 Task: Explore Airbnb accommodation in Bromma, Sweden from 12th December, 2023 to 15th December, 2023 for 2 adults. Place can be entire room with 1  bedroom having 1 bed and 1 bathroom. Property type can be hotel.
Action: Mouse moved to (423, 91)
Screenshot: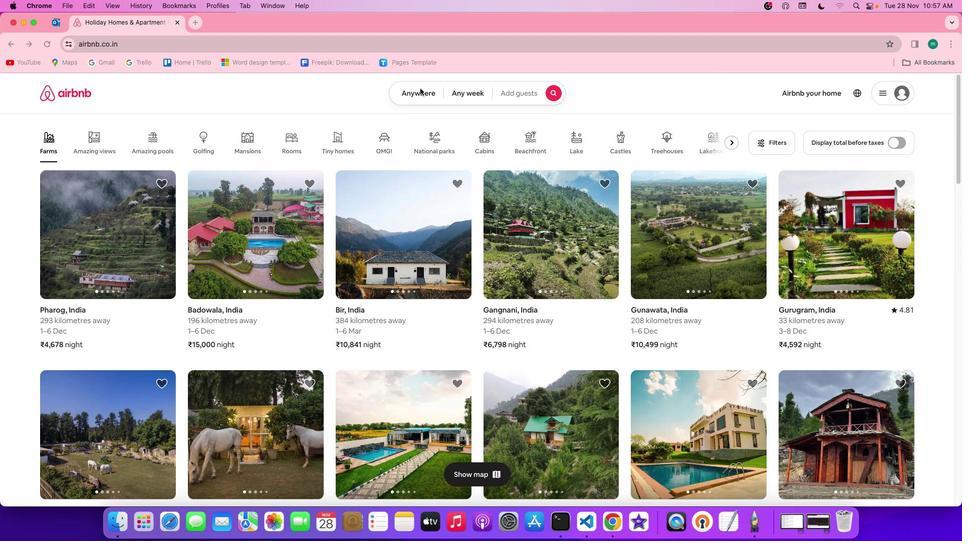 
Action: Mouse pressed left at (423, 91)
Screenshot: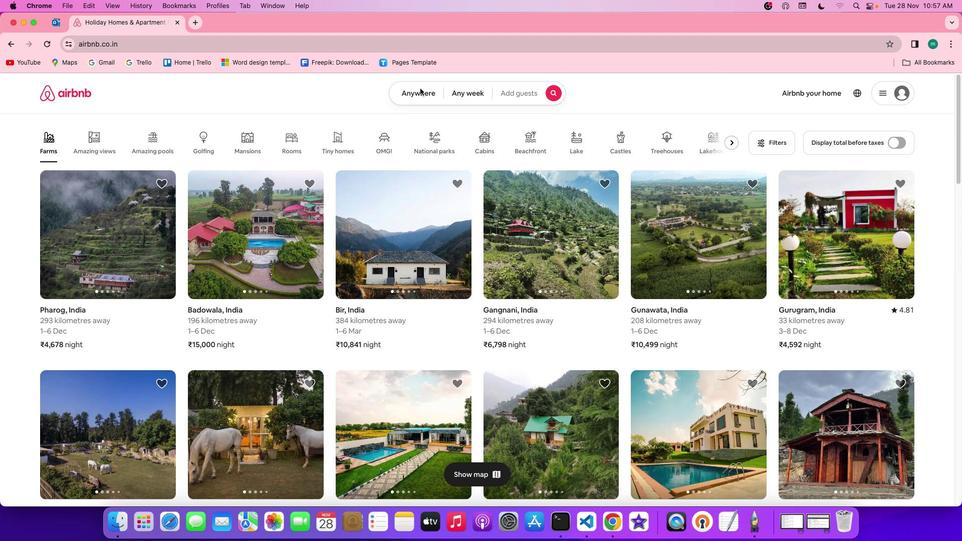 
Action: Mouse pressed left at (423, 91)
Screenshot: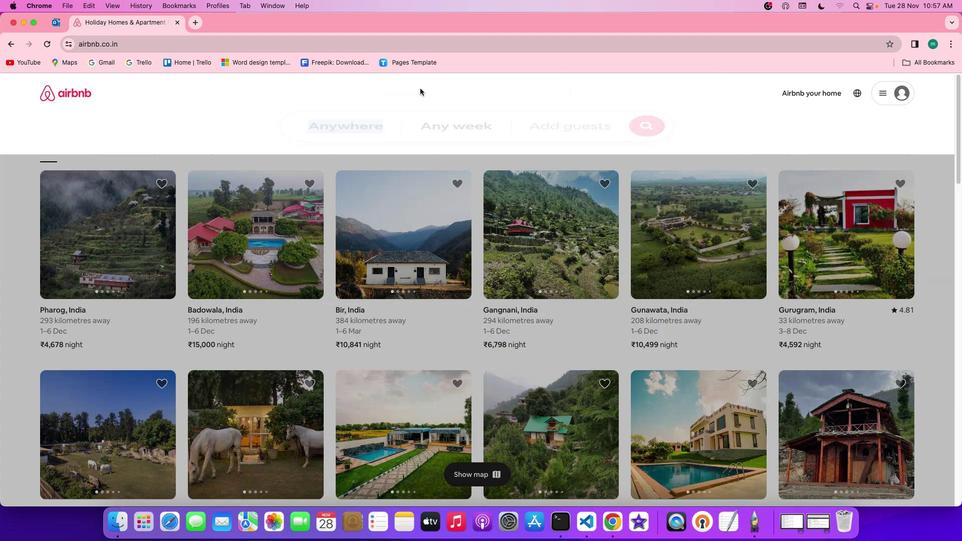 
Action: Mouse moved to (372, 139)
Screenshot: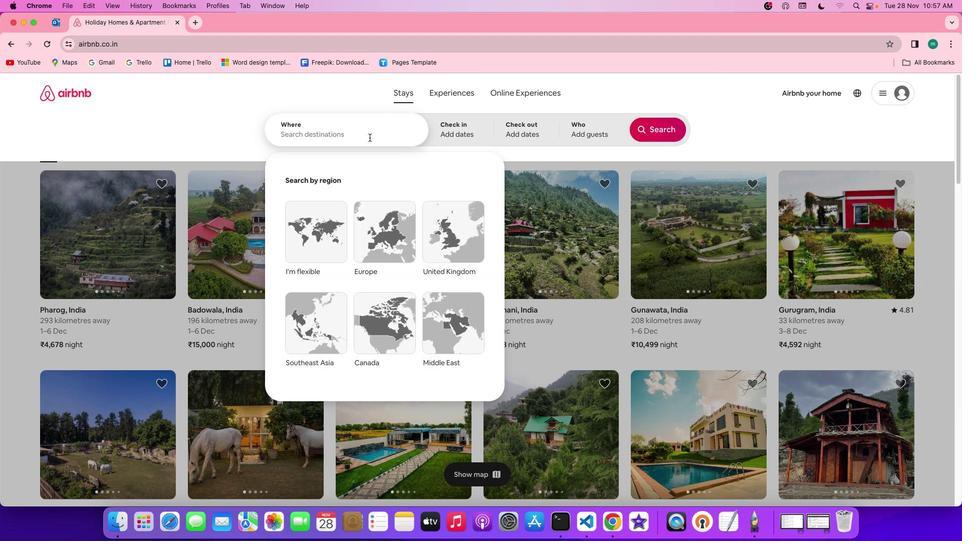 
Action: Mouse pressed left at (372, 139)
Screenshot: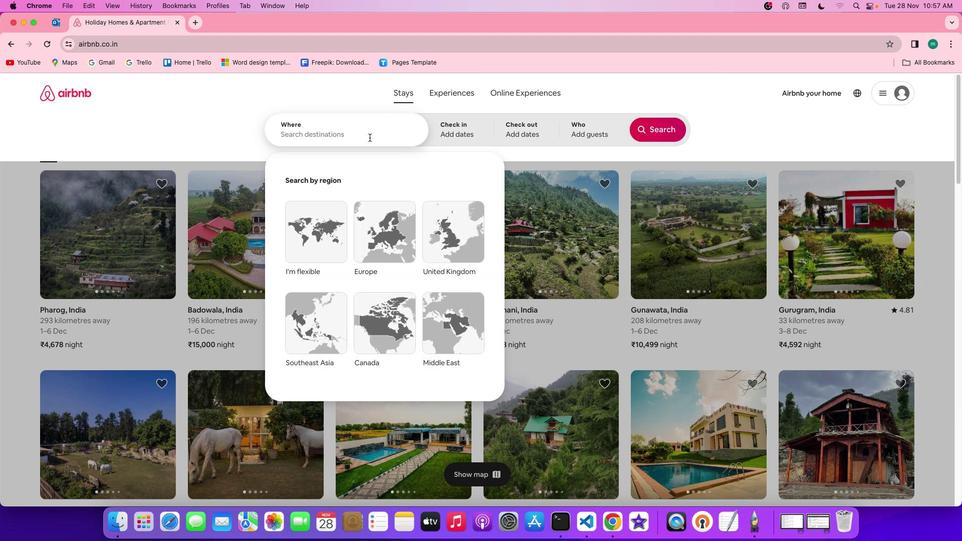 
Action: Mouse moved to (382, 142)
Screenshot: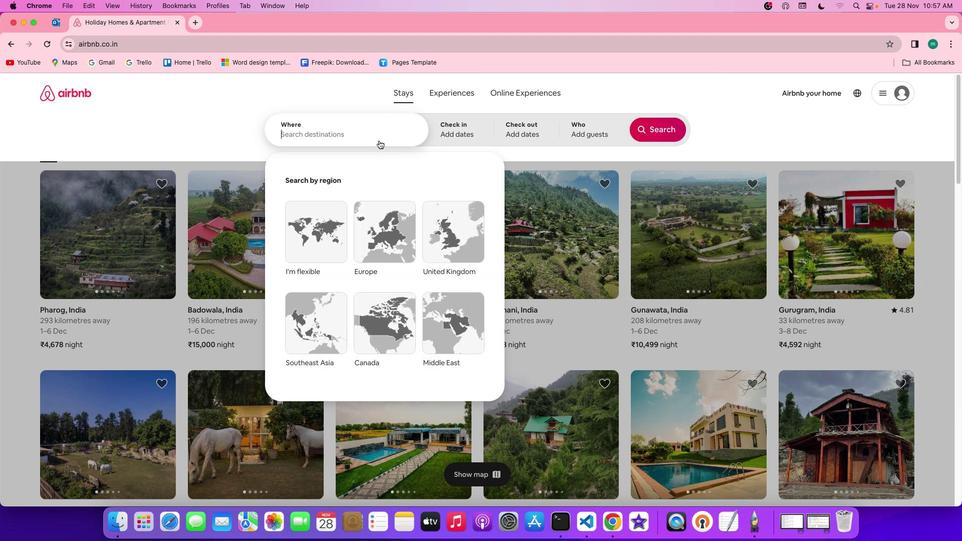 
Action: Key pressed Key.shift'B''r''o''m''m''a'','Key.spaceKey.shift's''w''e''d''e''n'
Screenshot: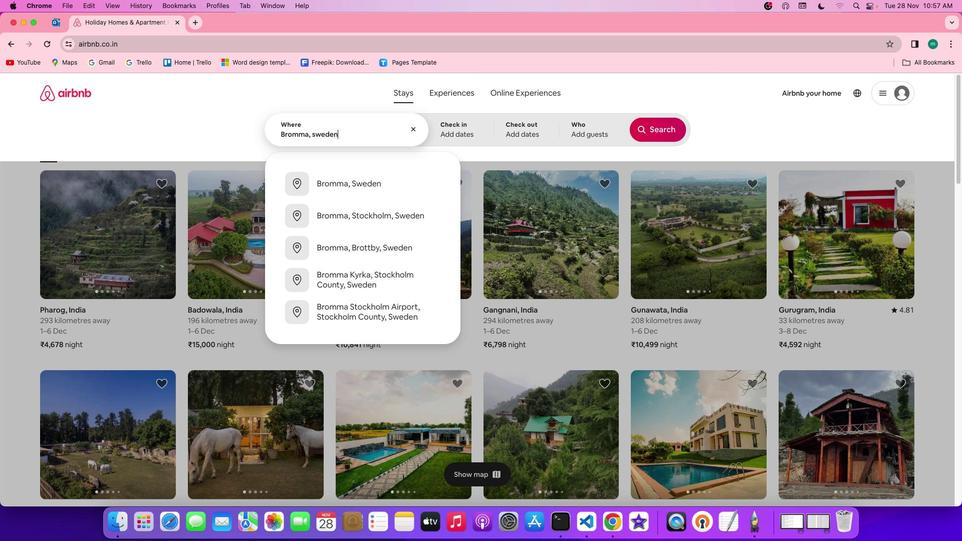 
Action: Mouse moved to (438, 128)
Screenshot: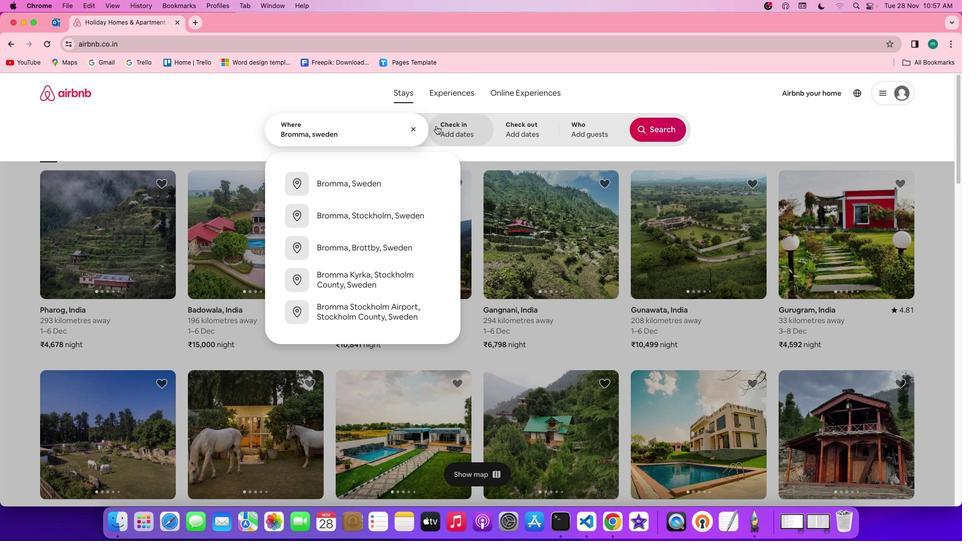 
Action: Mouse pressed left at (438, 128)
Screenshot: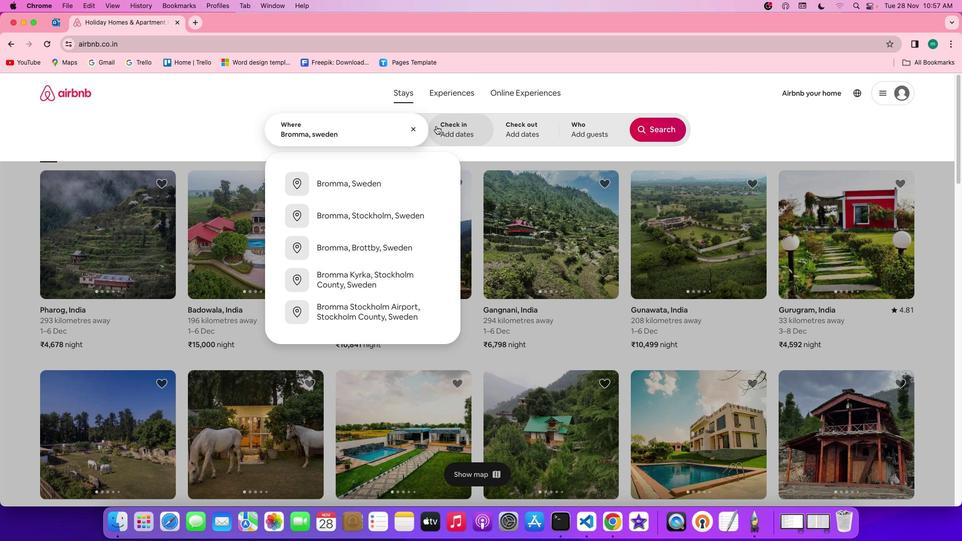 
Action: Mouse moved to (559, 303)
Screenshot: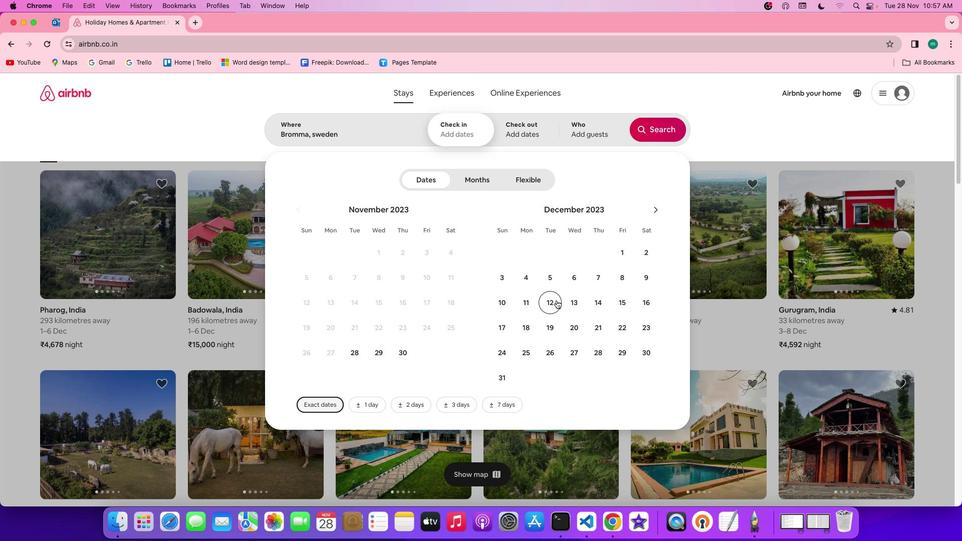 
Action: Mouse pressed left at (559, 303)
Screenshot: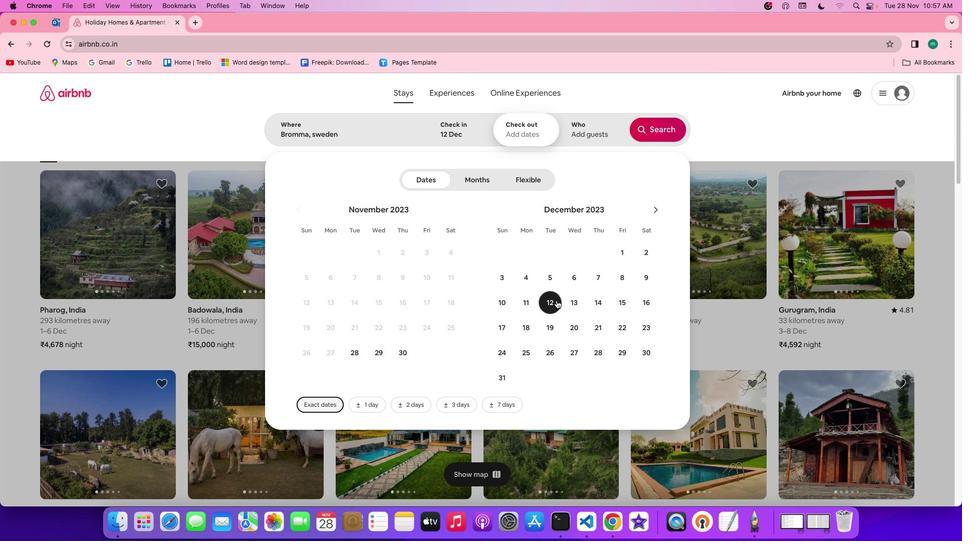 
Action: Mouse moved to (627, 303)
Screenshot: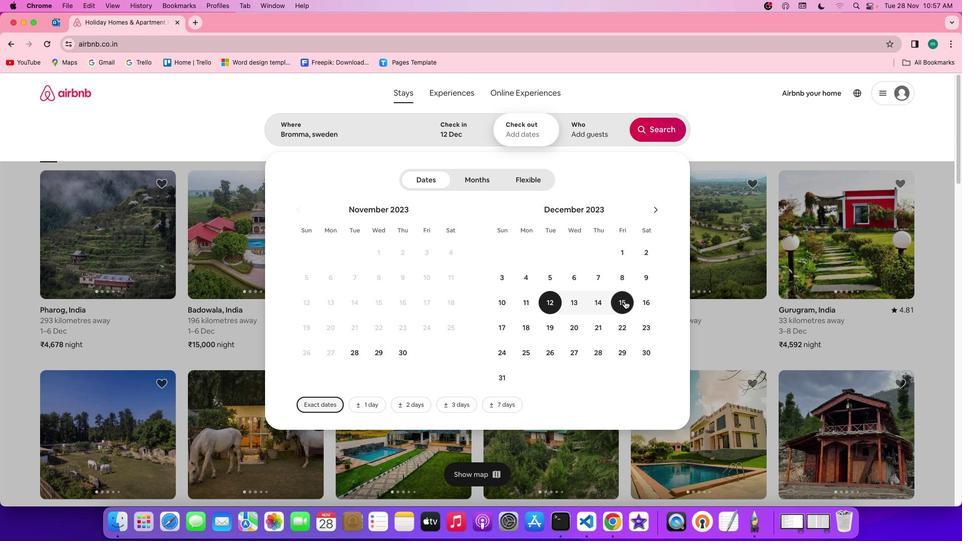 
Action: Mouse pressed left at (627, 303)
Screenshot: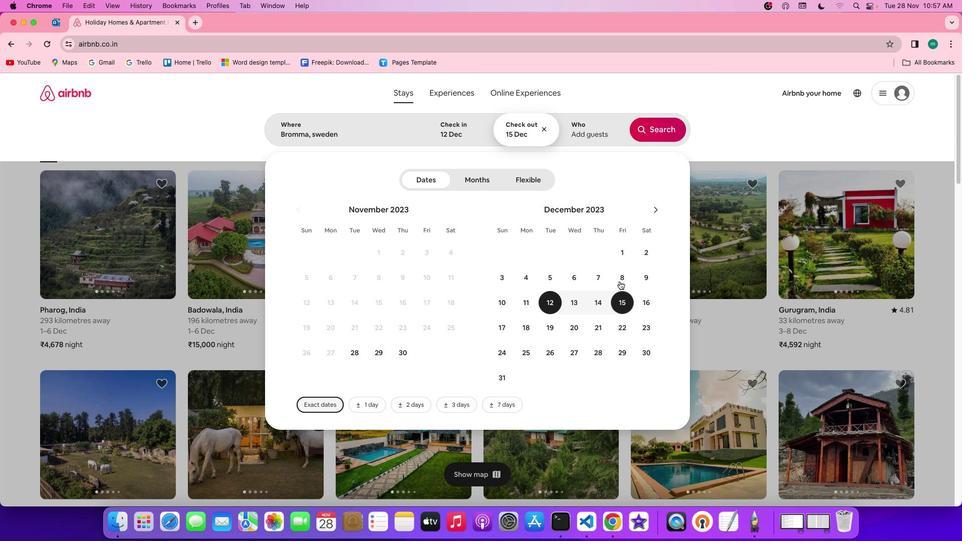 
Action: Mouse moved to (598, 129)
Screenshot: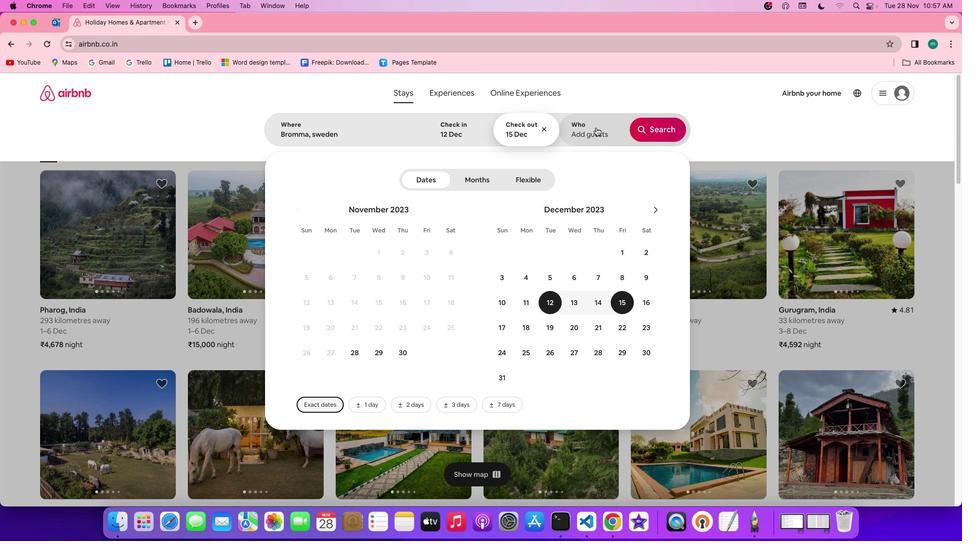 
Action: Mouse pressed left at (598, 129)
Screenshot: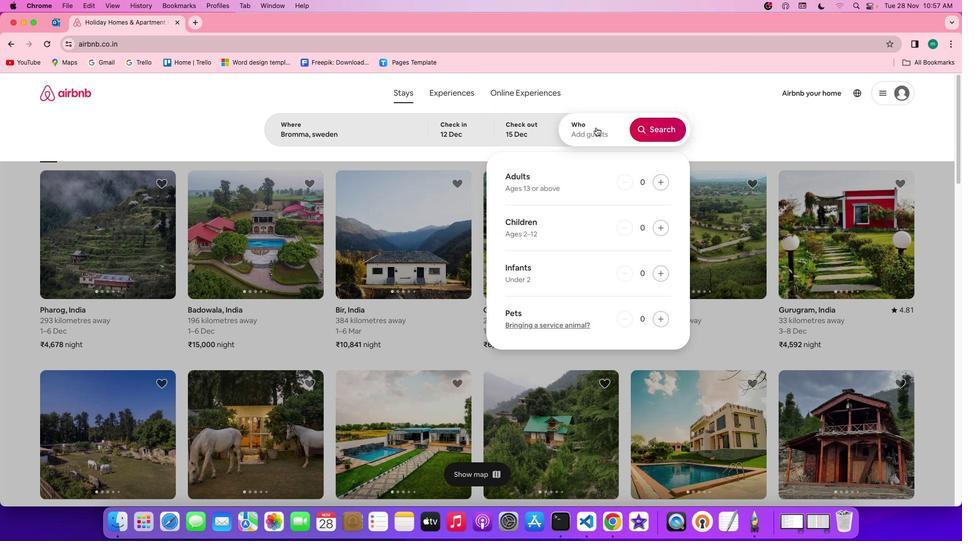 
Action: Mouse moved to (668, 182)
Screenshot: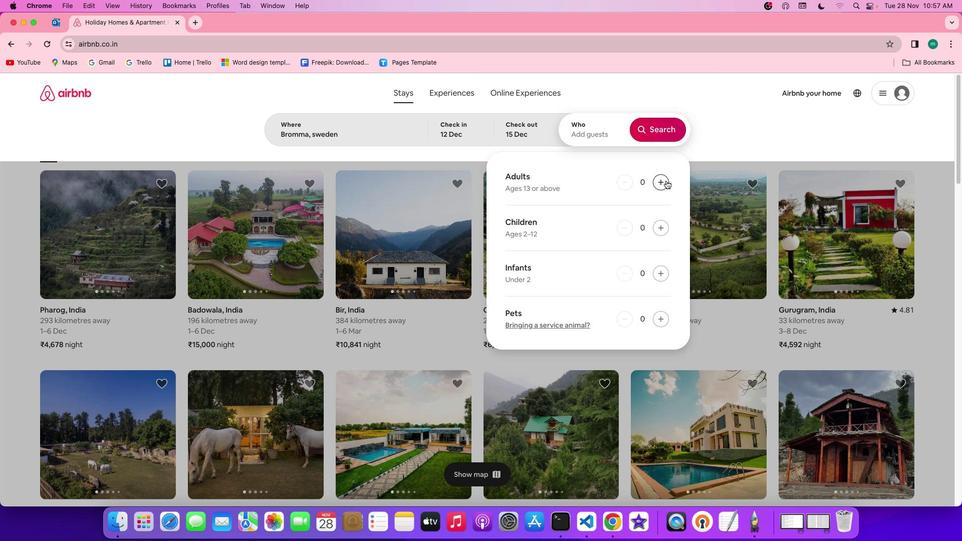 
Action: Mouse pressed left at (668, 182)
Screenshot: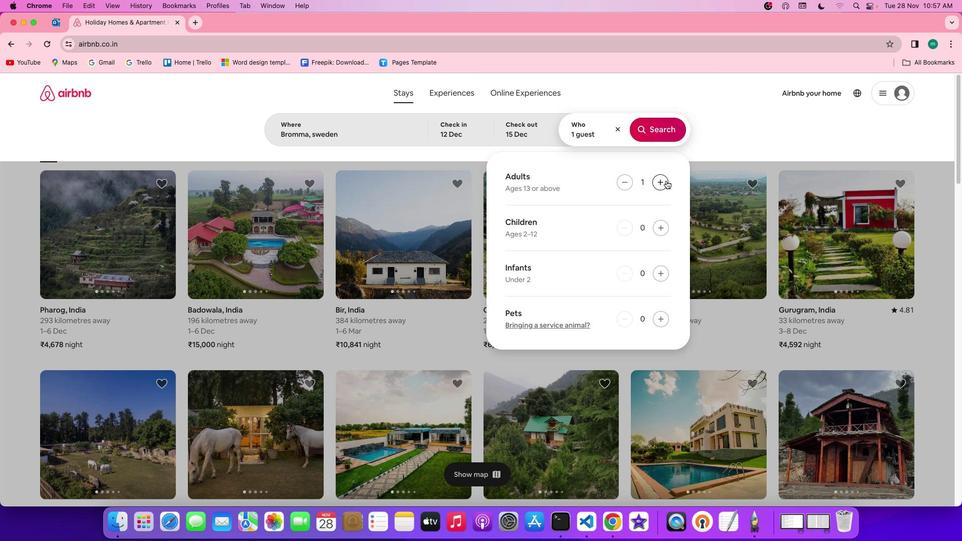 
Action: Mouse pressed left at (668, 182)
Screenshot: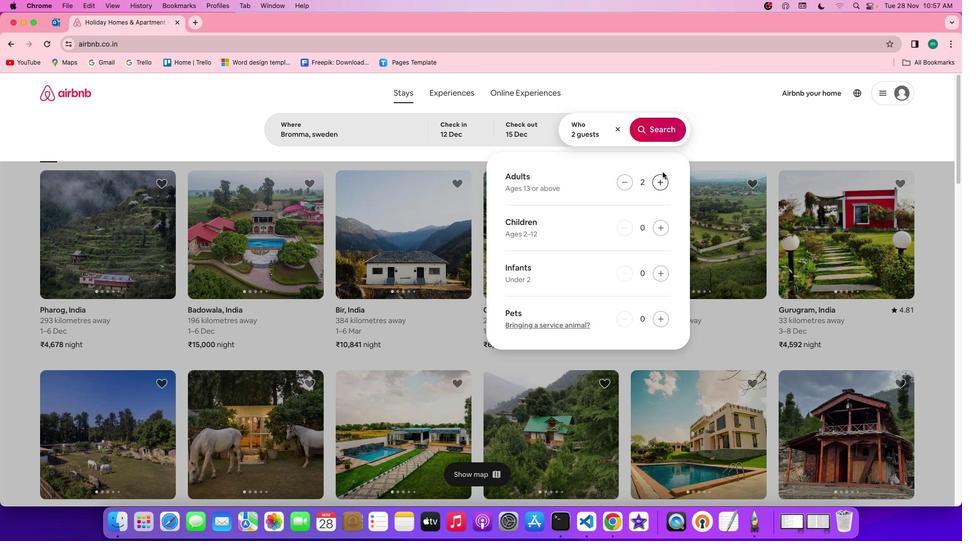 
Action: Mouse moved to (659, 130)
Screenshot: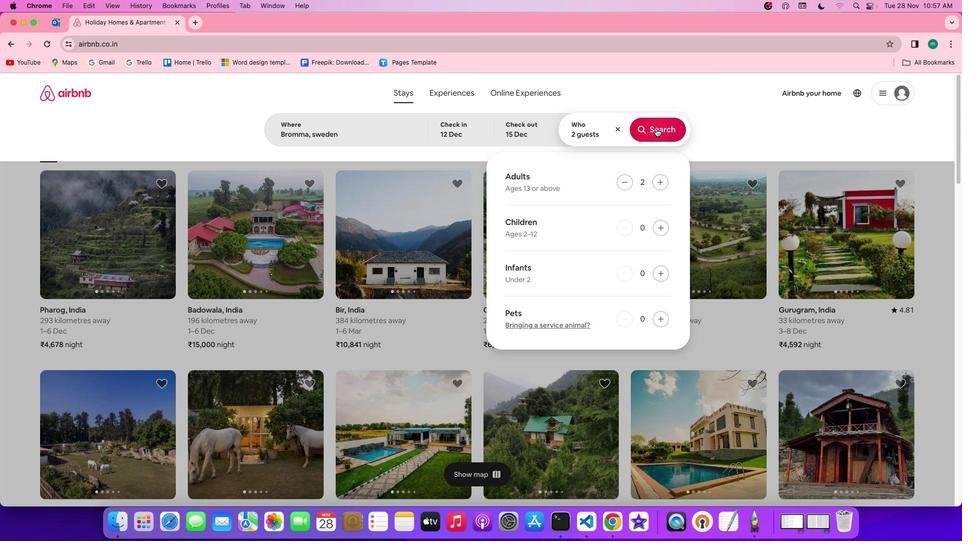 
Action: Mouse pressed left at (659, 130)
Screenshot: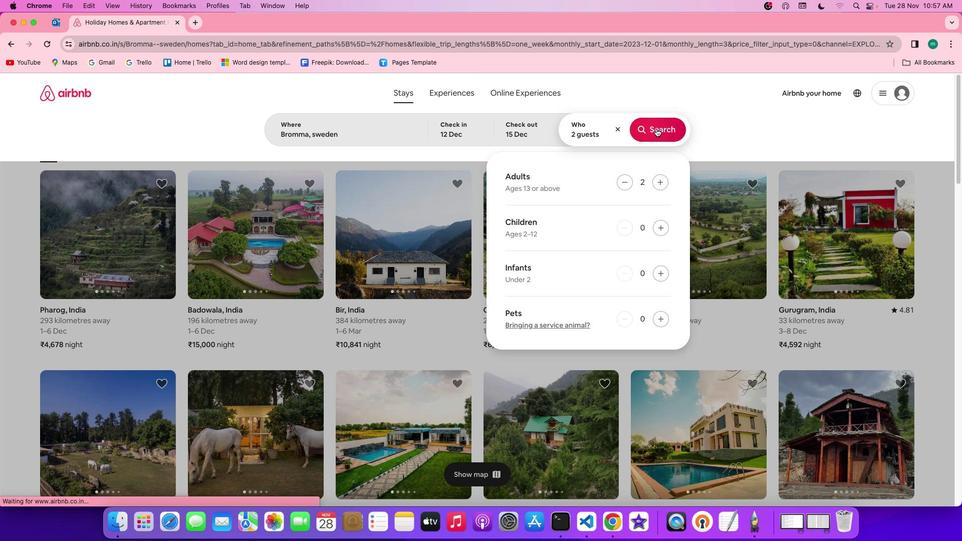
Action: Mouse moved to (812, 136)
Screenshot: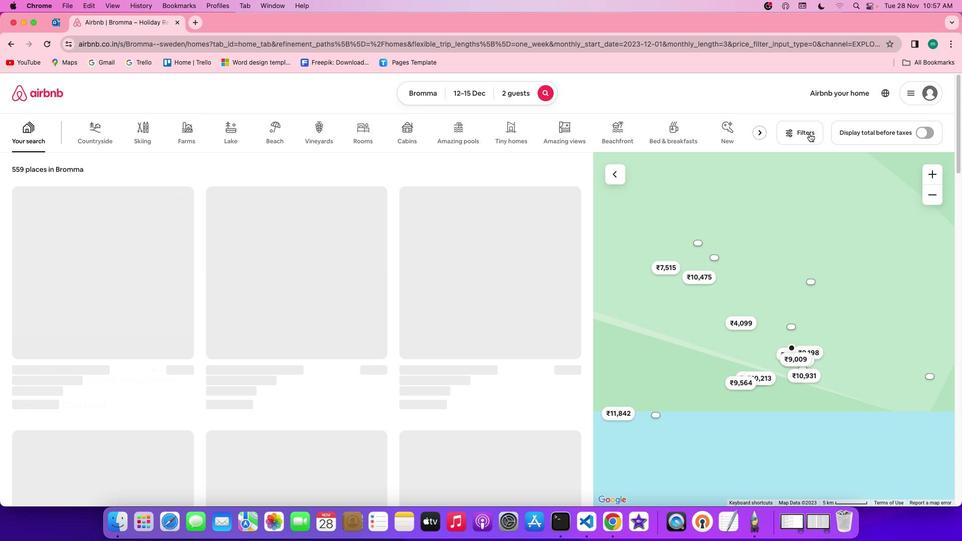 
Action: Mouse pressed left at (812, 136)
Screenshot: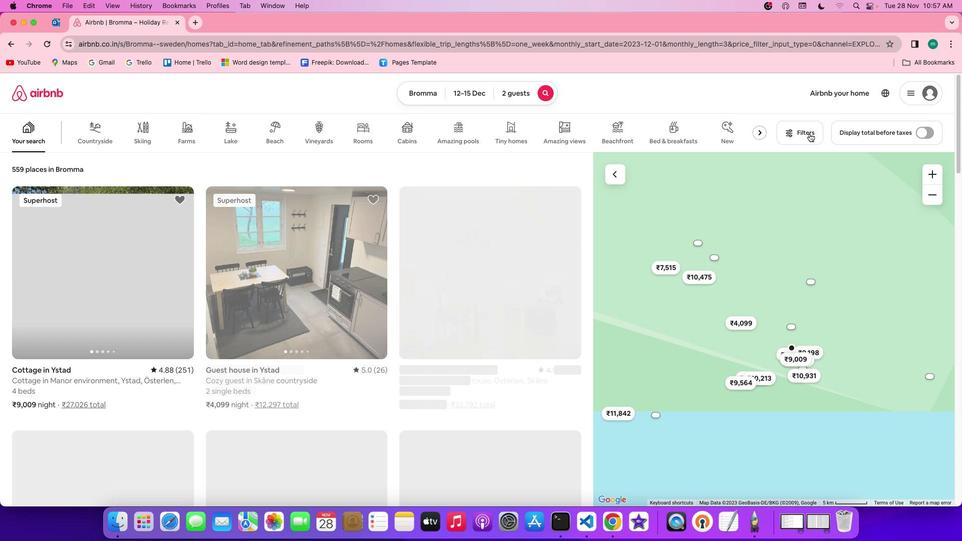 
Action: Mouse moved to (586, 274)
Screenshot: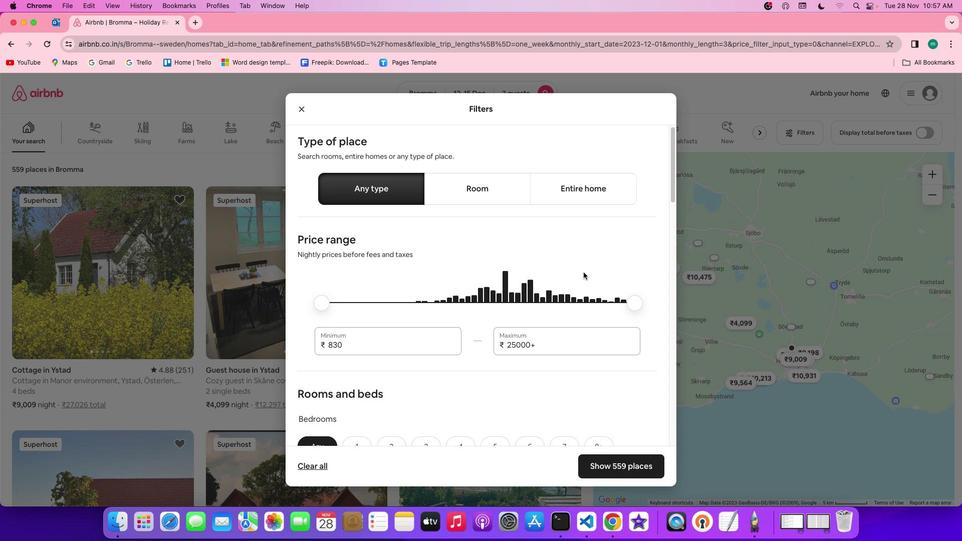
Action: Mouse scrolled (586, 274) with delta (2, 2)
Screenshot: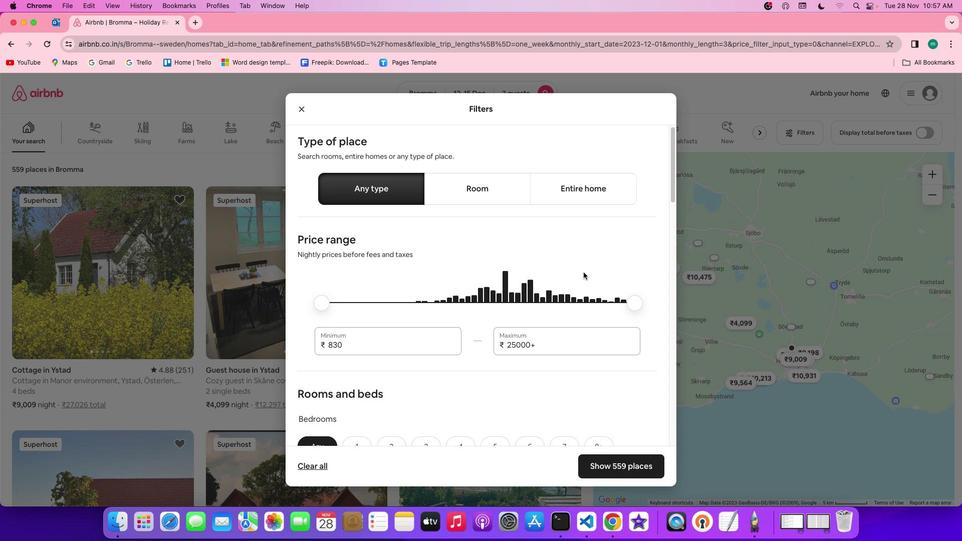 
Action: Mouse moved to (586, 274)
Screenshot: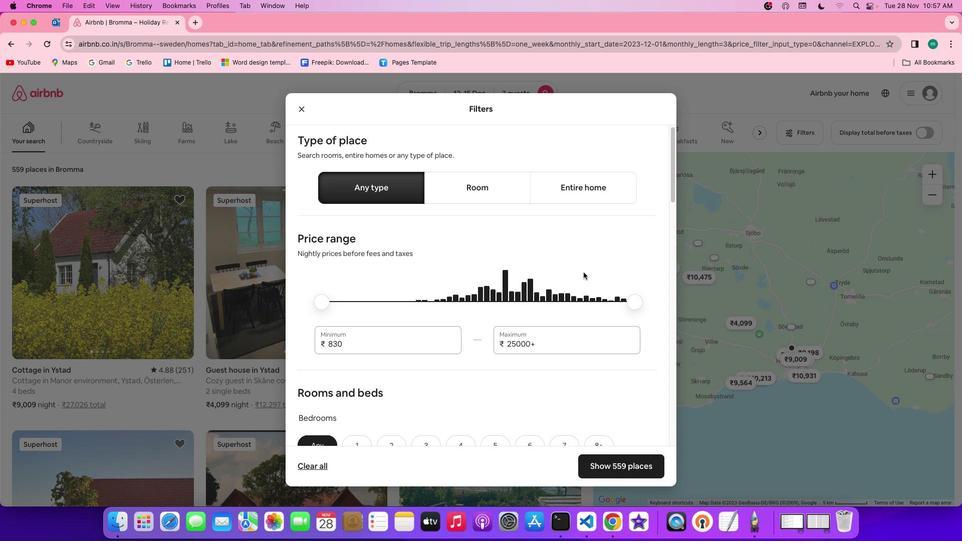 
Action: Mouse scrolled (586, 274) with delta (2, 2)
Screenshot: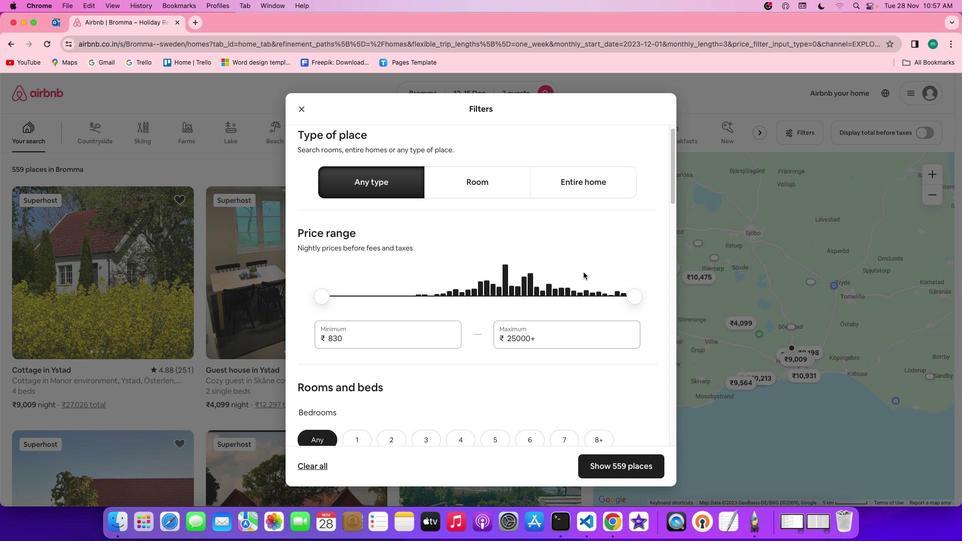 
Action: Mouse scrolled (586, 274) with delta (2, 2)
Screenshot: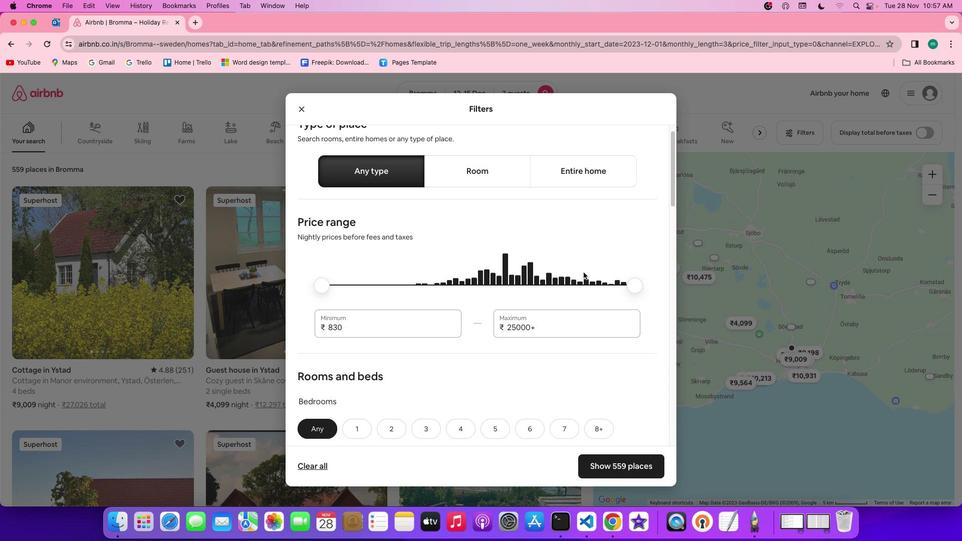 
Action: Mouse scrolled (586, 274) with delta (2, 2)
Screenshot: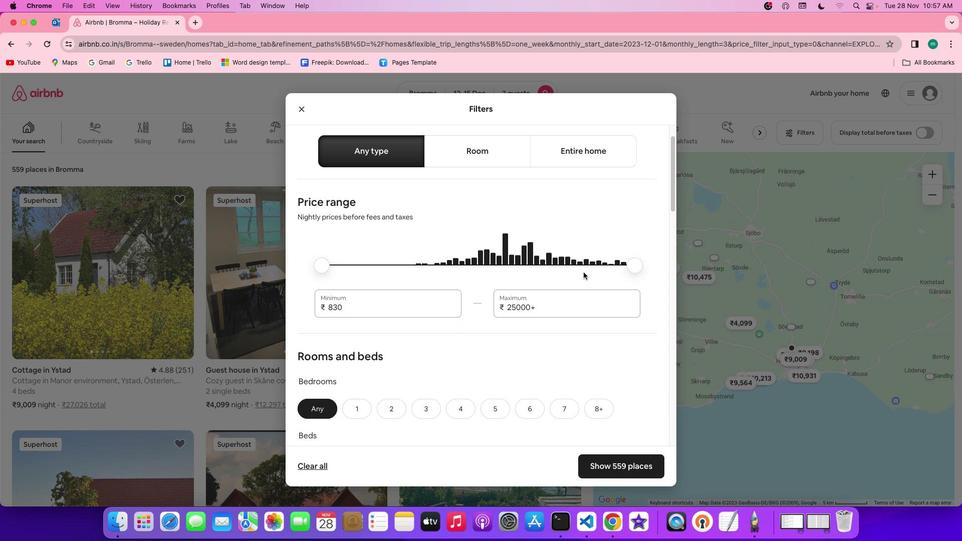 
Action: Mouse scrolled (586, 274) with delta (2, 2)
Screenshot: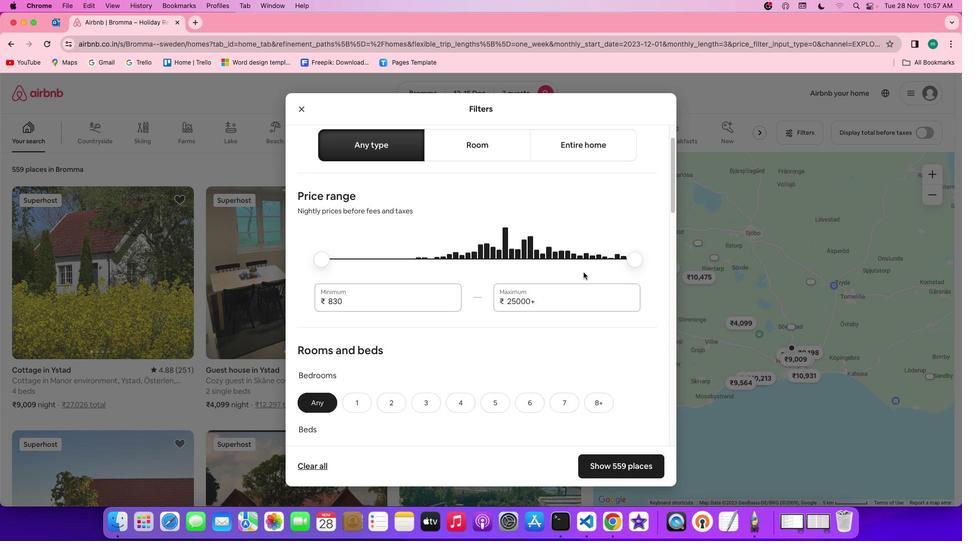 
Action: Mouse scrolled (586, 274) with delta (2, 2)
Screenshot: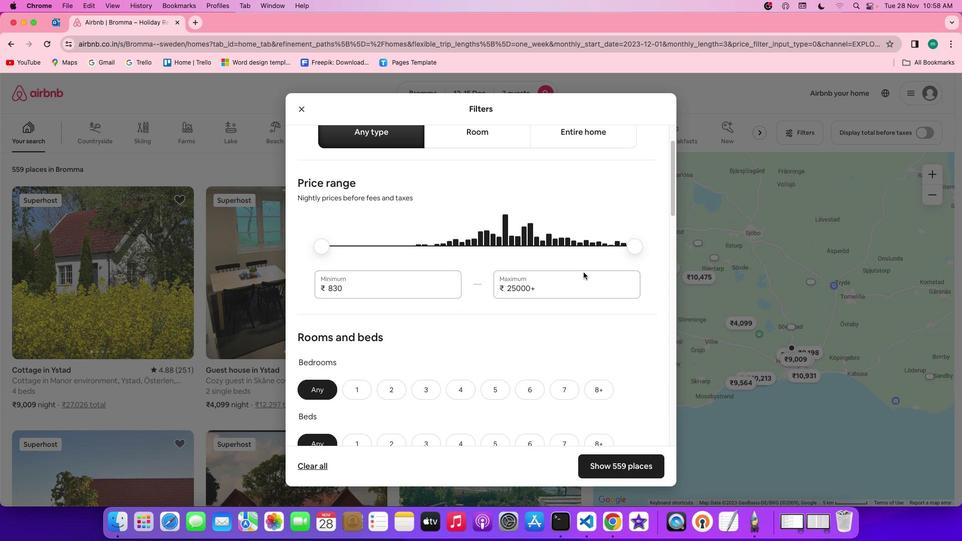 
Action: Mouse scrolled (586, 274) with delta (2, 2)
Screenshot: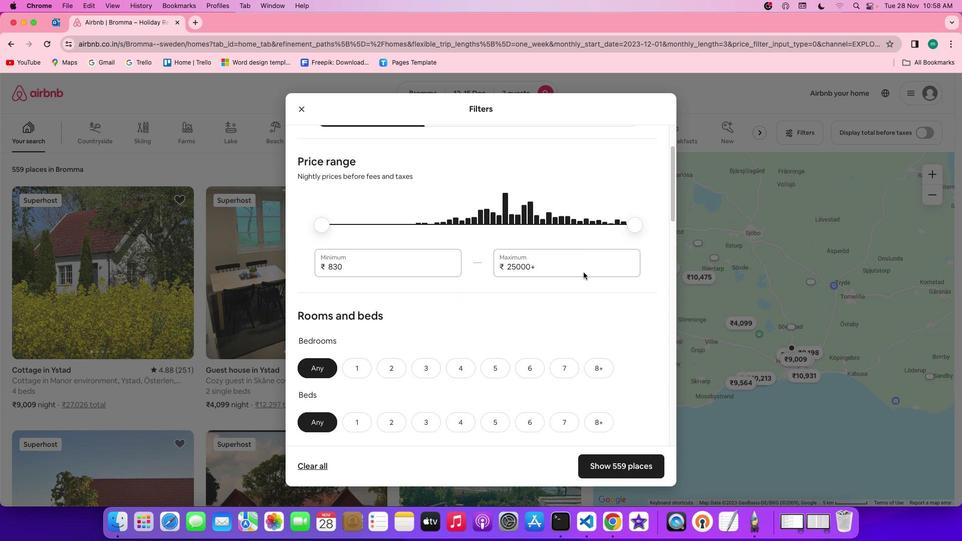 
Action: Mouse scrolled (586, 274) with delta (2, 1)
Screenshot: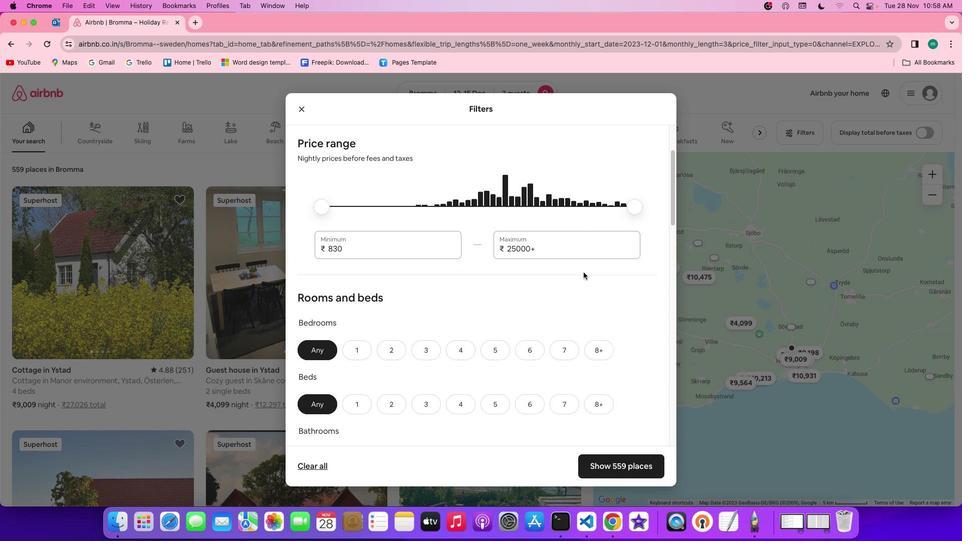 
Action: Mouse scrolled (586, 274) with delta (2, 1)
Screenshot: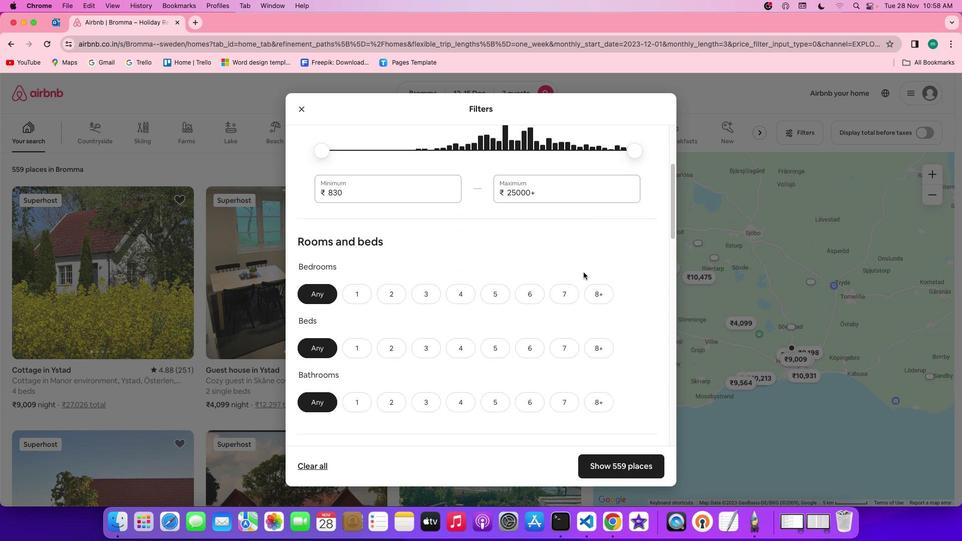 
Action: Mouse scrolled (586, 274) with delta (2, 2)
Screenshot: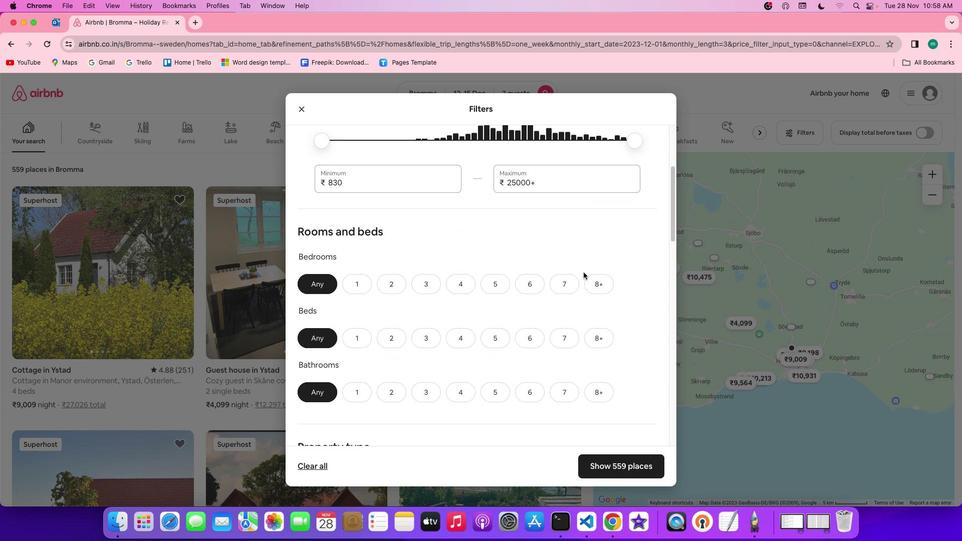 
Action: Mouse scrolled (586, 274) with delta (2, 2)
Screenshot: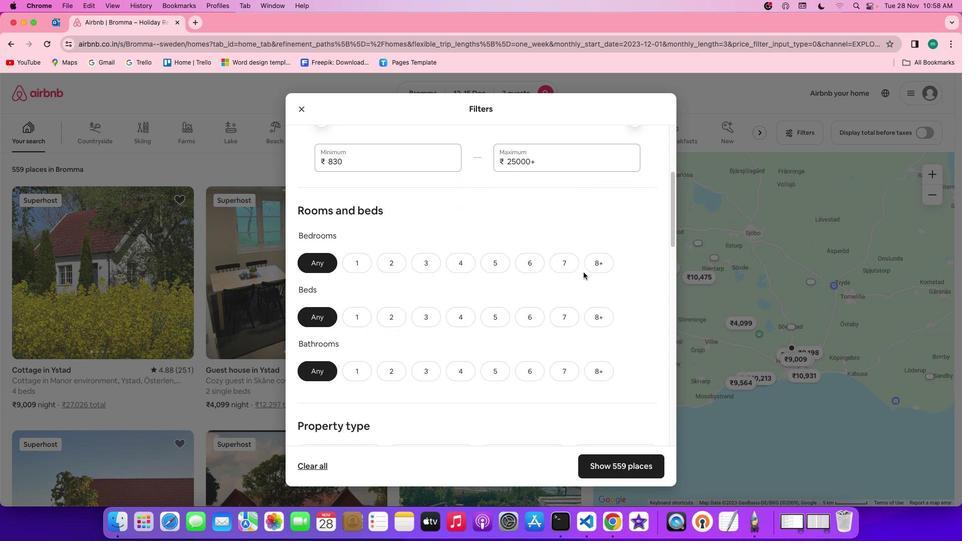 
Action: Mouse scrolled (586, 274) with delta (2, 2)
Screenshot: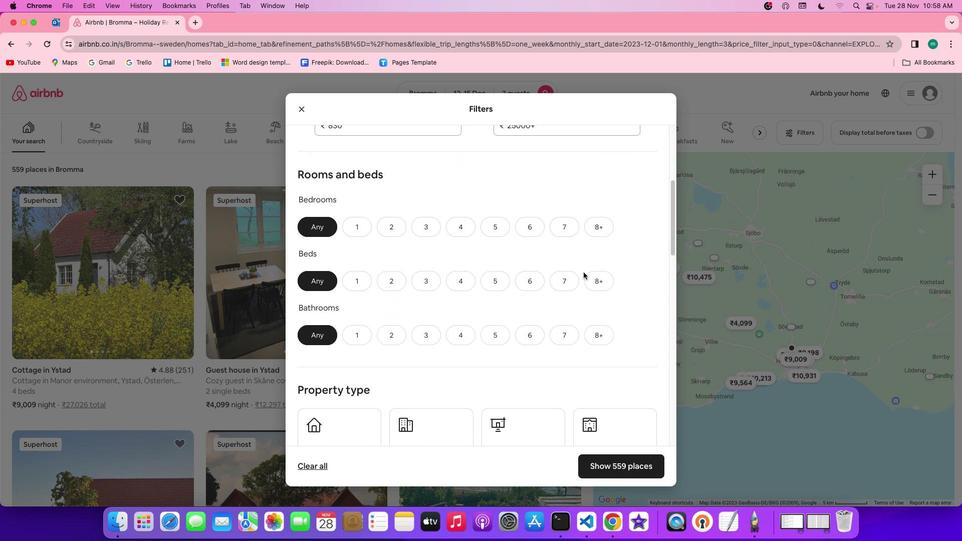 
Action: Mouse scrolled (586, 274) with delta (2, 1)
Screenshot: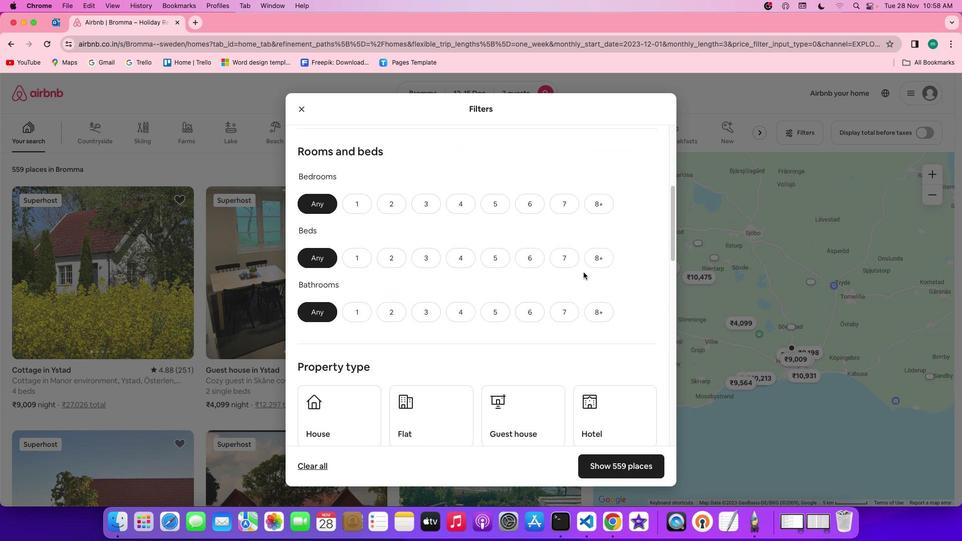 
Action: Mouse moved to (366, 201)
Screenshot: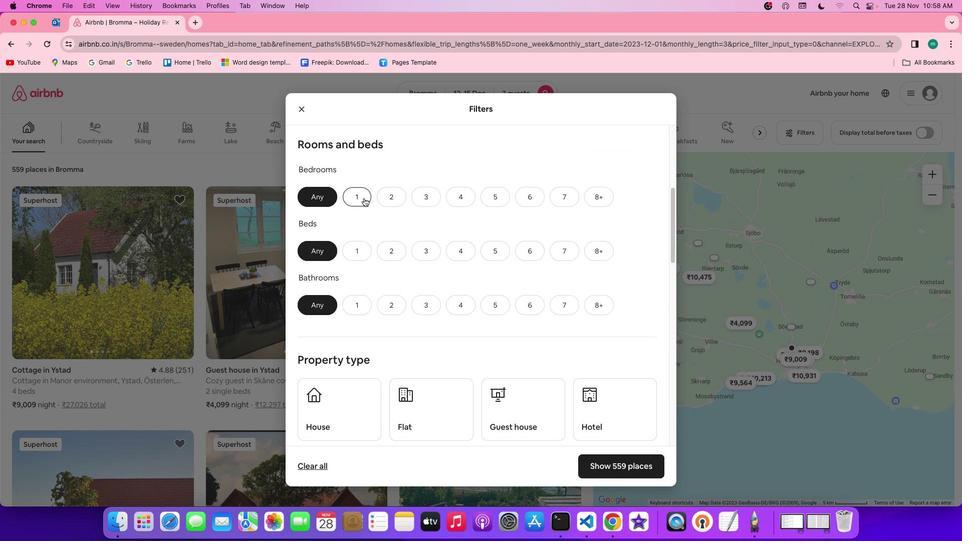 
Action: Mouse pressed left at (366, 201)
Screenshot: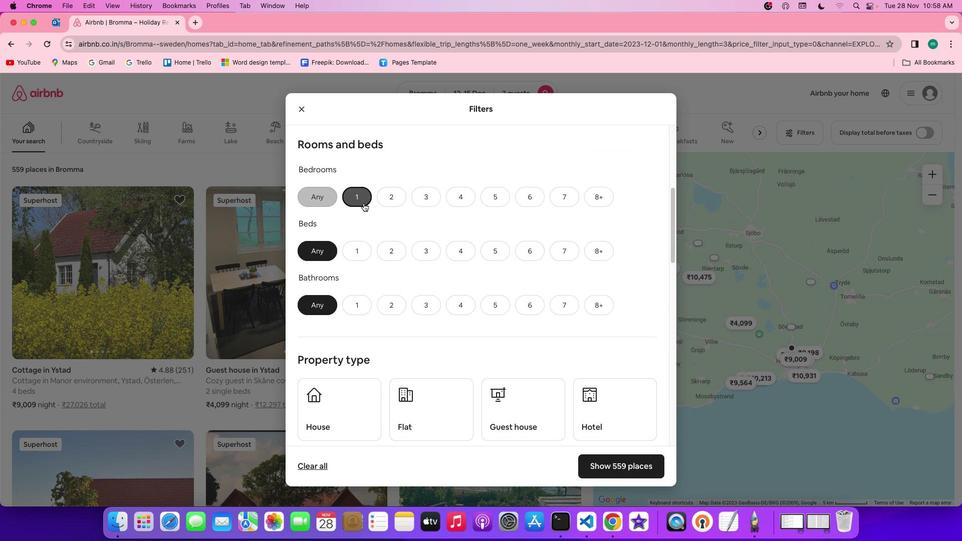 
Action: Mouse moved to (354, 252)
Screenshot: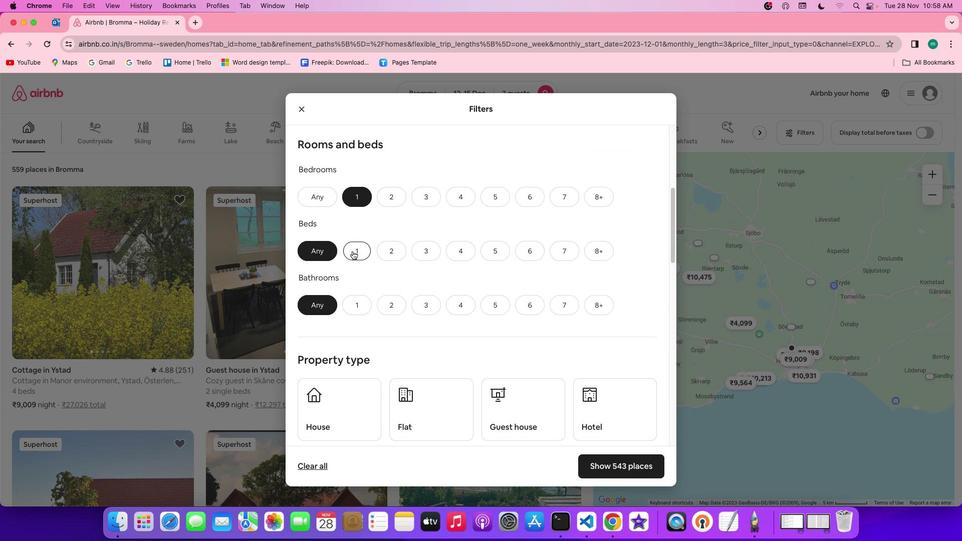 
Action: Mouse pressed left at (354, 252)
Screenshot: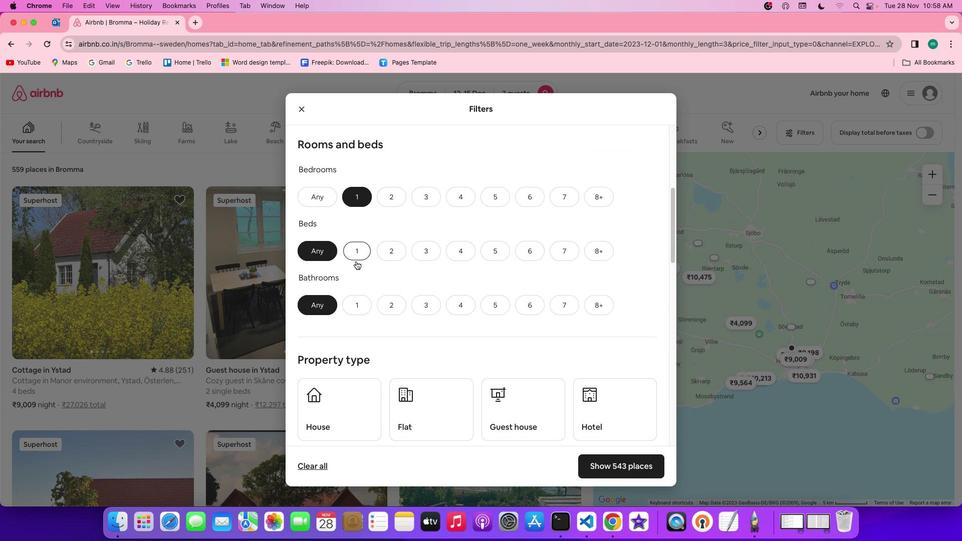 
Action: Mouse moved to (356, 305)
Screenshot: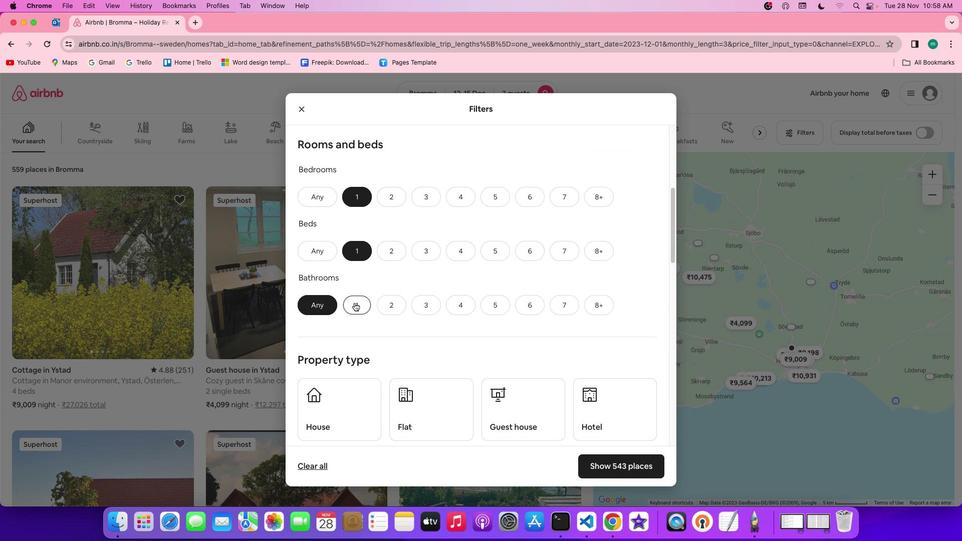 
Action: Mouse pressed left at (356, 305)
Screenshot: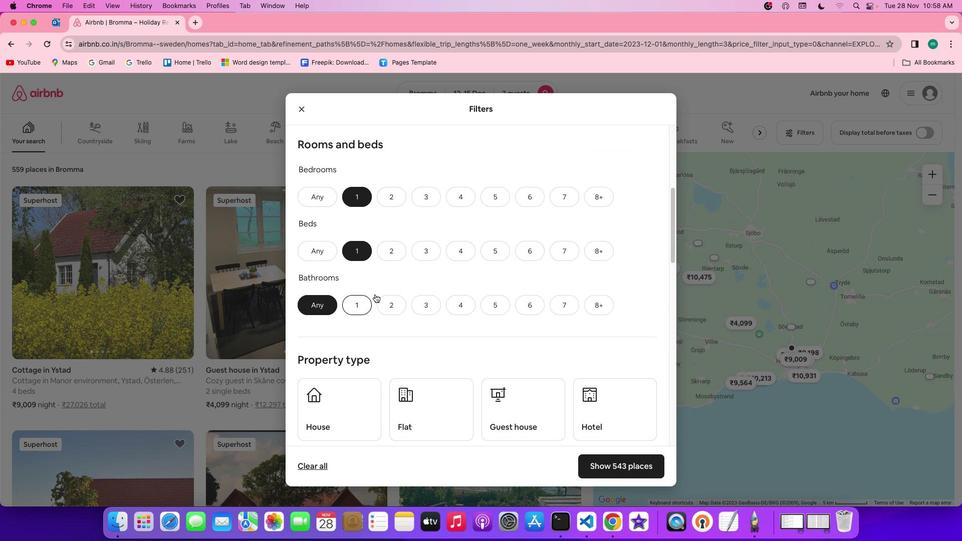 
Action: Mouse moved to (501, 284)
Screenshot: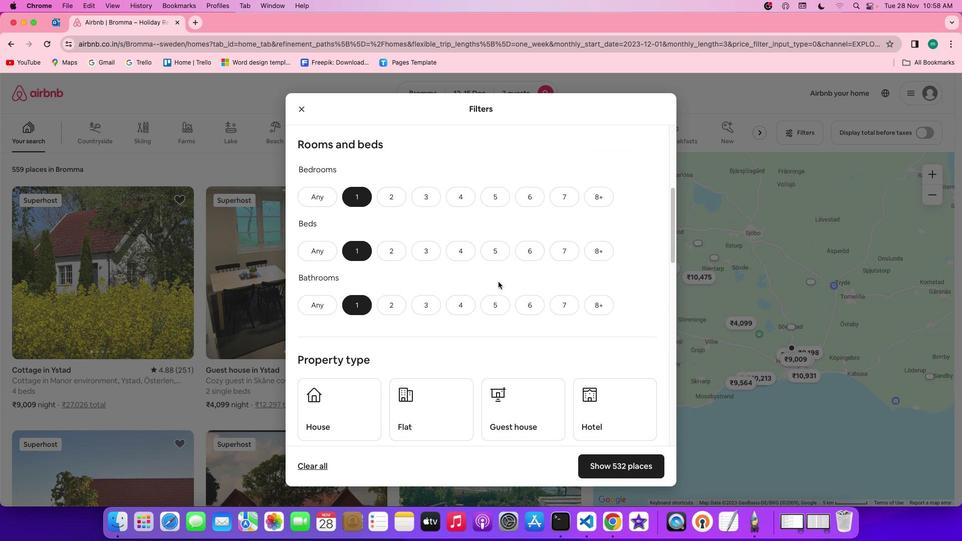 
Action: Mouse scrolled (501, 284) with delta (2, 2)
Screenshot: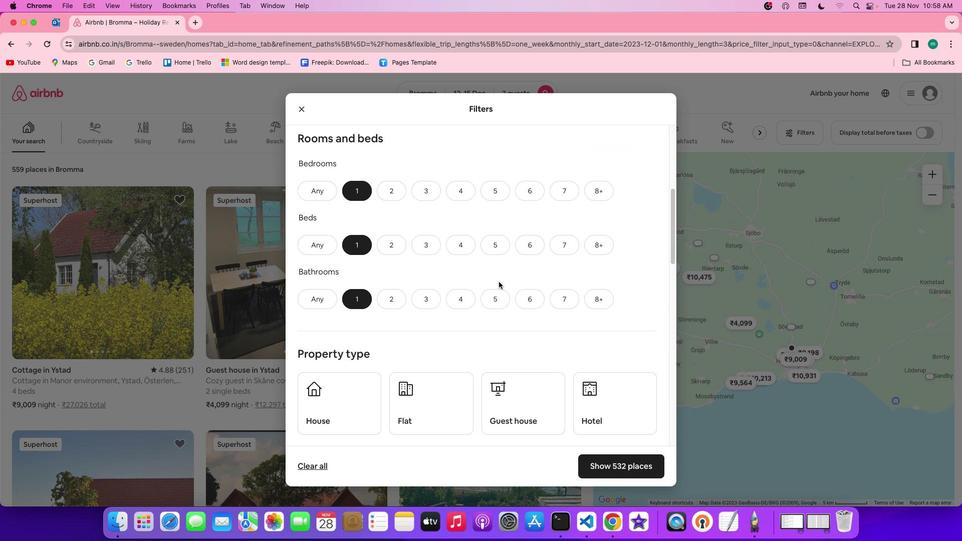 
Action: Mouse moved to (501, 284)
Screenshot: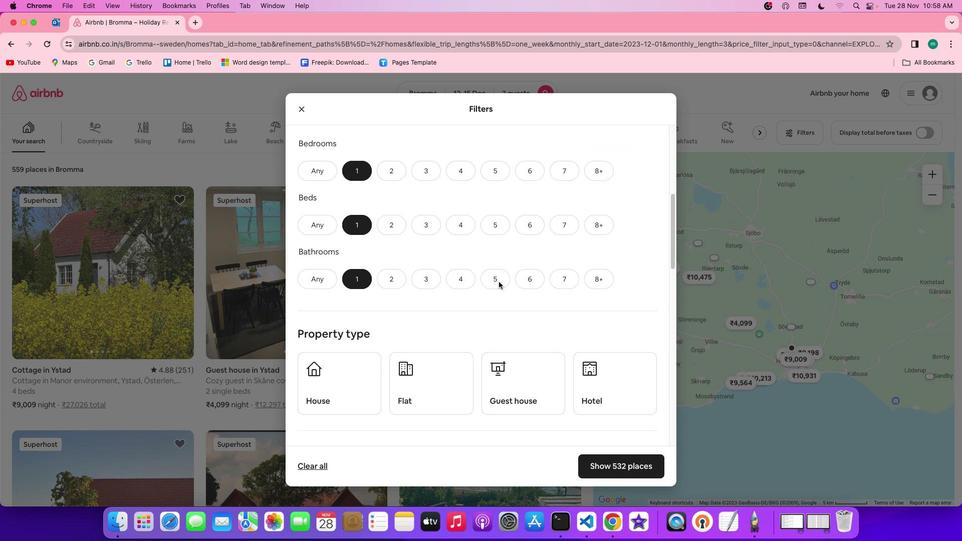 
Action: Mouse scrolled (501, 284) with delta (2, 2)
Screenshot: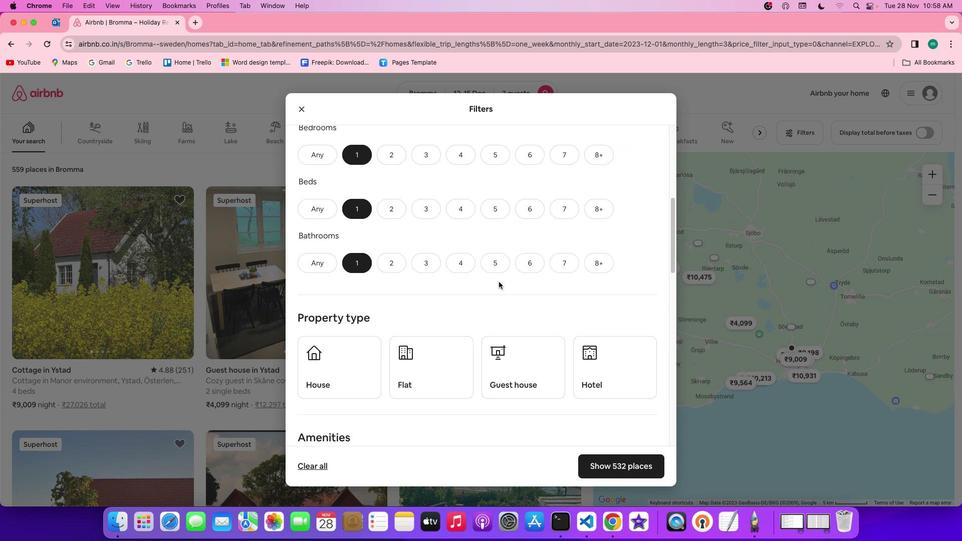 
Action: Mouse scrolled (501, 284) with delta (2, 2)
Screenshot: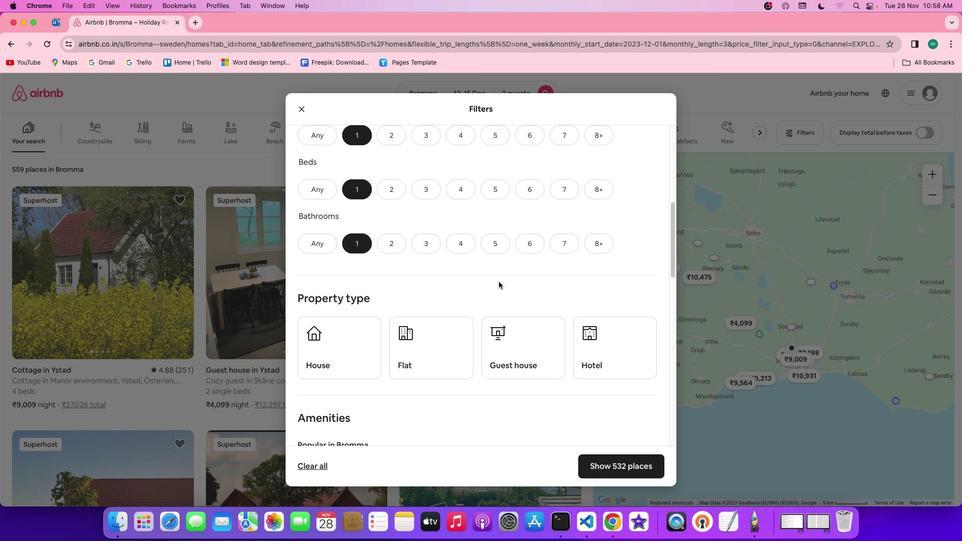 
Action: Mouse scrolled (501, 284) with delta (2, 1)
Screenshot: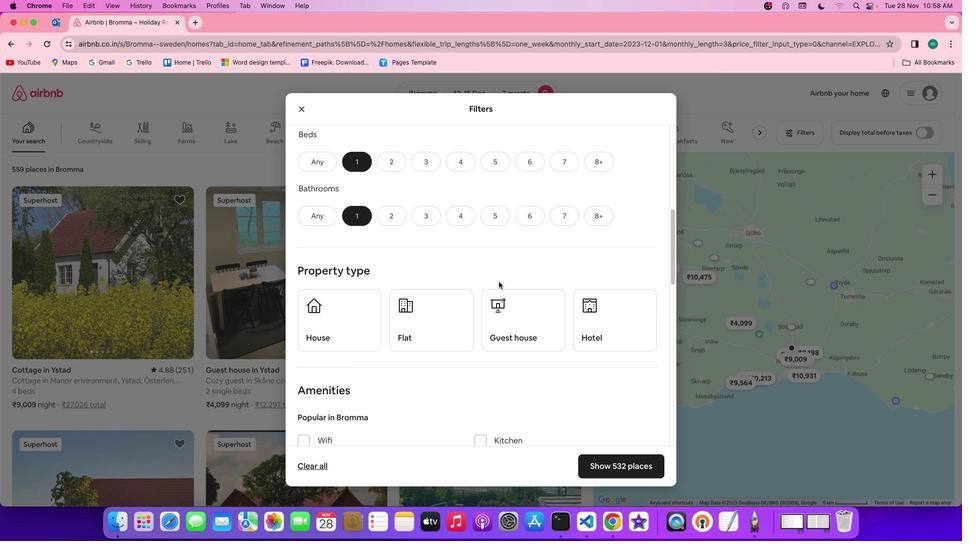 
Action: Mouse scrolled (501, 284) with delta (2, 2)
Screenshot: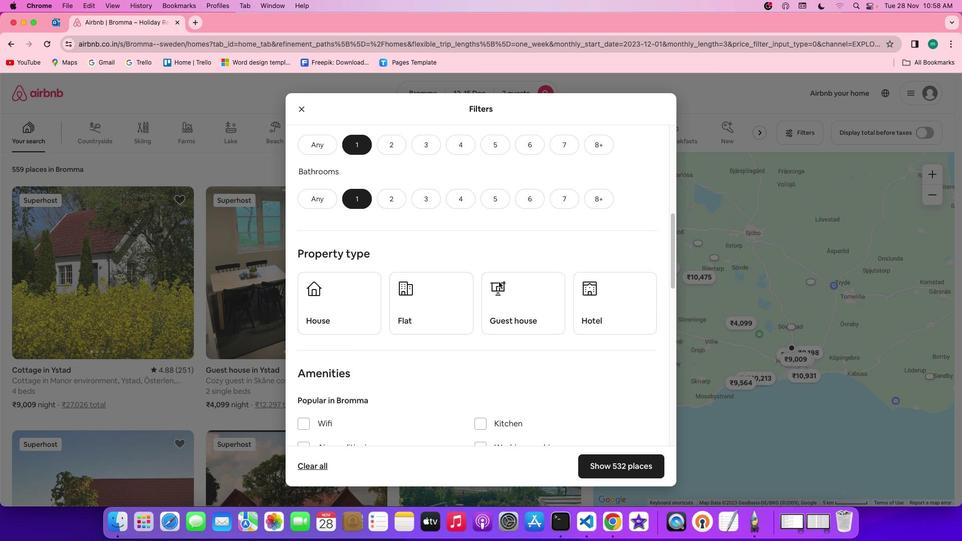 
Action: Mouse scrolled (501, 284) with delta (2, 2)
Screenshot: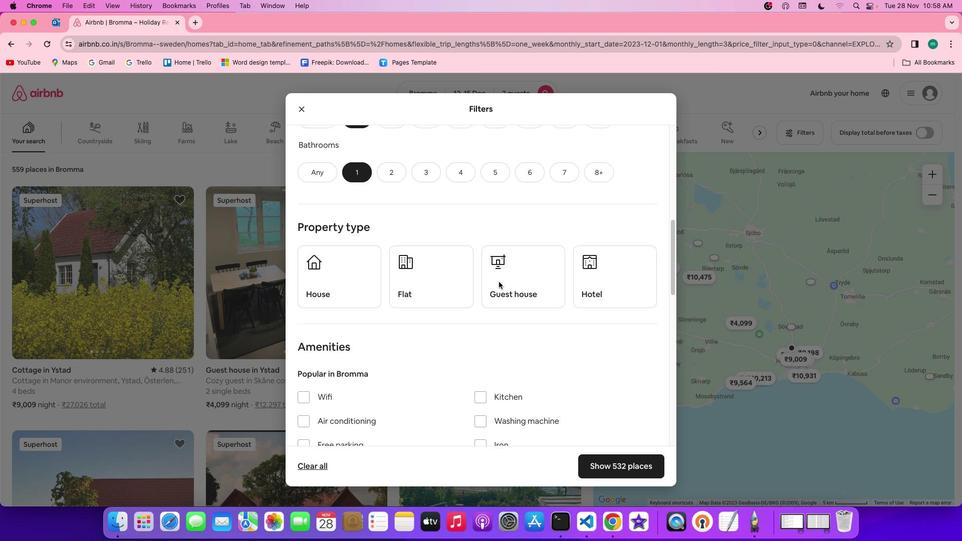 
Action: Mouse scrolled (501, 284) with delta (2, 1)
Screenshot: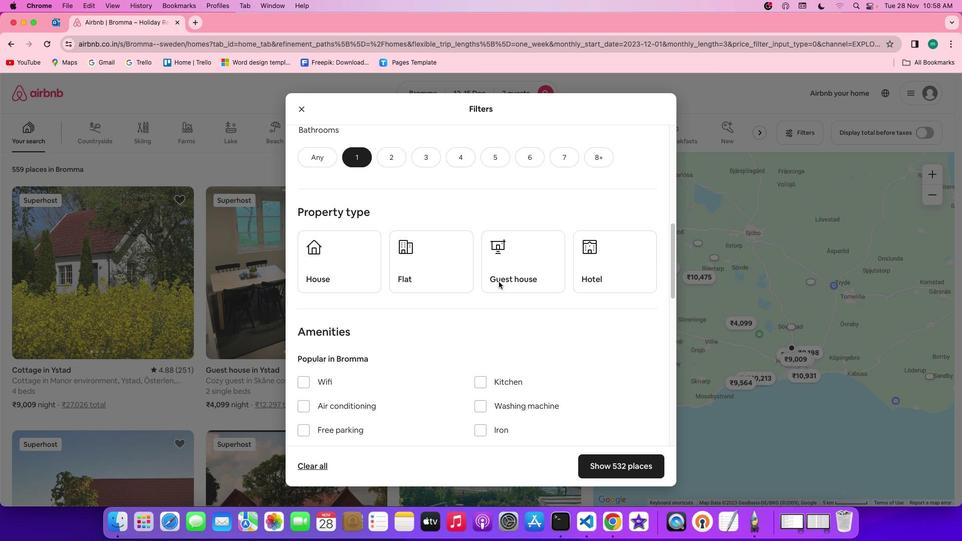 
Action: Mouse scrolled (501, 284) with delta (2, 1)
Screenshot: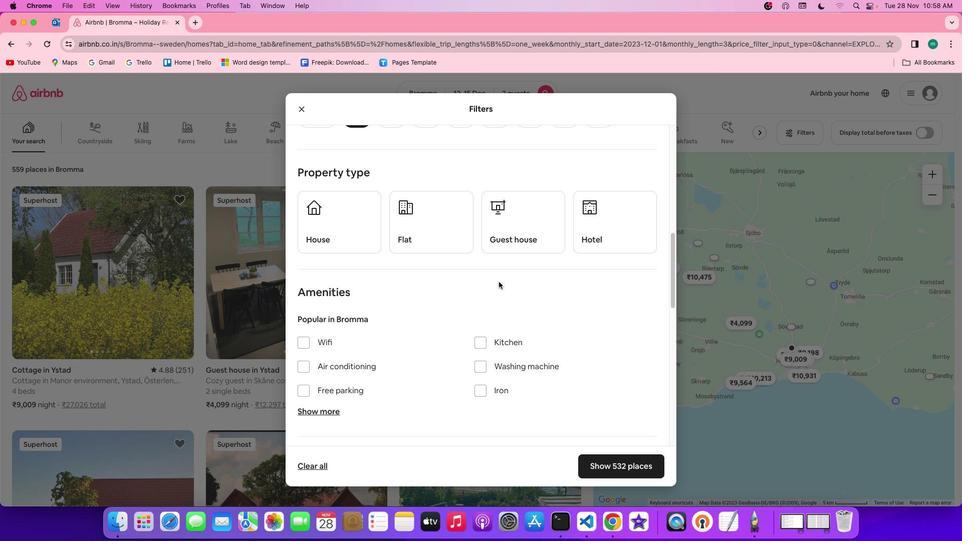 
Action: Mouse moved to (606, 221)
Screenshot: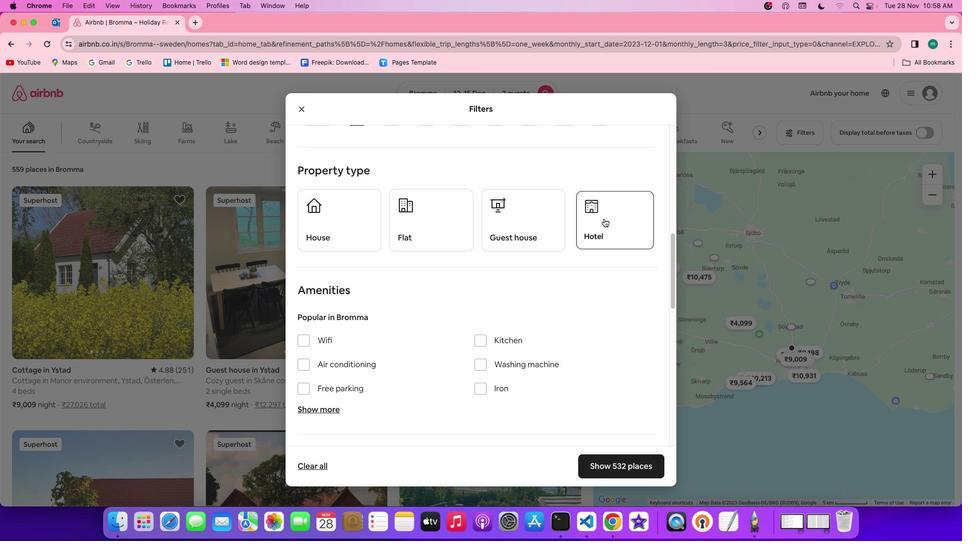 
Action: Mouse pressed left at (606, 221)
Screenshot: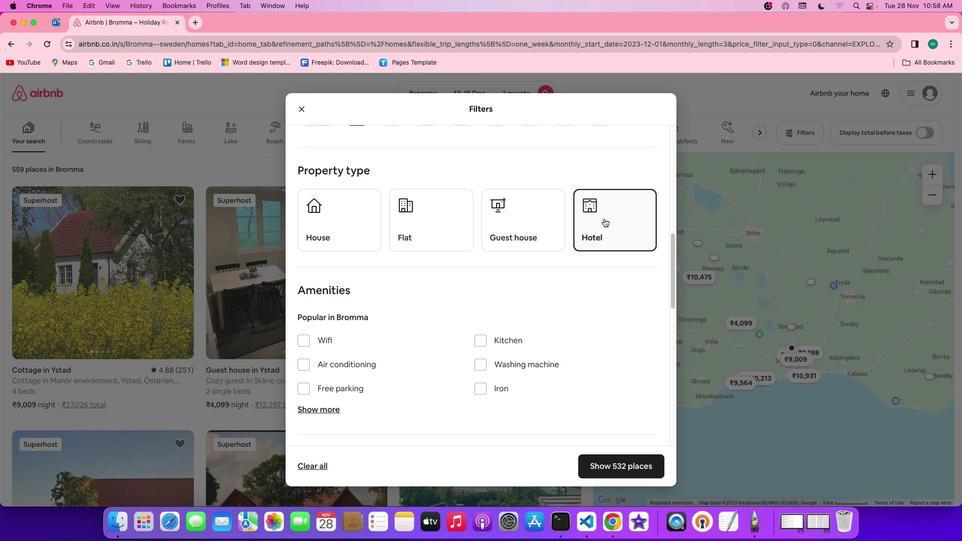 
Action: Mouse moved to (603, 366)
Screenshot: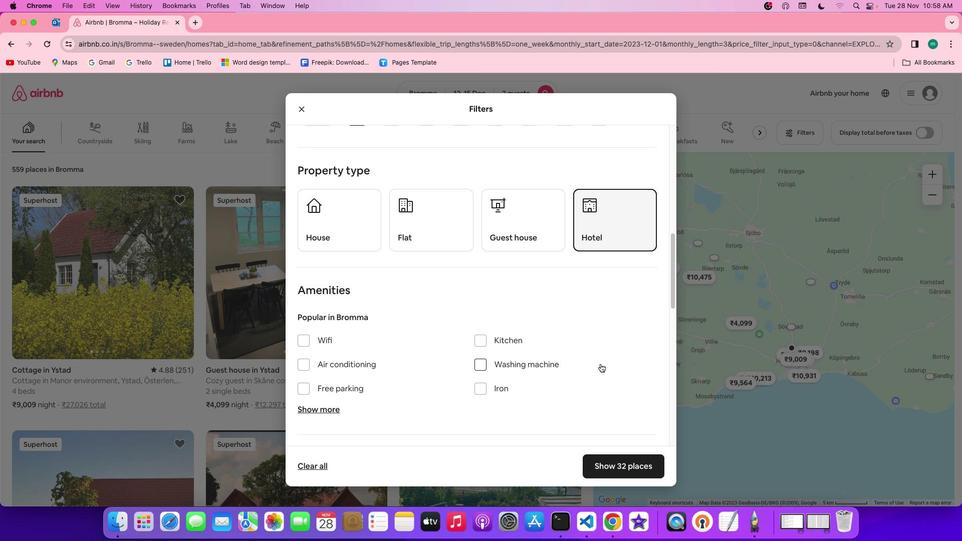 
Action: Mouse scrolled (603, 366) with delta (2, 2)
Screenshot: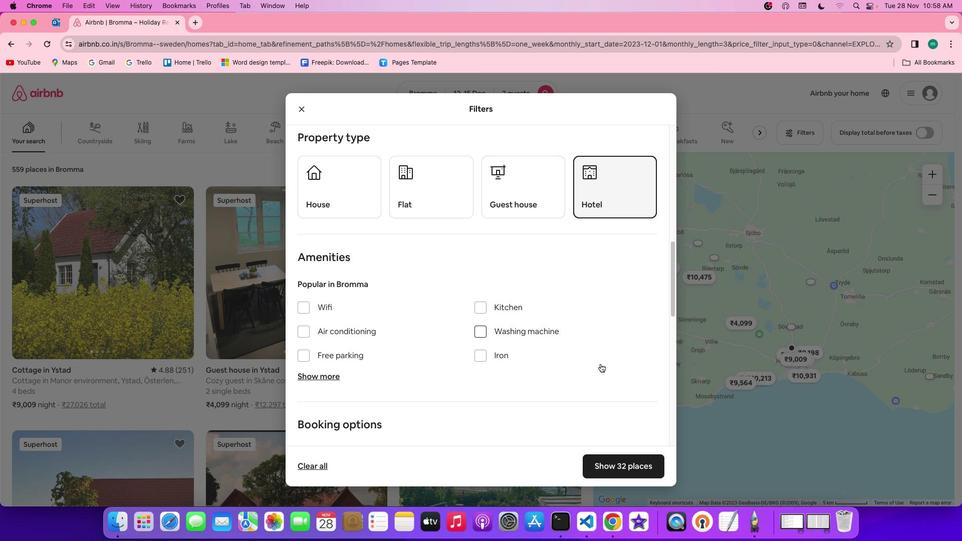 
Action: Mouse scrolled (603, 366) with delta (2, 2)
Screenshot: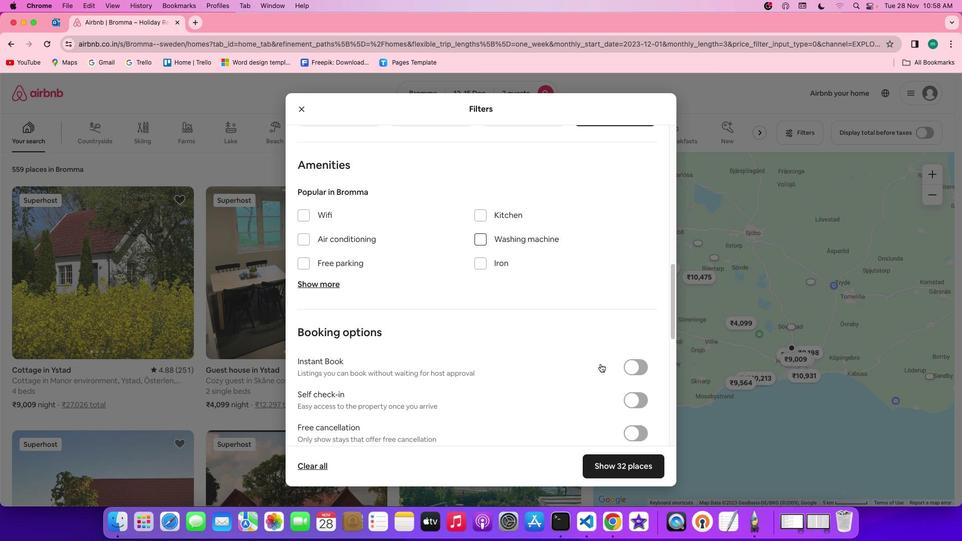 
Action: Mouse scrolled (603, 366) with delta (2, 1)
Screenshot: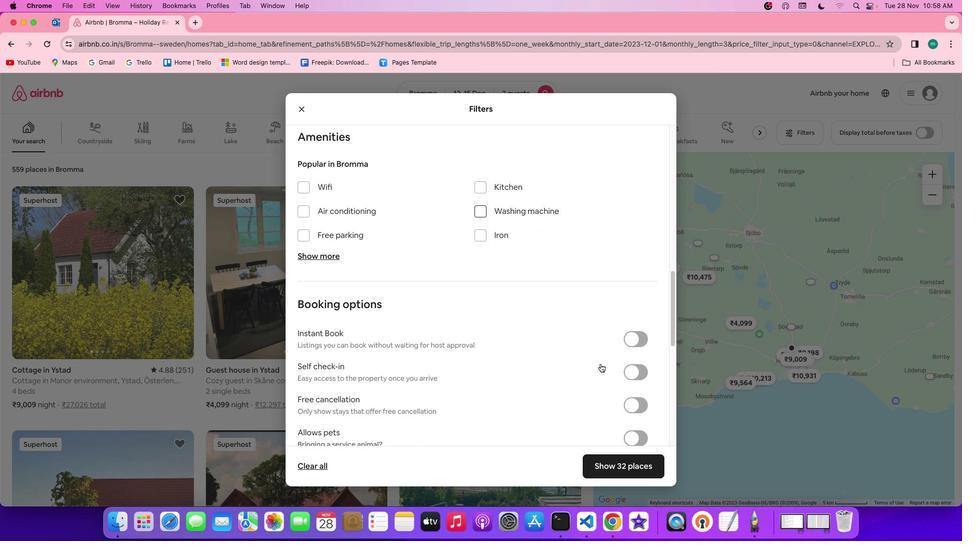 
Action: Mouse scrolled (603, 366) with delta (2, 0)
Screenshot: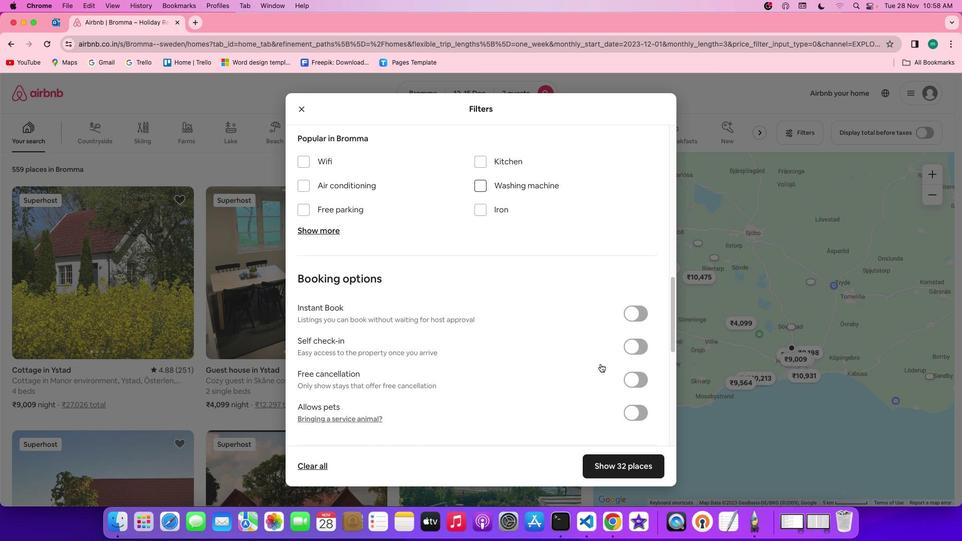 
Action: Mouse scrolled (603, 366) with delta (2, 1)
Screenshot: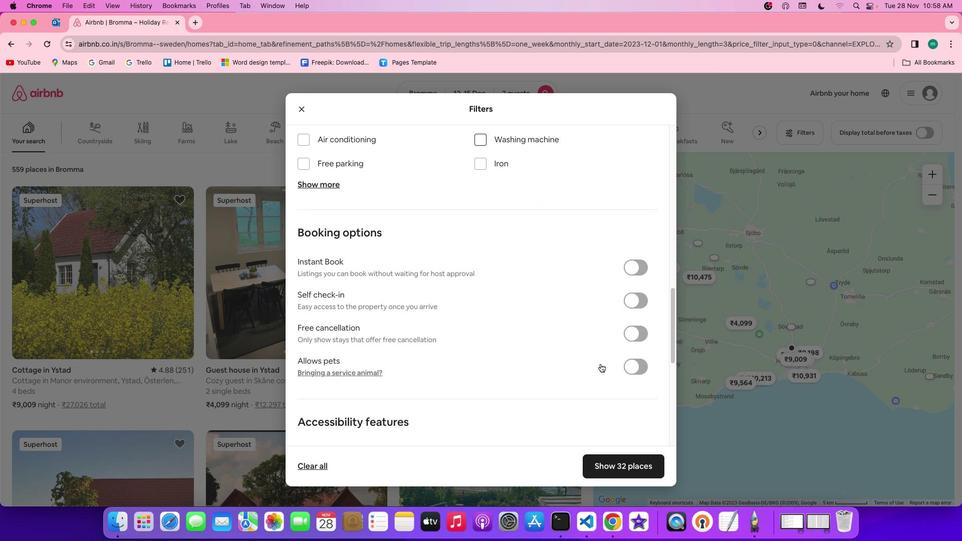 
Action: Mouse scrolled (603, 366) with delta (2, 2)
Screenshot: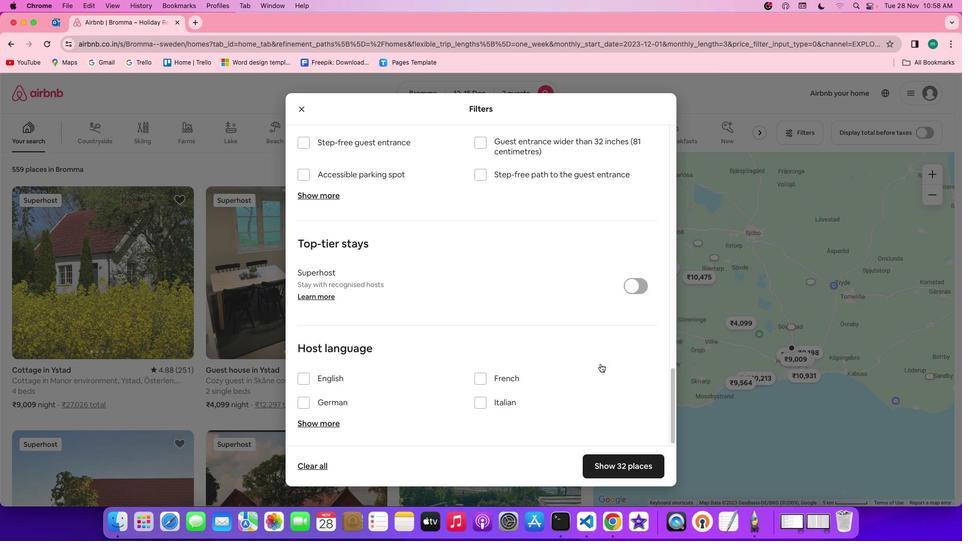 
Action: Mouse scrolled (603, 366) with delta (2, 2)
Screenshot: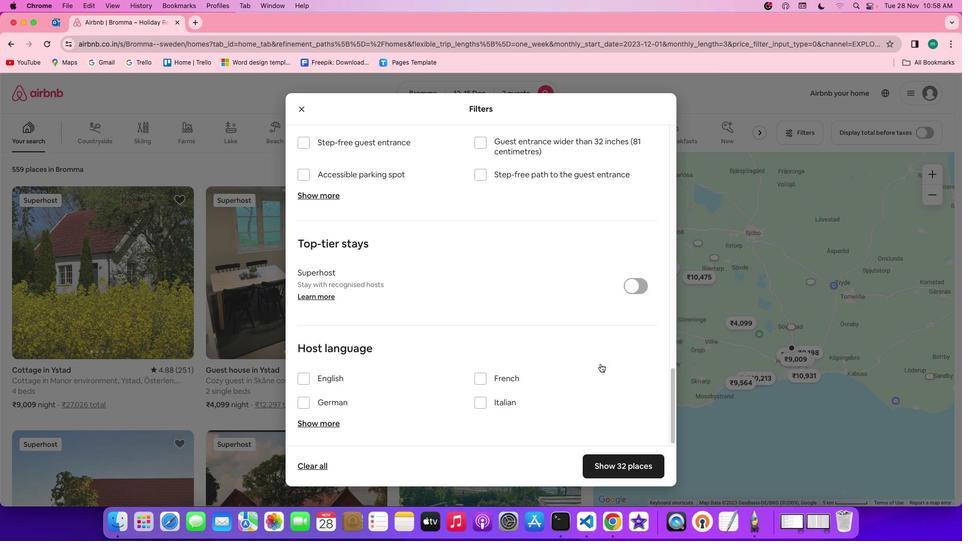 
Action: Mouse scrolled (603, 366) with delta (2, 1)
Screenshot: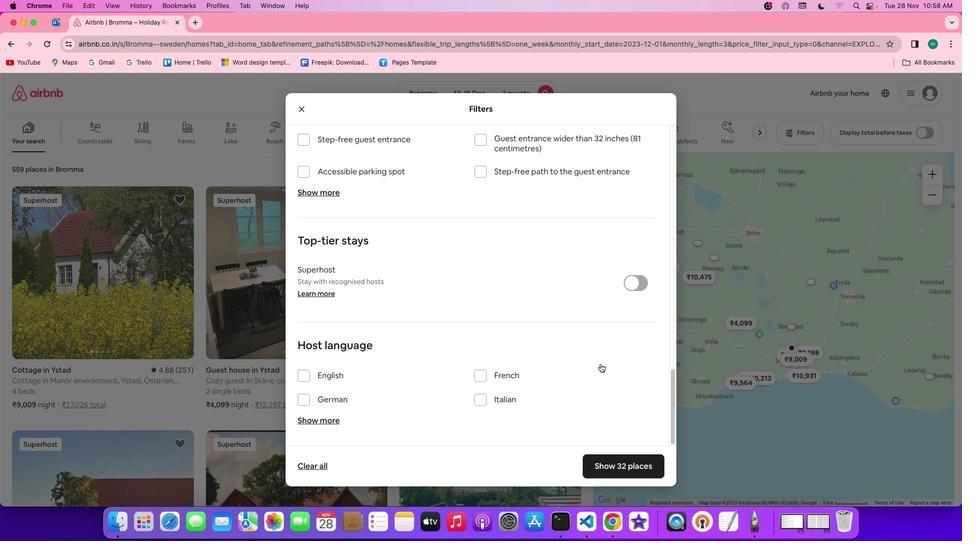 
Action: Mouse scrolled (603, 366) with delta (2, 0)
Screenshot: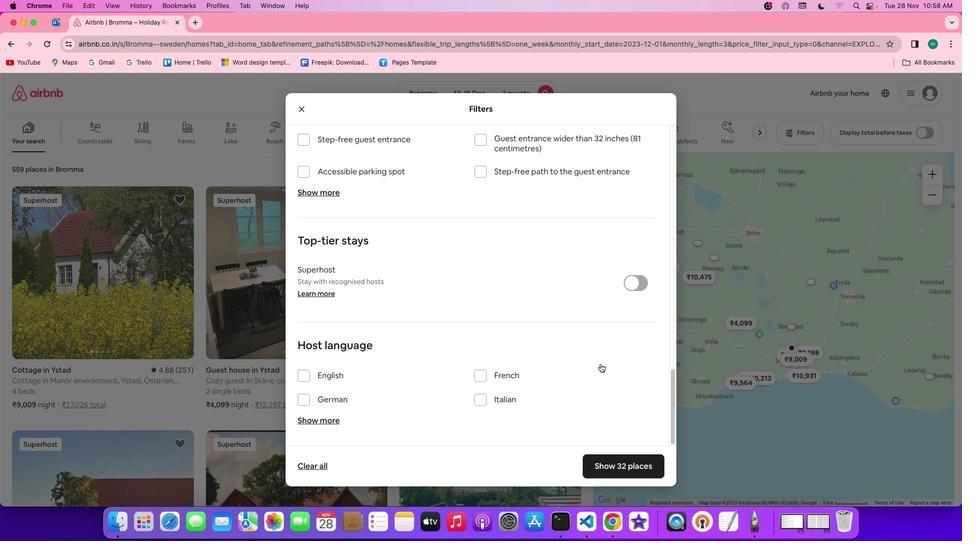 
Action: Mouse scrolled (603, 366) with delta (2, 0)
Screenshot: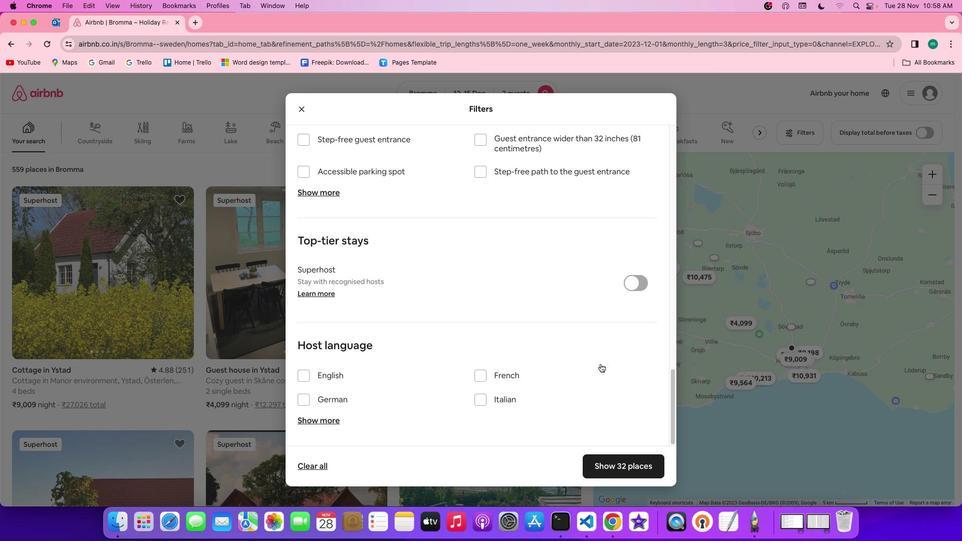 
Action: Mouse scrolled (603, 366) with delta (2, 2)
Screenshot: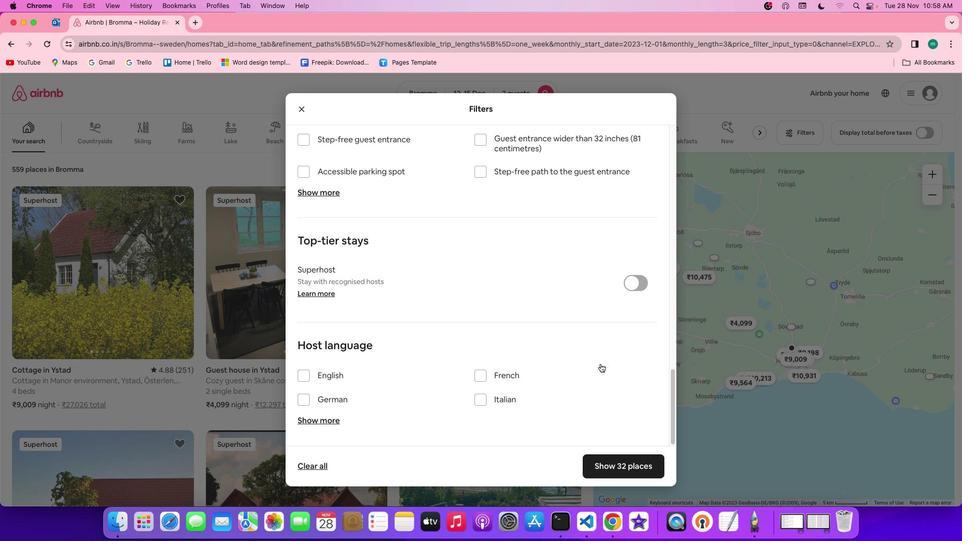 
Action: Mouse scrolled (603, 366) with delta (2, 2)
Screenshot: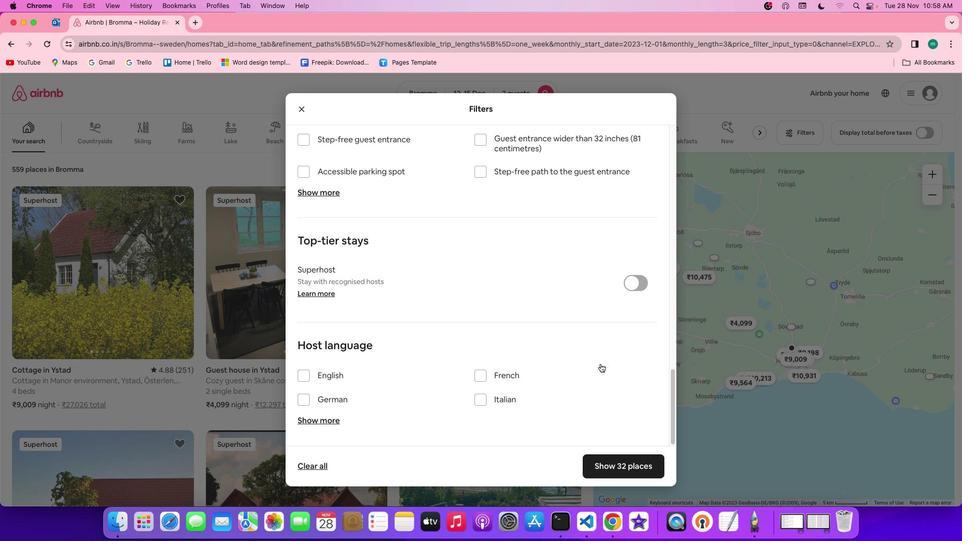 
Action: Mouse scrolled (603, 366) with delta (2, 1)
Screenshot: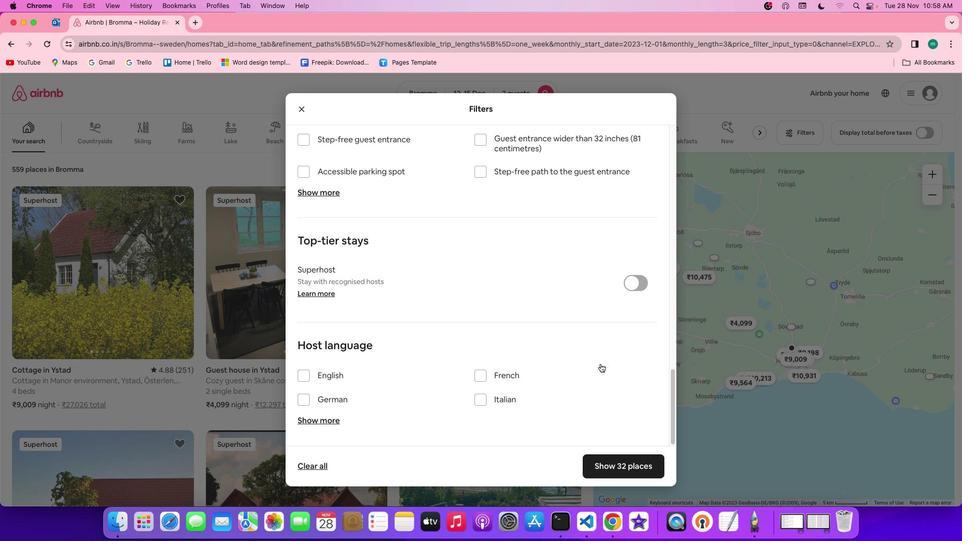 
Action: Mouse scrolled (603, 366) with delta (2, 0)
Screenshot: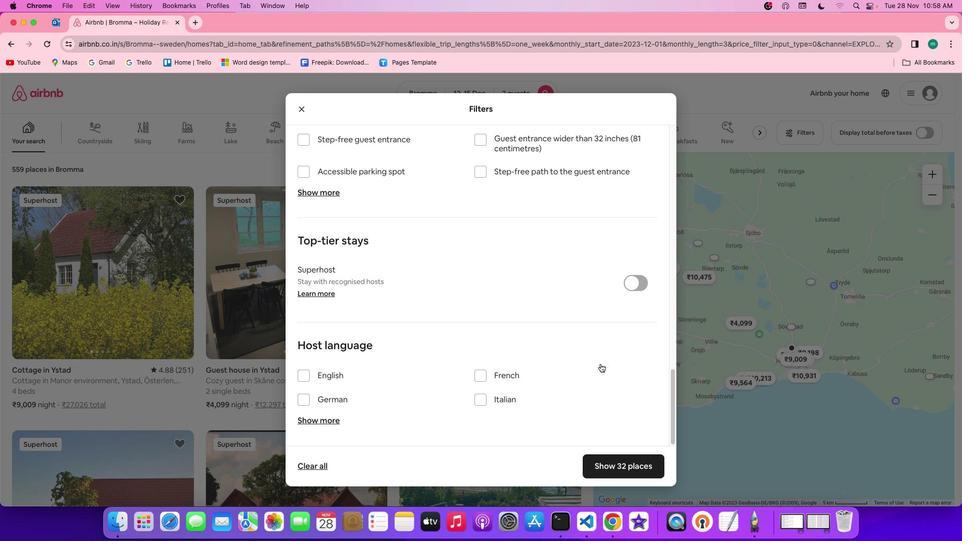 
Action: Mouse scrolled (603, 366) with delta (2, 0)
Screenshot: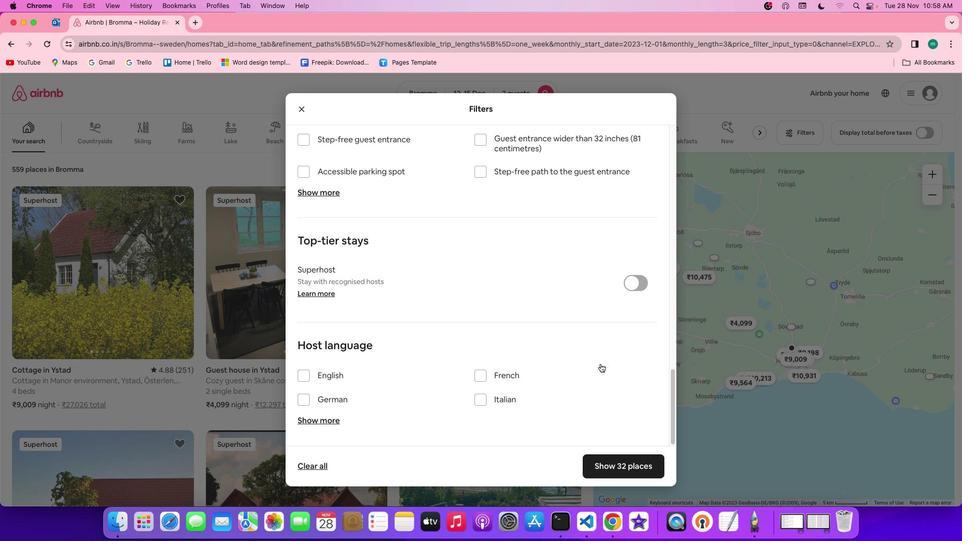 
Action: Mouse scrolled (603, 366) with delta (2, 0)
Screenshot: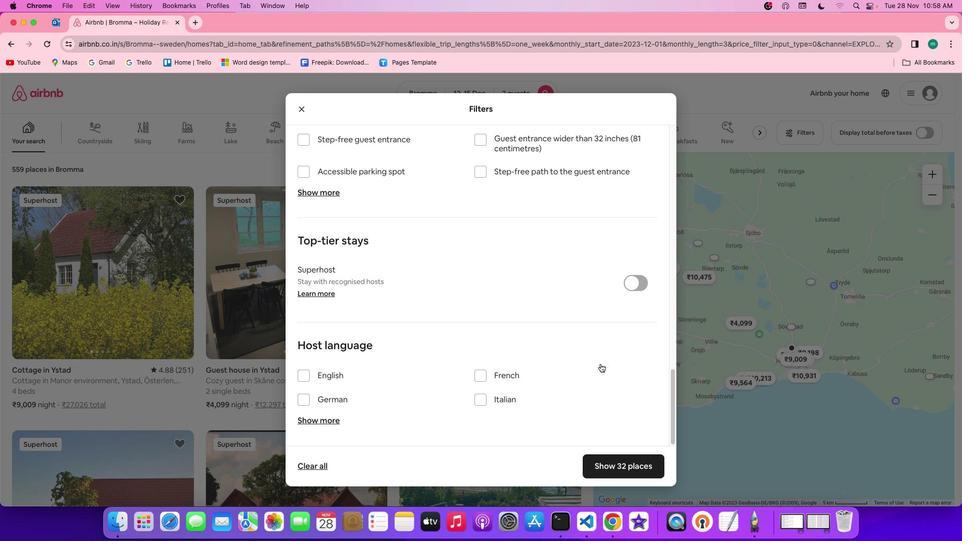 
Action: Mouse moved to (643, 463)
Screenshot: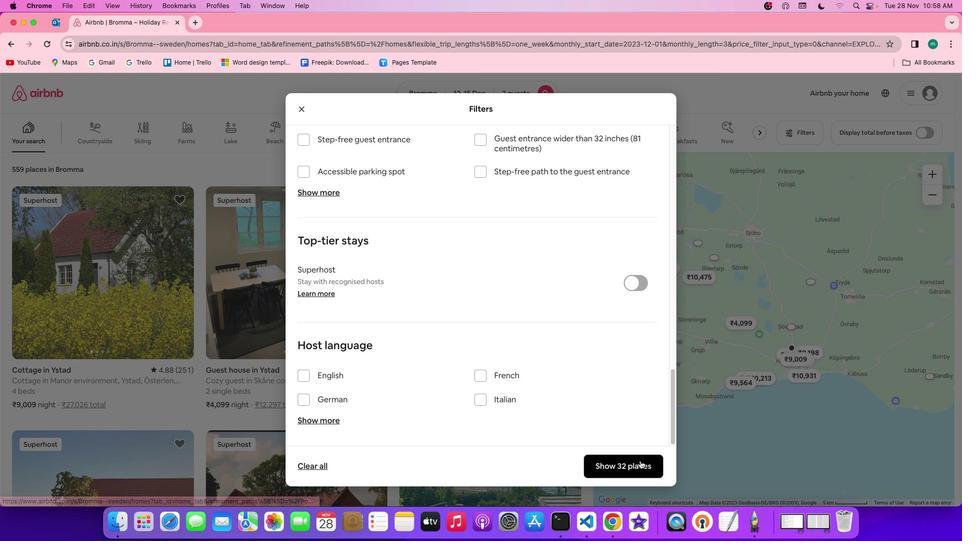 
Action: Mouse pressed left at (643, 463)
Screenshot: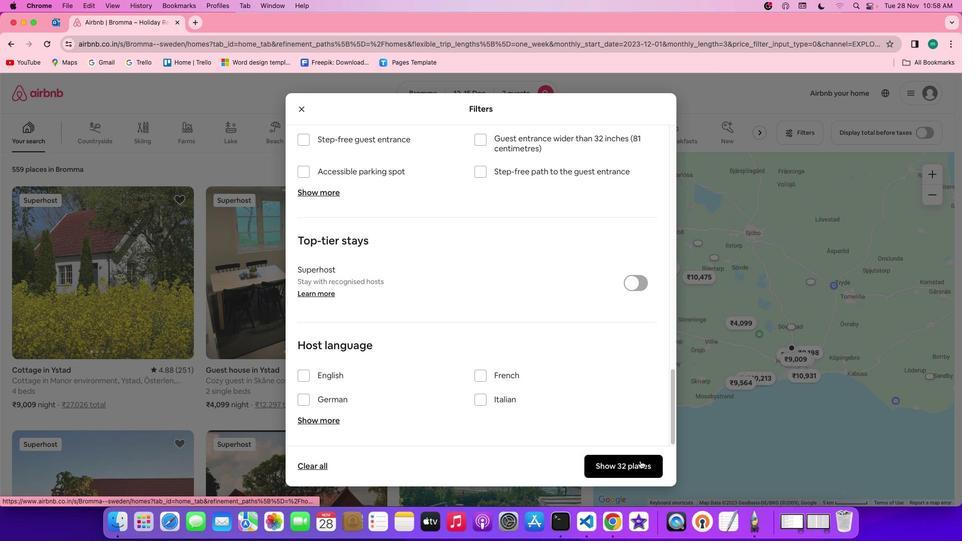 
Action: Mouse moved to (306, 380)
Screenshot: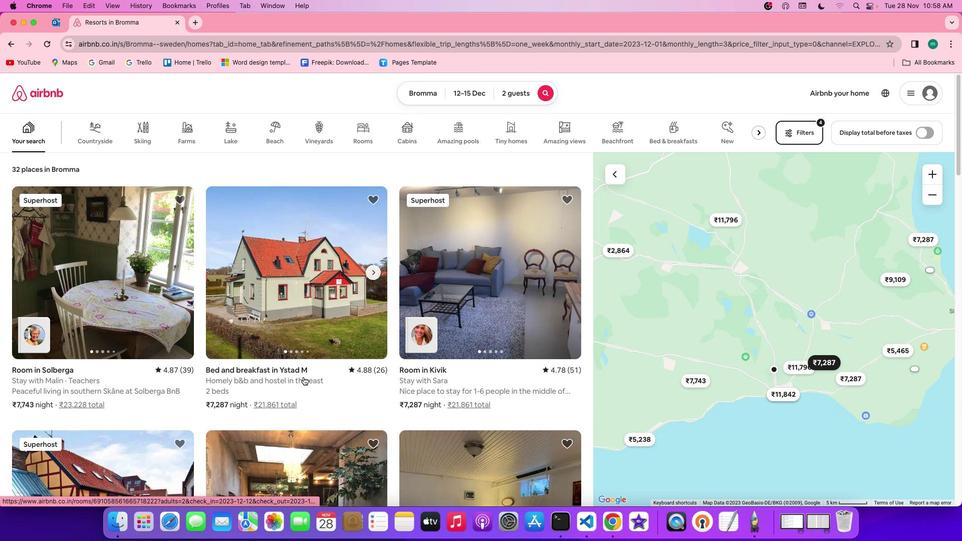 
Action: Mouse scrolled (306, 380) with delta (2, 2)
Screenshot: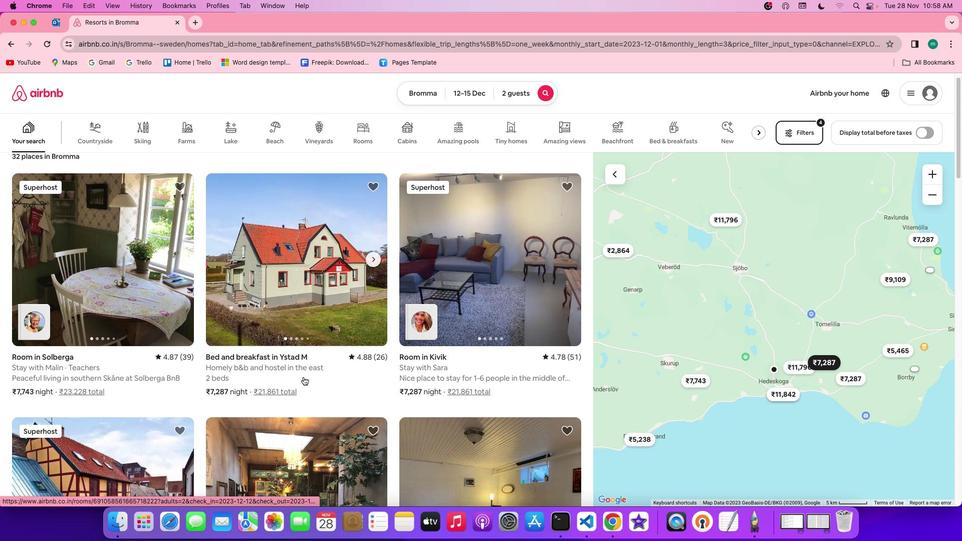 
Action: Mouse scrolled (306, 380) with delta (2, 2)
Screenshot: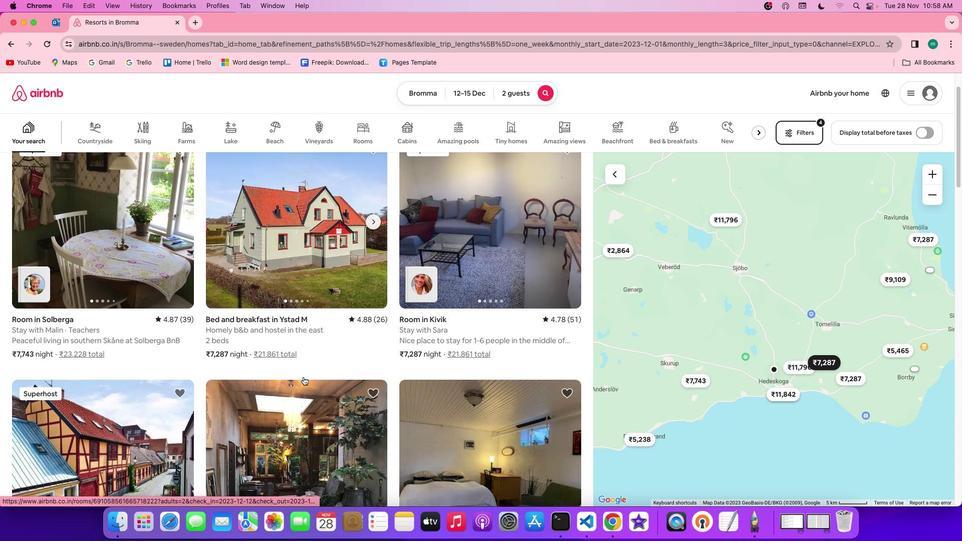 
Action: Mouse scrolled (306, 380) with delta (2, 2)
Screenshot: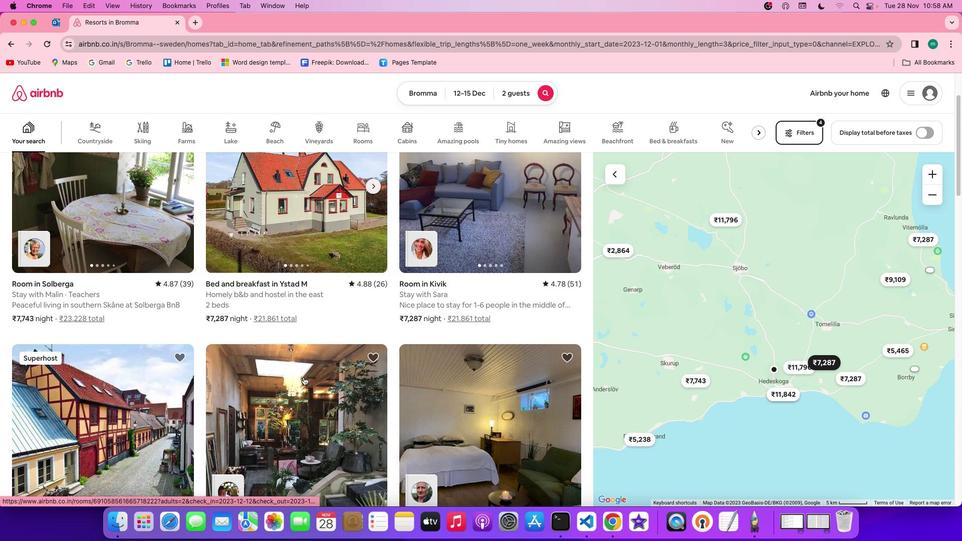 
Action: Mouse scrolled (306, 380) with delta (2, 1)
Screenshot: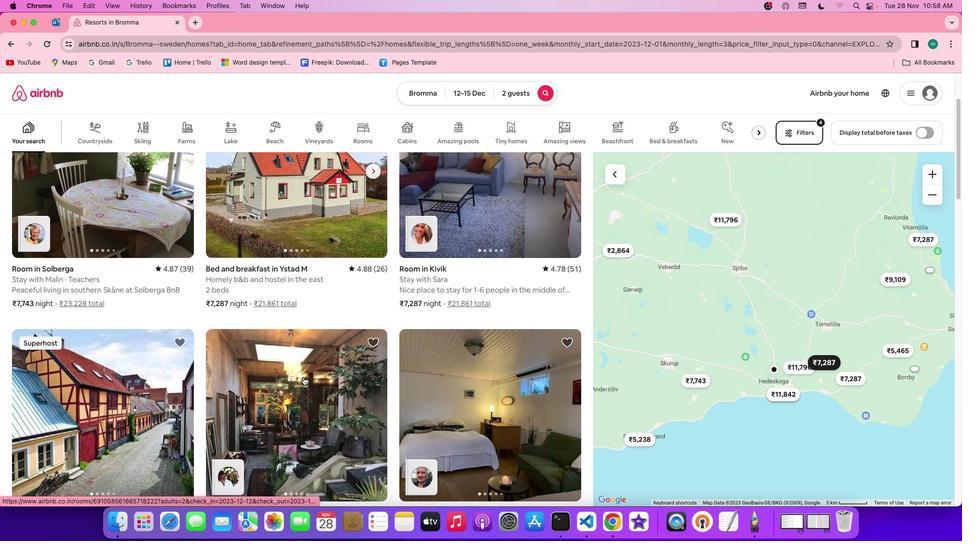 
Action: Mouse scrolled (306, 380) with delta (2, 2)
Screenshot: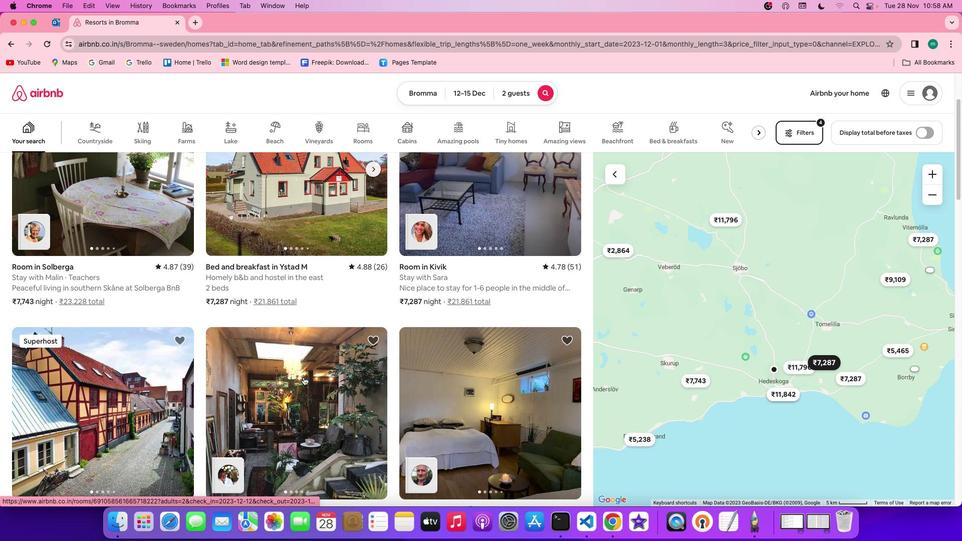 
Action: Mouse scrolled (306, 380) with delta (2, 2)
Screenshot: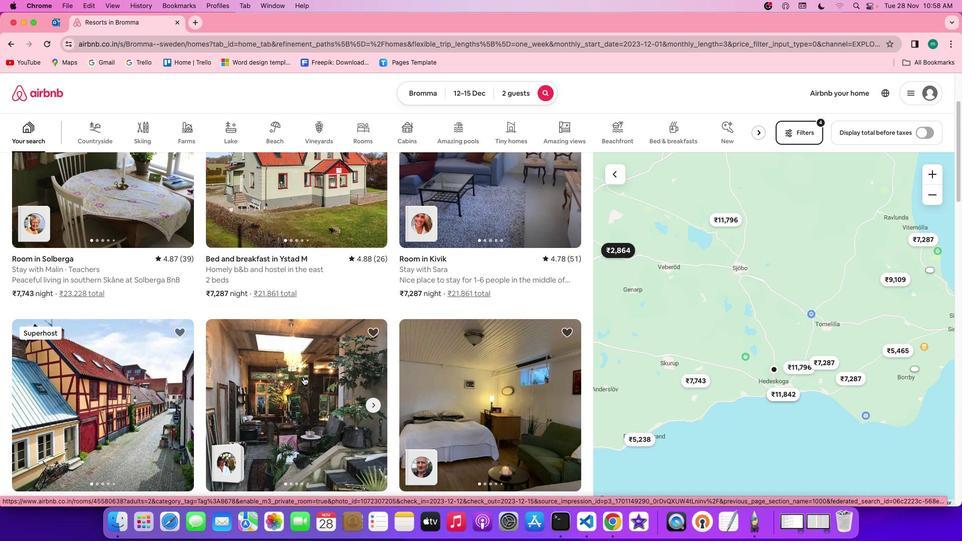 
Action: Mouse scrolled (306, 380) with delta (2, 2)
Screenshot: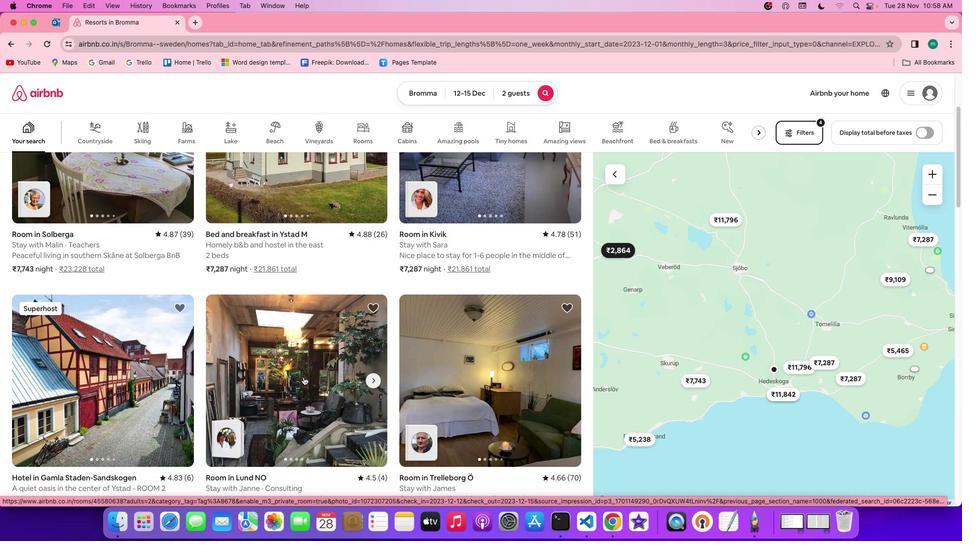 
Action: Mouse scrolled (306, 380) with delta (2, 2)
Screenshot: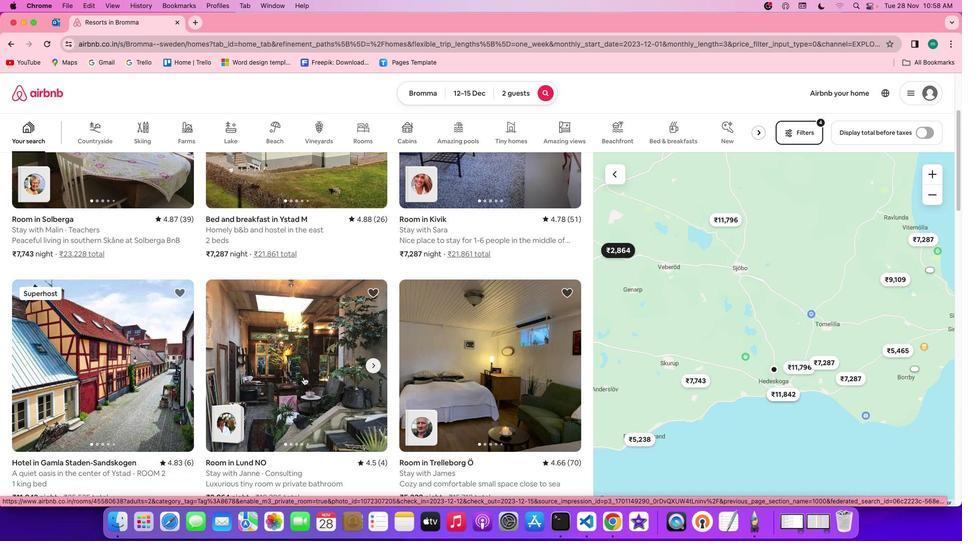 
Action: Mouse scrolled (306, 380) with delta (2, 1)
Screenshot: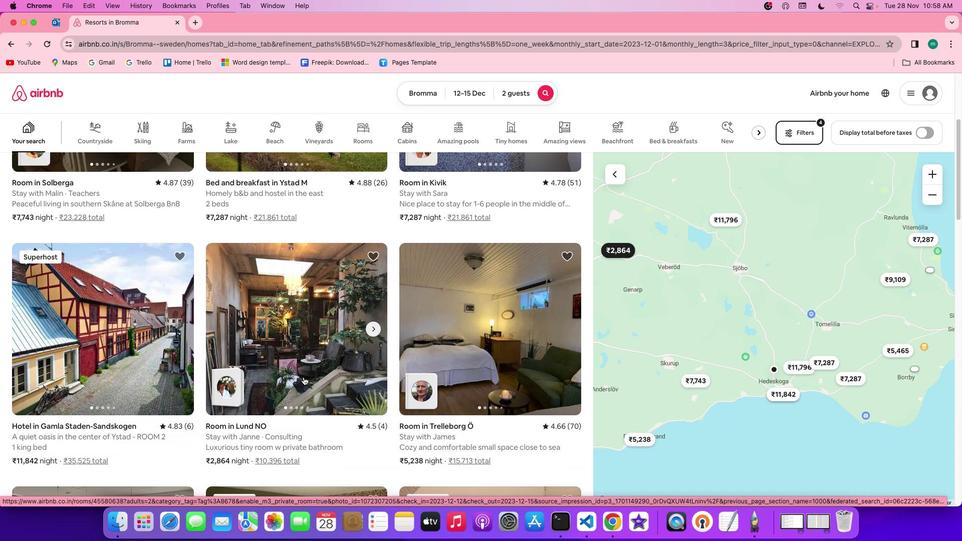 
Action: Mouse moved to (335, 367)
Screenshot: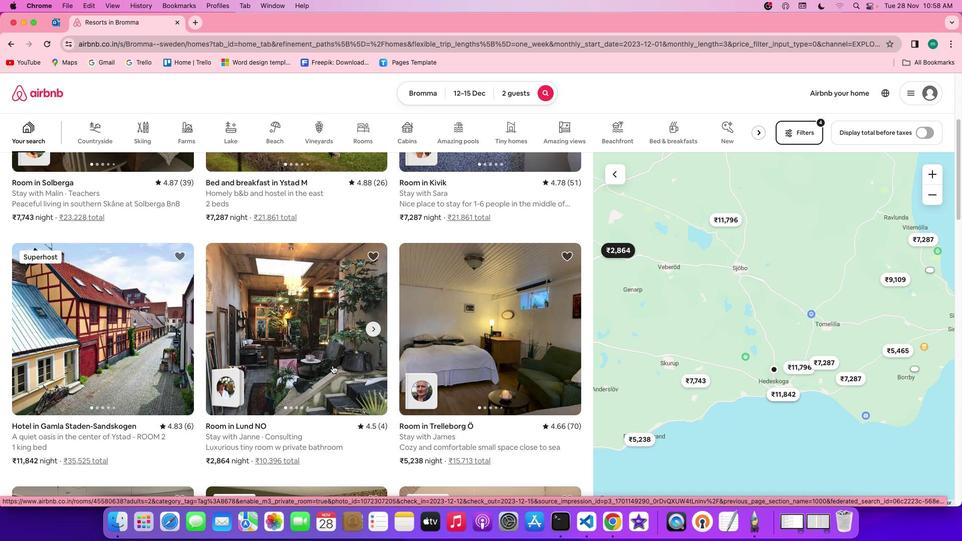 
Action: Mouse scrolled (335, 367) with delta (2, 2)
Screenshot: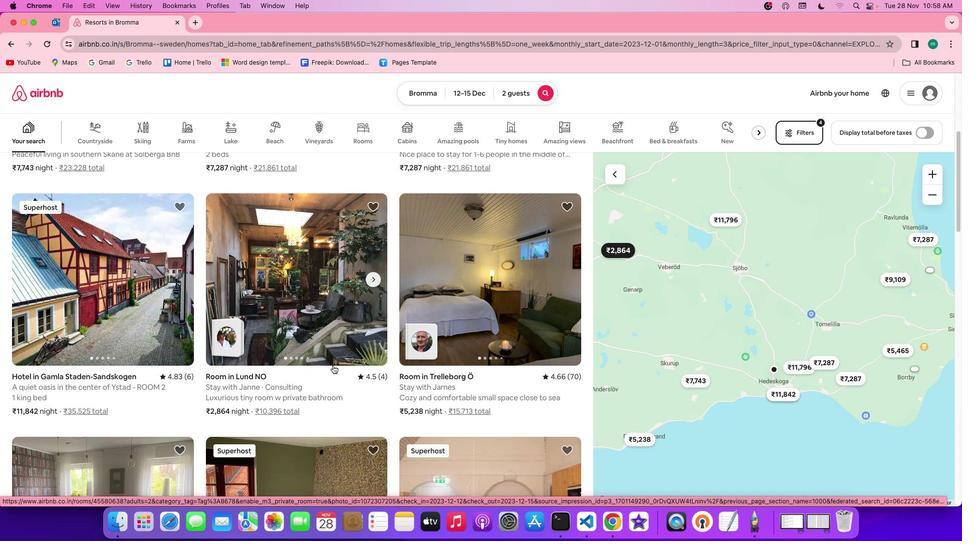 
Action: Mouse moved to (335, 368)
Screenshot: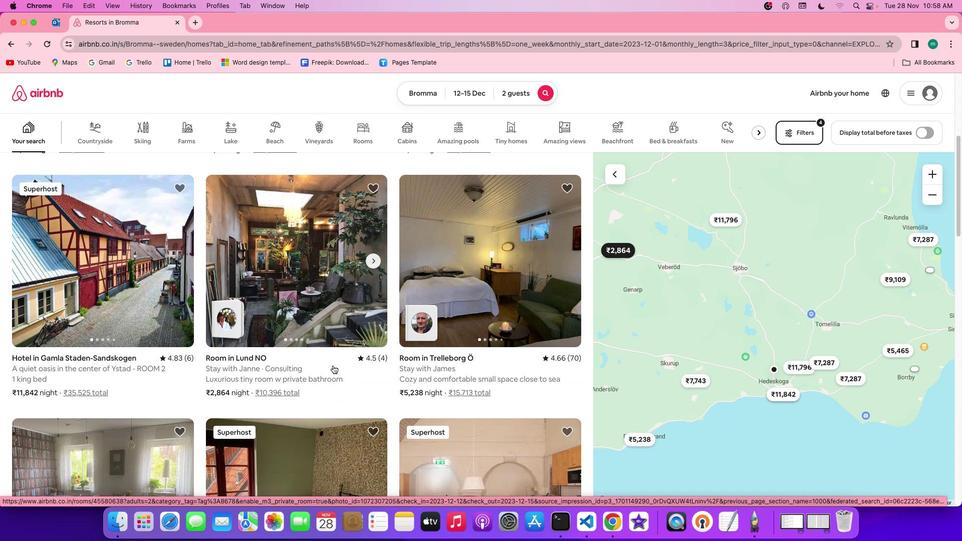 
Action: Mouse scrolled (335, 368) with delta (2, 2)
Screenshot: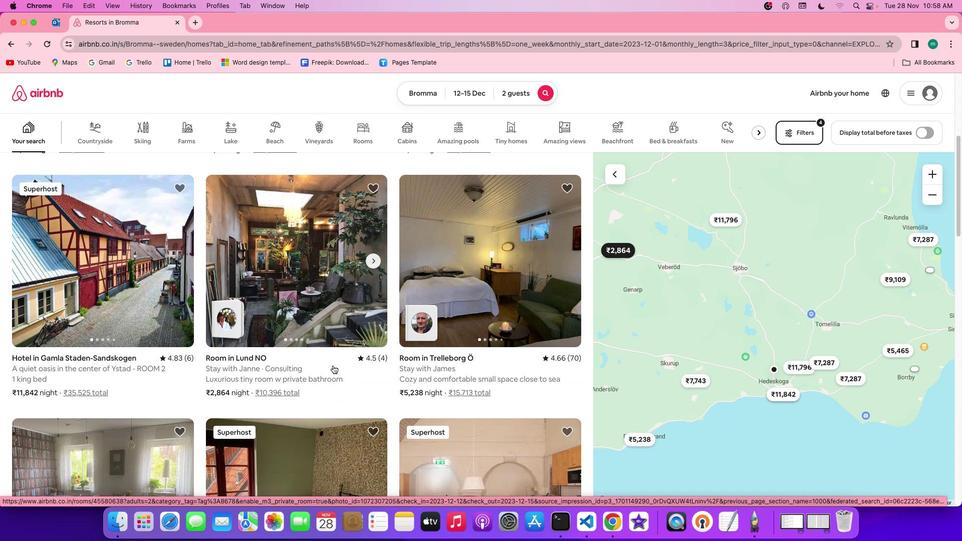 
Action: Mouse scrolled (335, 368) with delta (2, 1)
Screenshot: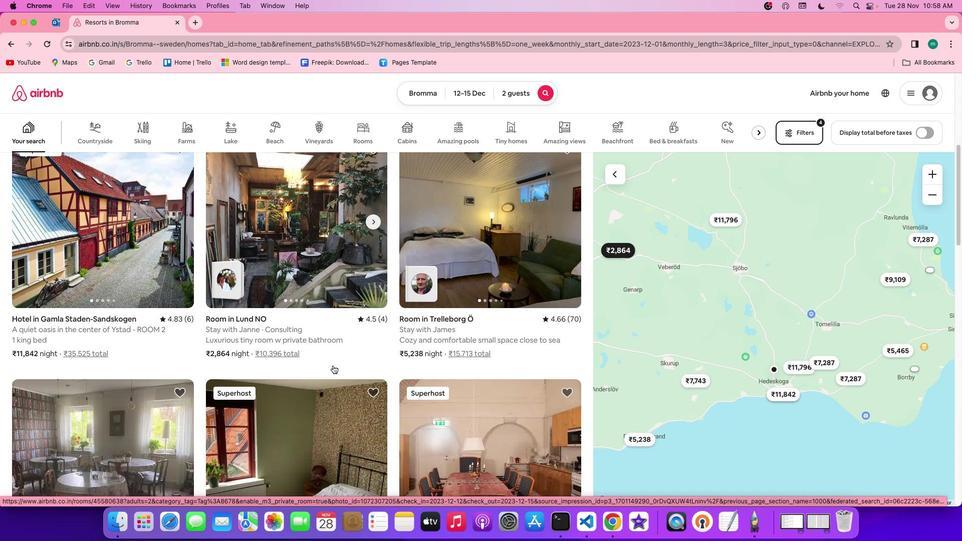 
Action: Mouse scrolled (335, 368) with delta (2, 1)
Screenshot: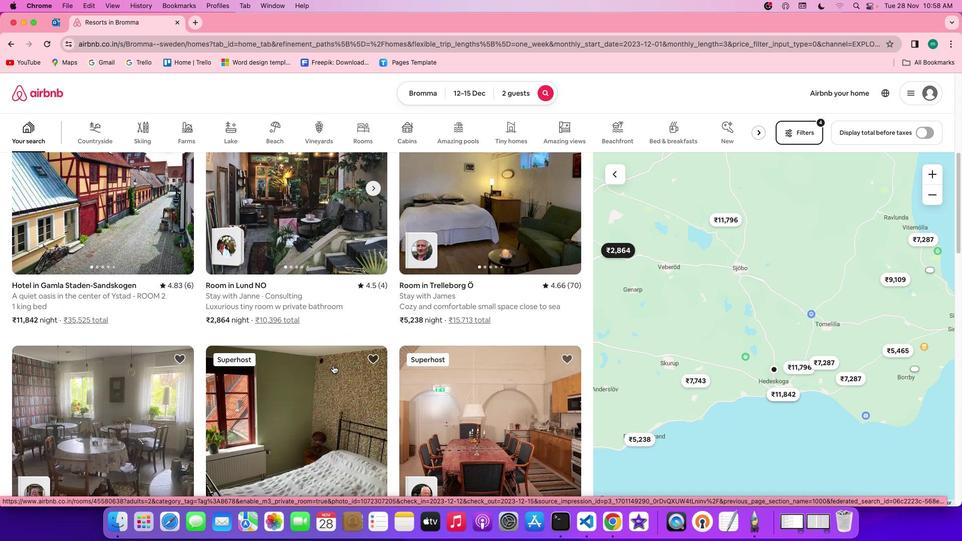 
Action: Mouse scrolled (335, 368) with delta (2, 2)
Screenshot: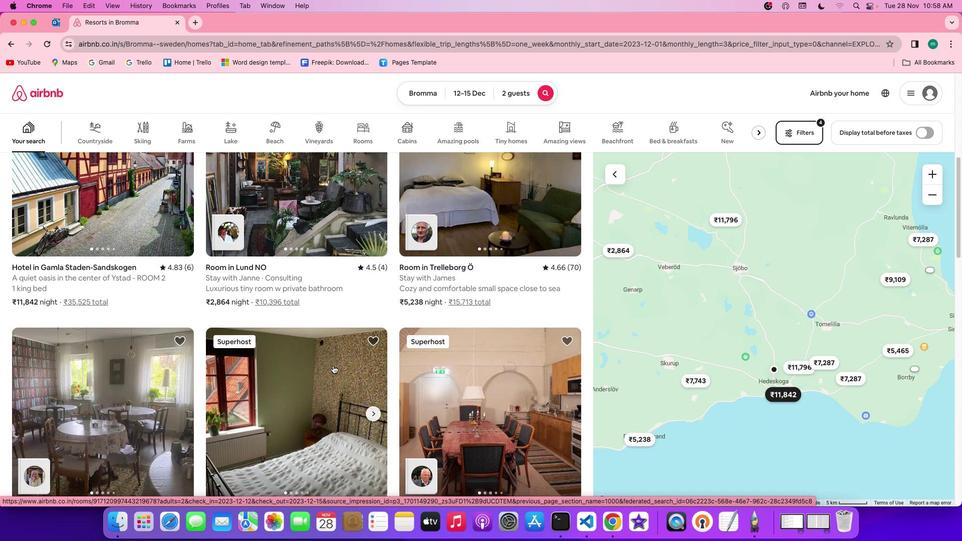 
Action: Mouse scrolled (335, 368) with delta (2, 2)
Screenshot: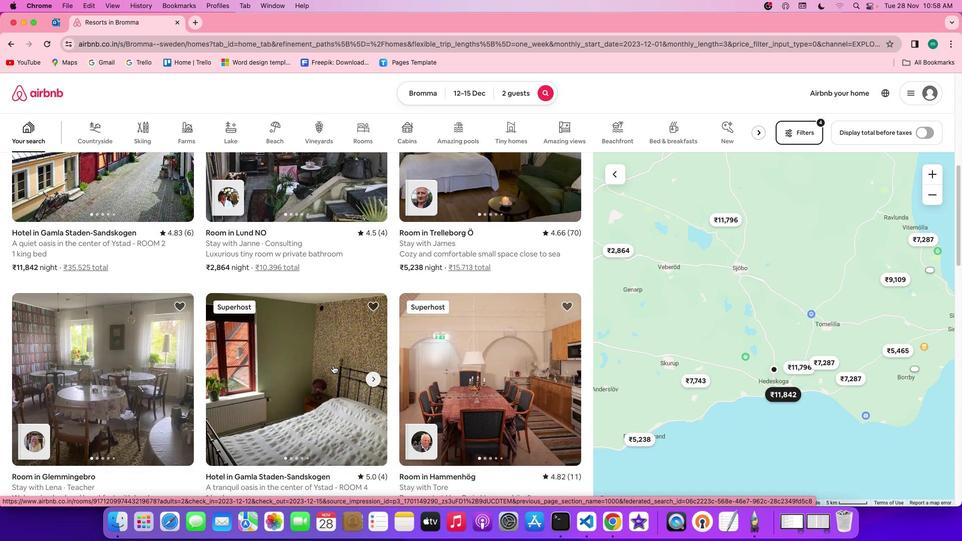 
Action: Mouse scrolled (335, 368) with delta (2, 1)
Screenshot: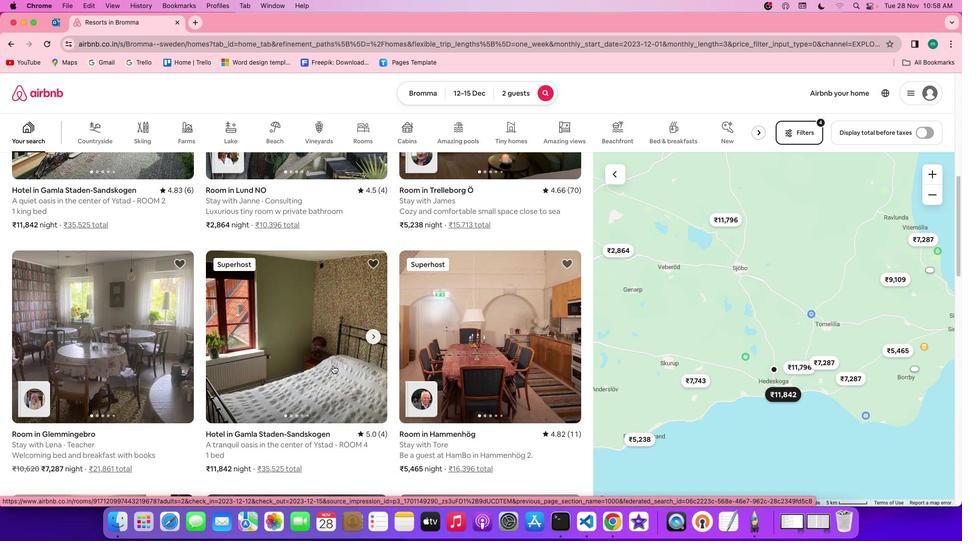 
Action: Mouse scrolled (335, 368) with delta (2, 1)
Screenshot: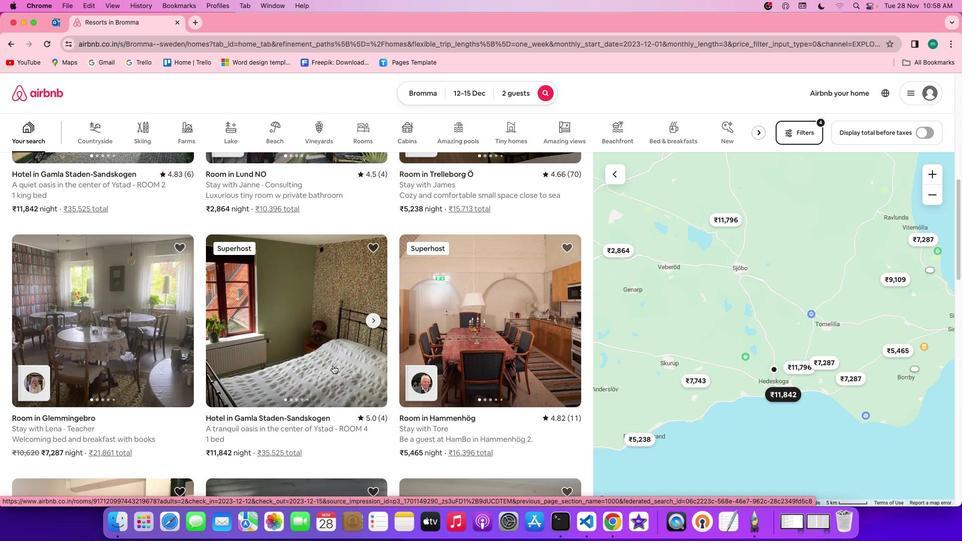 
Action: Mouse moved to (104, 334)
Screenshot: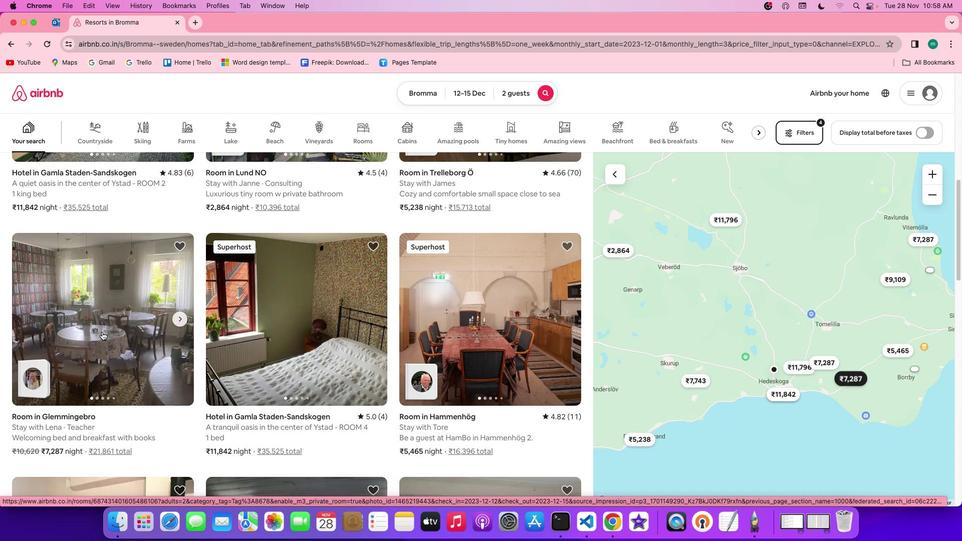 
Action: Mouse pressed left at (104, 334)
Screenshot: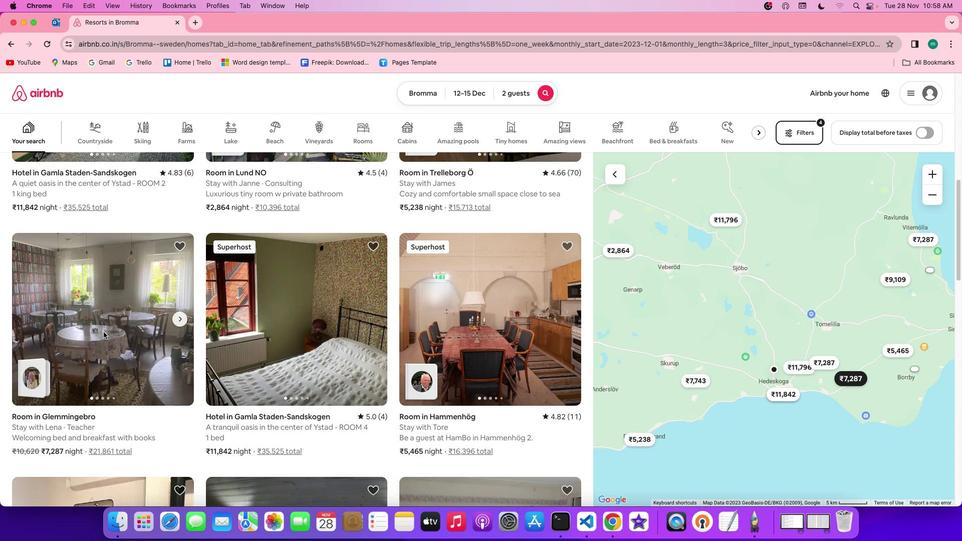 
Action: Mouse moved to (713, 374)
Screenshot: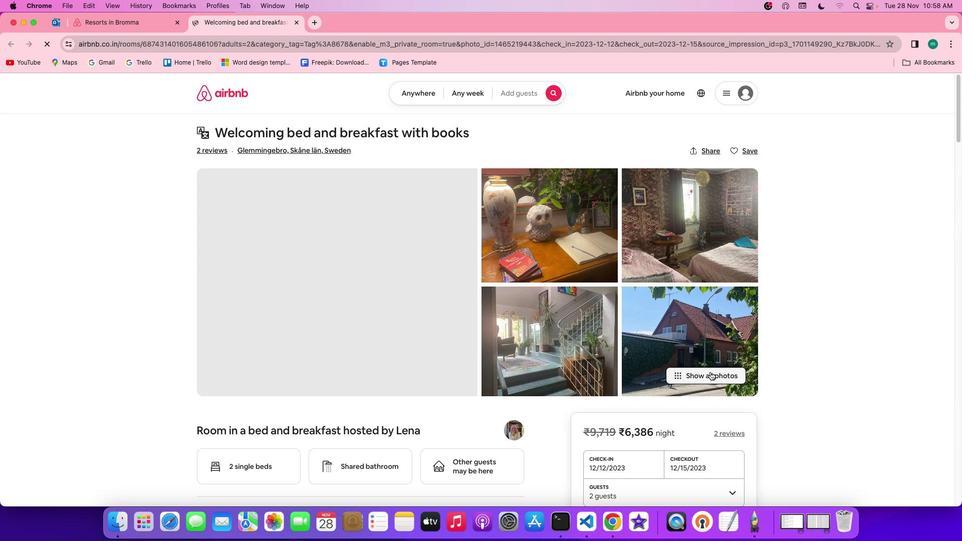 
Action: Mouse pressed left at (713, 374)
Screenshot: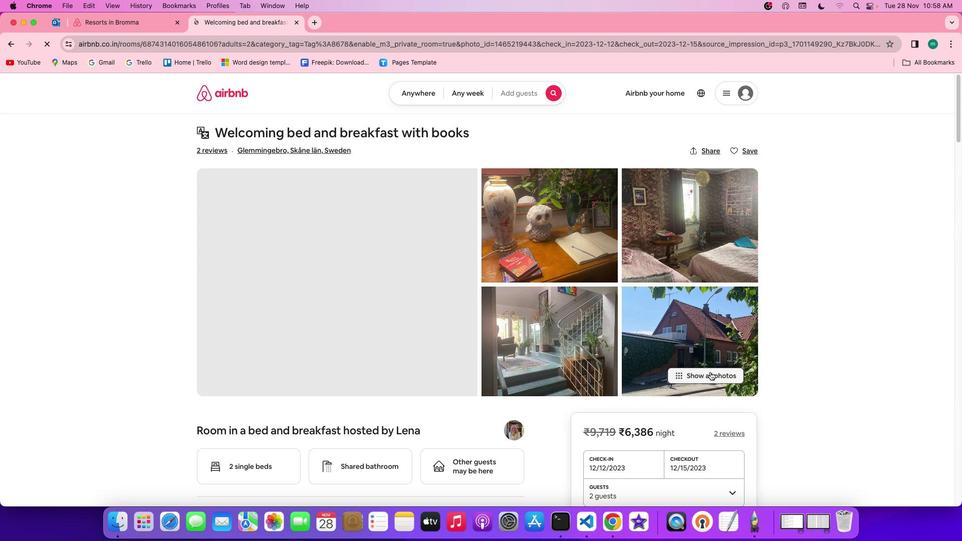
Action: Mouse moved to (505, 386)
Screenshot: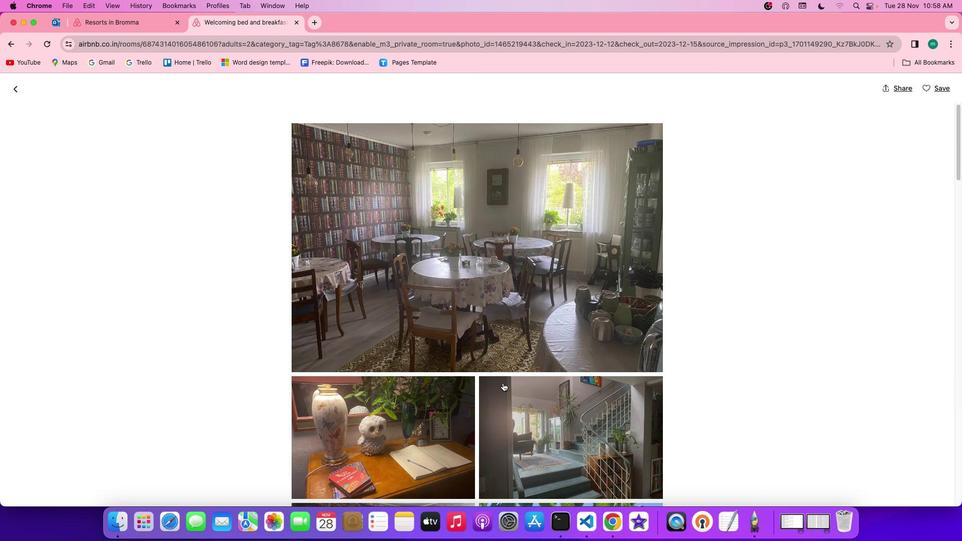 
Action: Mouse scrolled (505, 386) with delta (2, 2)
Screenshot: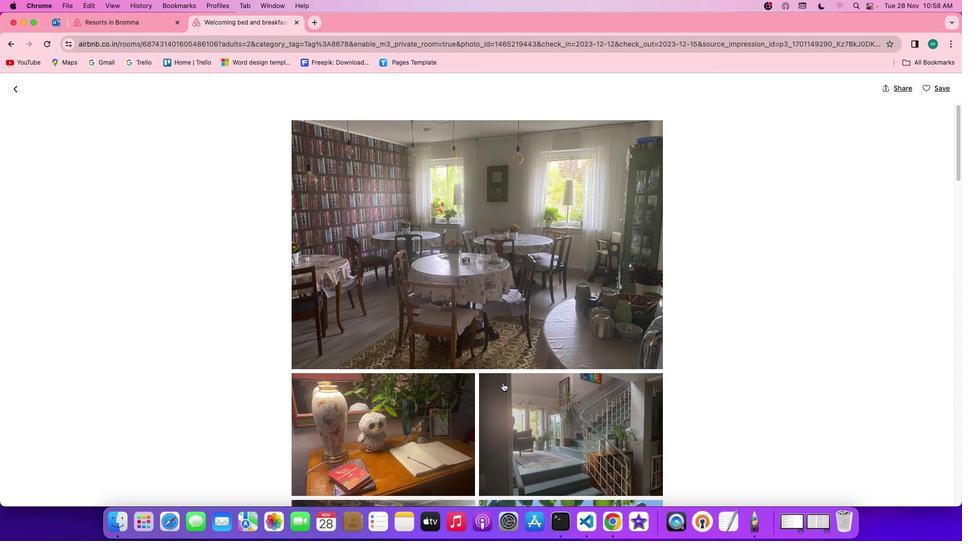 
Action: Mouse scrolled (505, 386) with delta (2, 2)
Screenshot: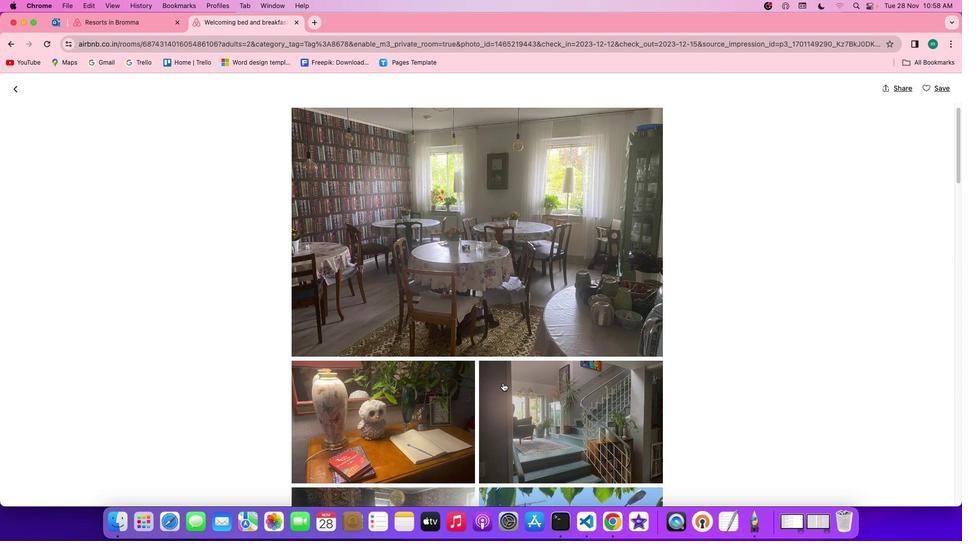 
Action: Mouse scrolled (505, 386) with delta (2, 2)
Screenshot: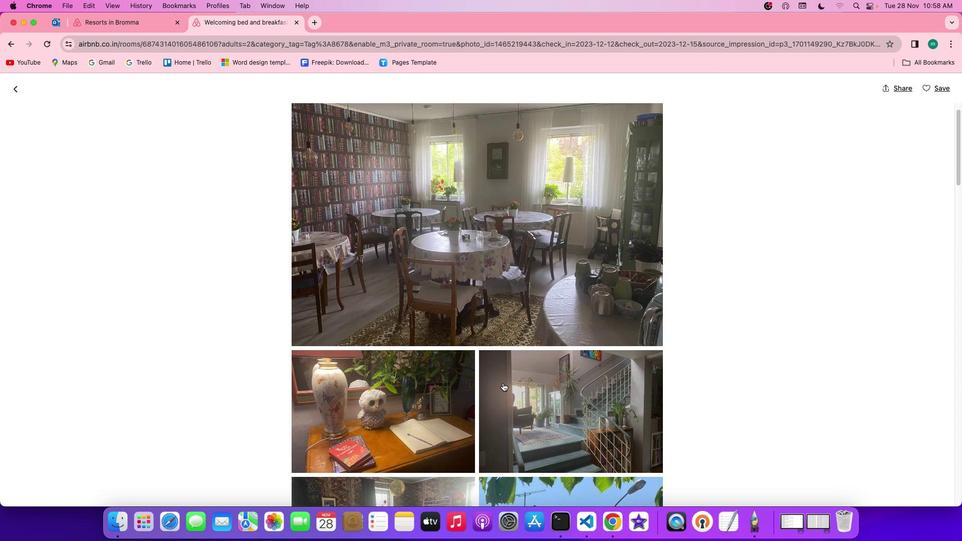 
Action: Mouse scrolled (505, 386) with delta (2, 2)
Screenshot: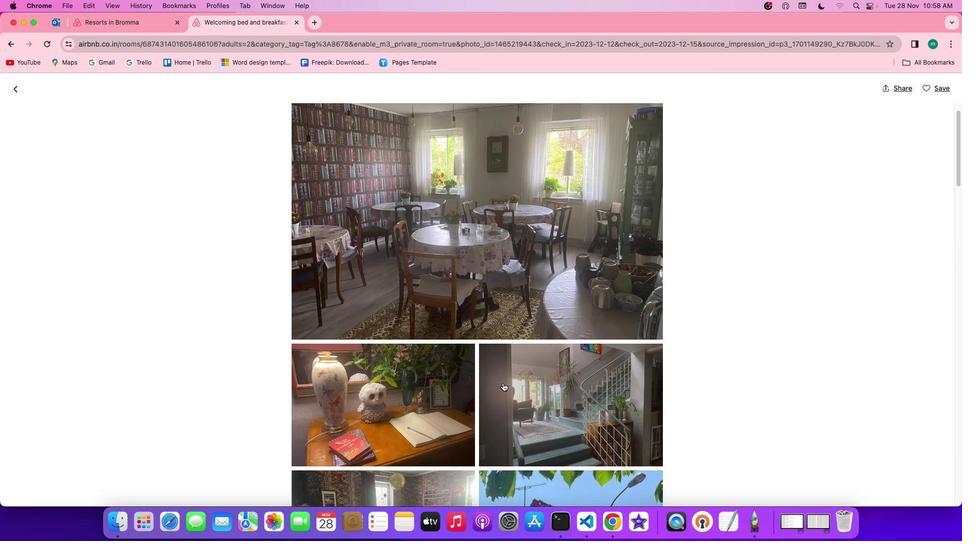 
Action: Mouse scrolled (505, 386) with delta (2, 2)
Screenshot: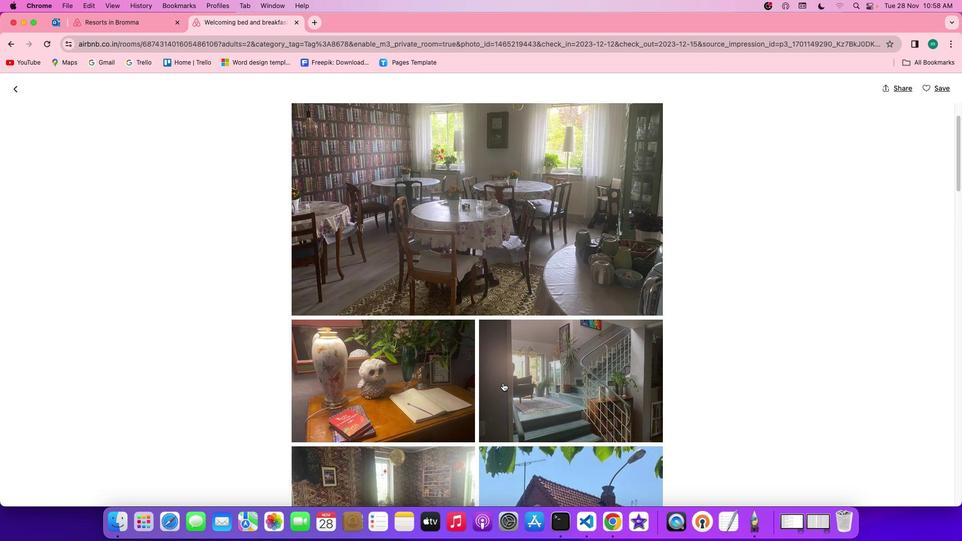 
Action: Mouse moved to (505, 386)
Screenshot: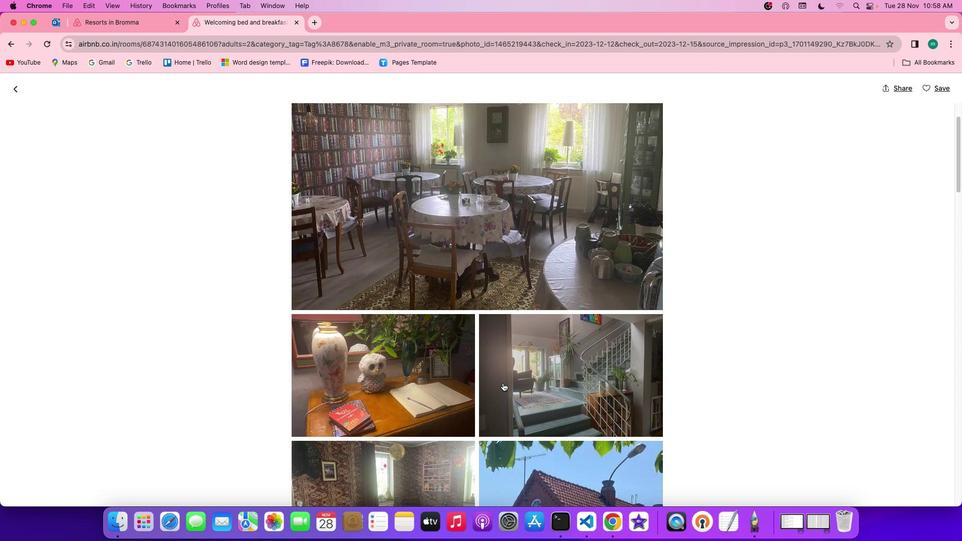 
Action: Mouse scrolled (505, 386) with delta (2, 2)
Screenshot: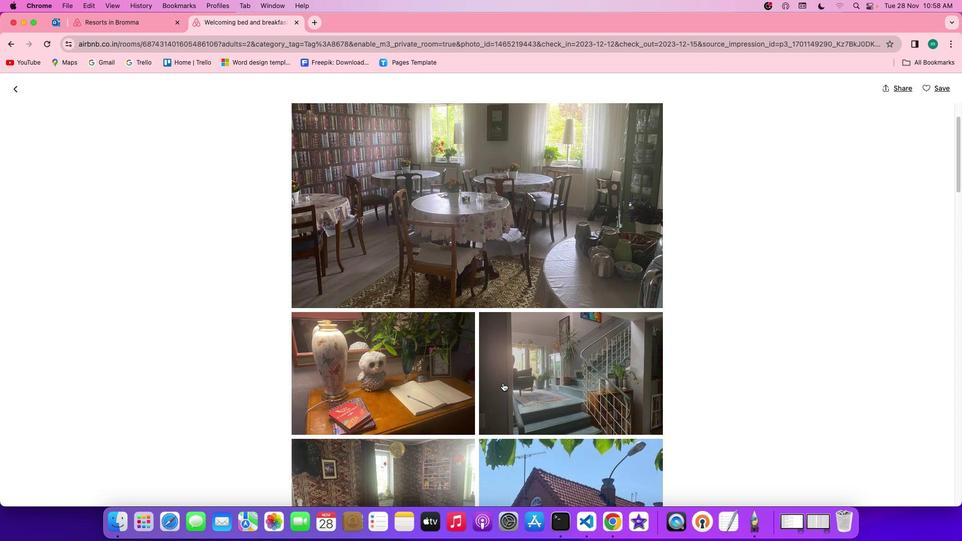 
Action: Mouse scrolled (505, 386) with delta (2, 2)
Screenshot: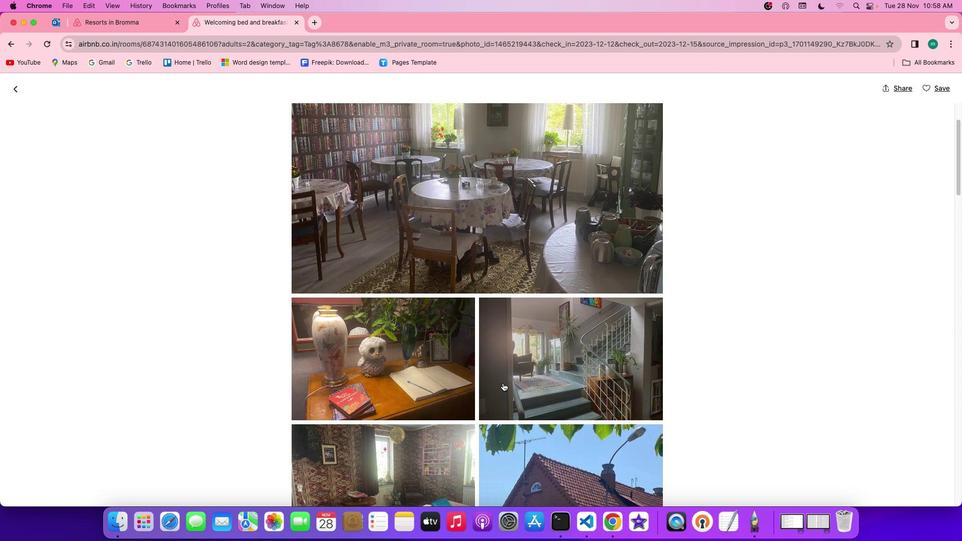 
Action: Mouse scrolled (505, 386) with delta (2, 2)
Screenshot: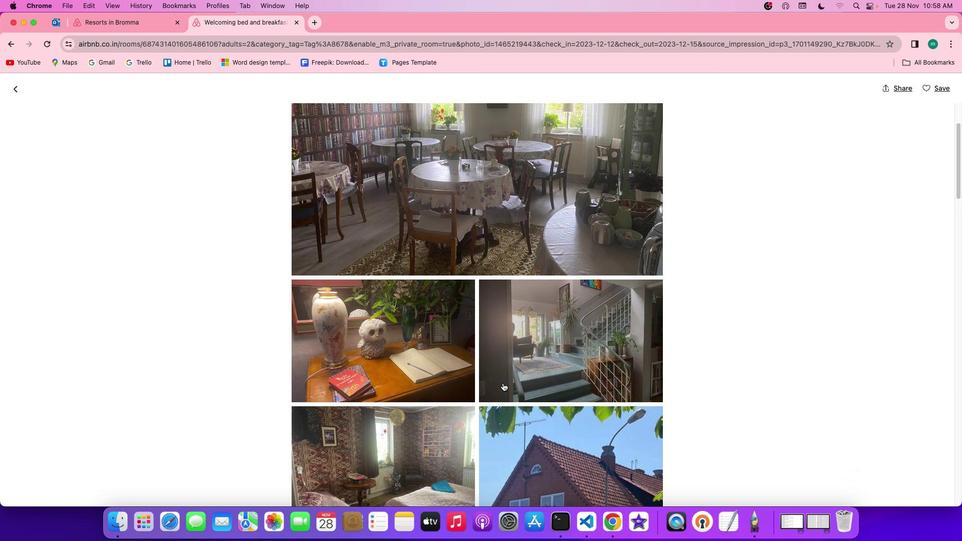 
Action: Mouse scrolled (505, 386) with delta (2, 2)
Screenshot: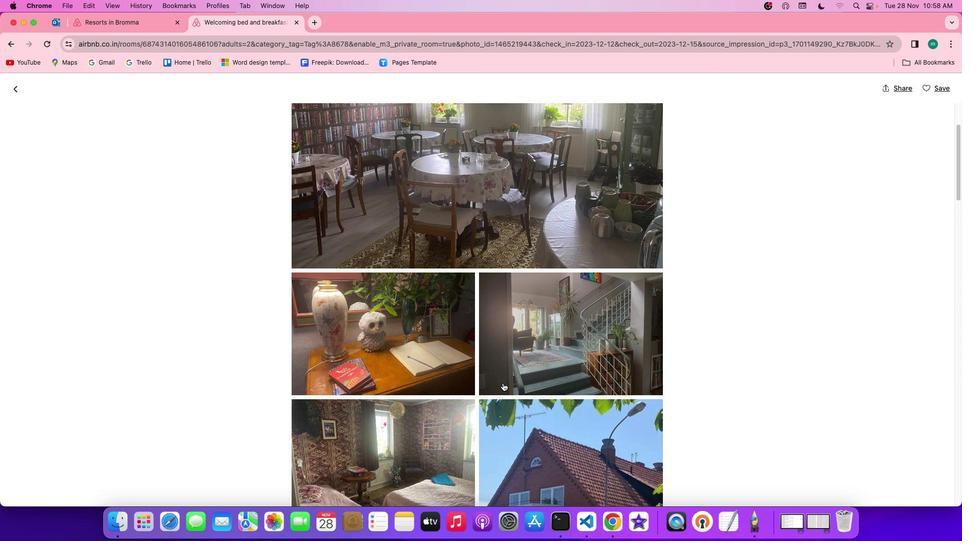 
Action: Mouse scrolled (505, 386) with delta (2, 2)
Screenshot: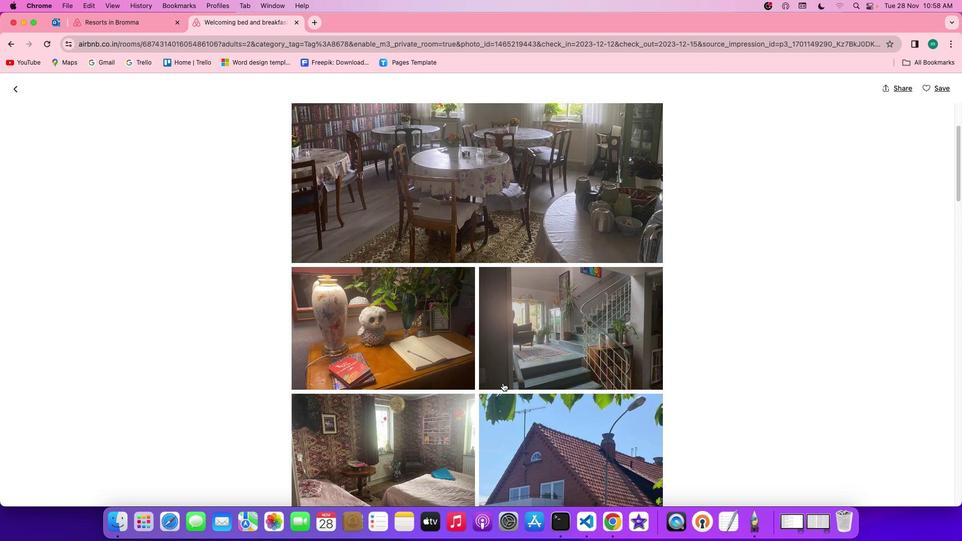 
Action: Mouse scrolled (505, 386) with delta (2, 2)
Screenshot: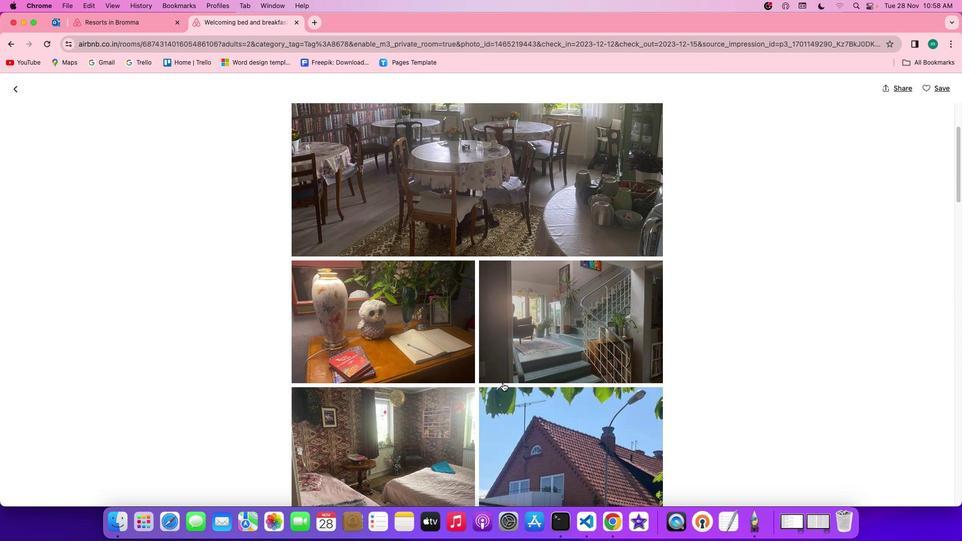 
Action: Mouse scrolled (505, 386) with delta (2, 2)
Screenshot: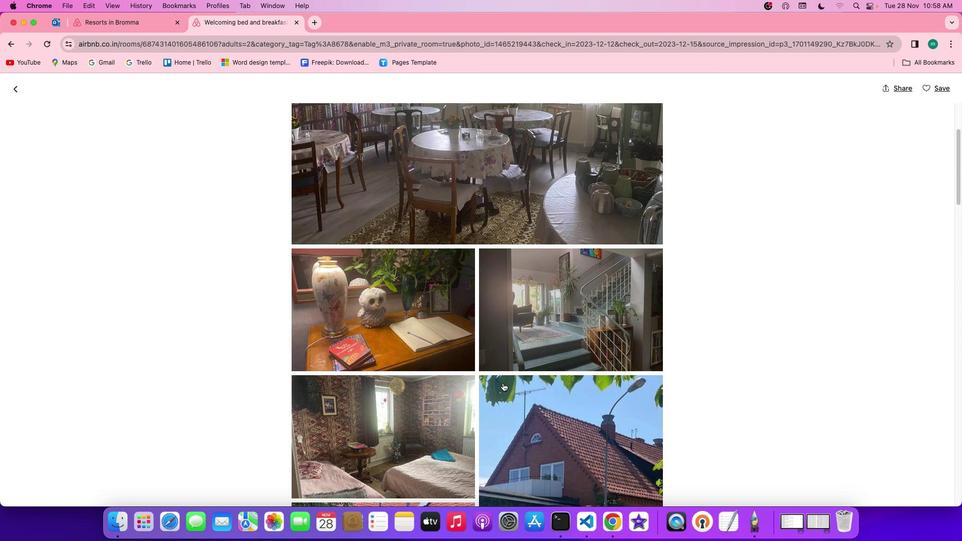 
Action: Mouse scrolled (505, 386) with delta (2, 2)
Screenshot: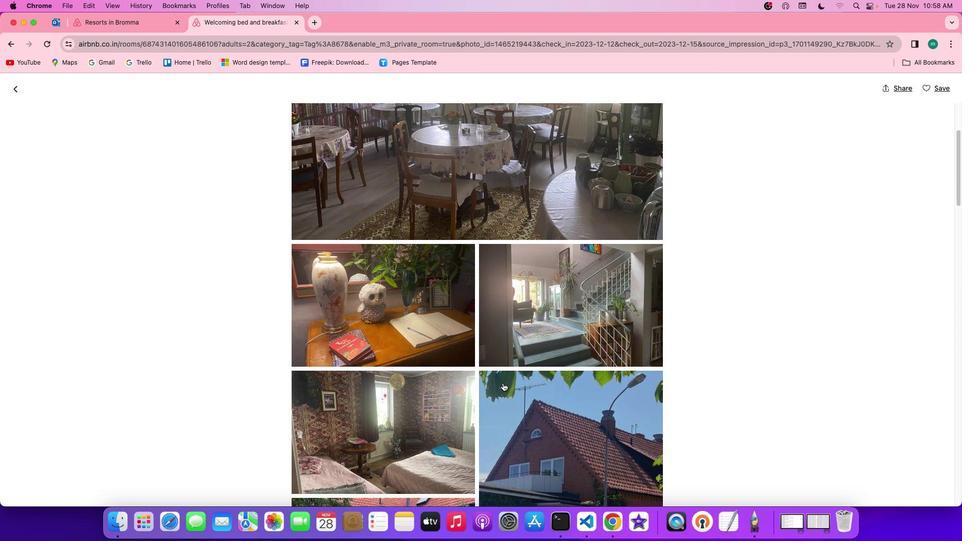 
Action: Mouse scrolled (505, 386) with delta (2, 2)
Screenshot: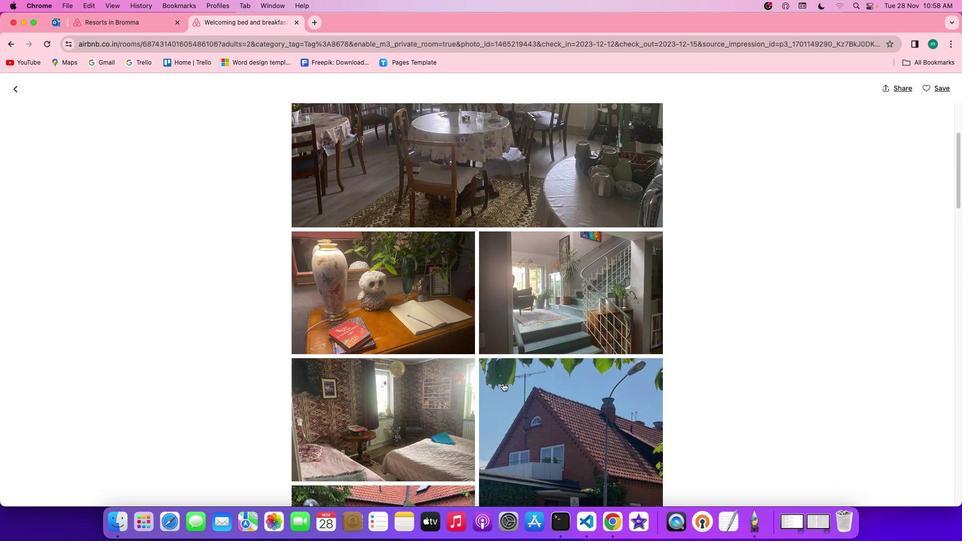 
Action: Mouse scrolled (505, 386) with delta (2, 2)
Screenshot: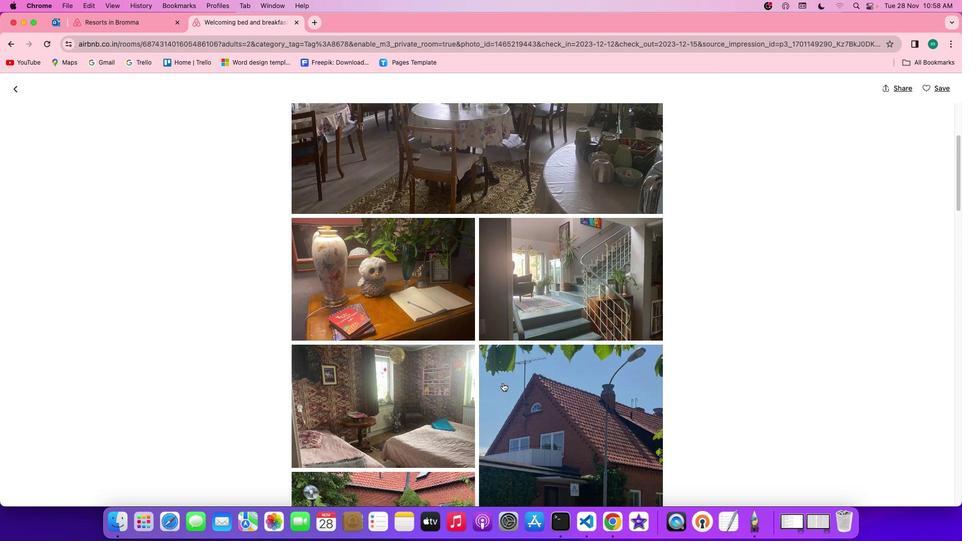 
Action: Mouse scrolled (505, 386) with delta (2, 2)
Screenshot: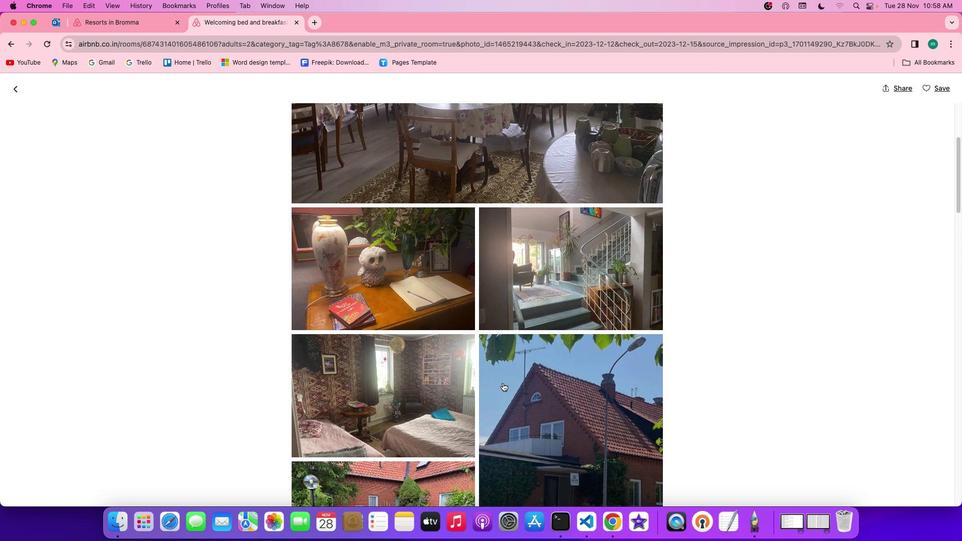 
Action: Mouse scrolled (505, 386) with delta (2, 2)
Screenshot: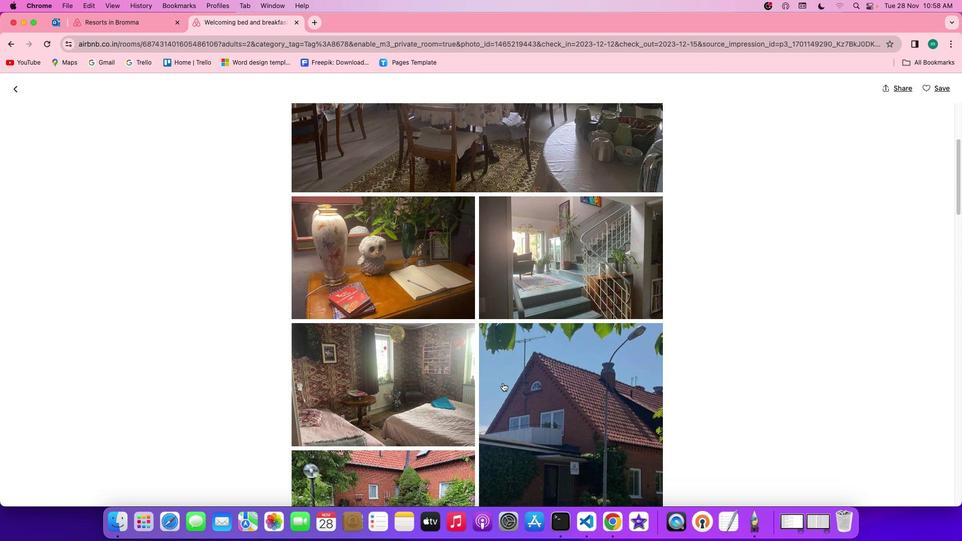 
Action: Mouse scrolled (505, 386) with delta (2, 2)
Screenshot: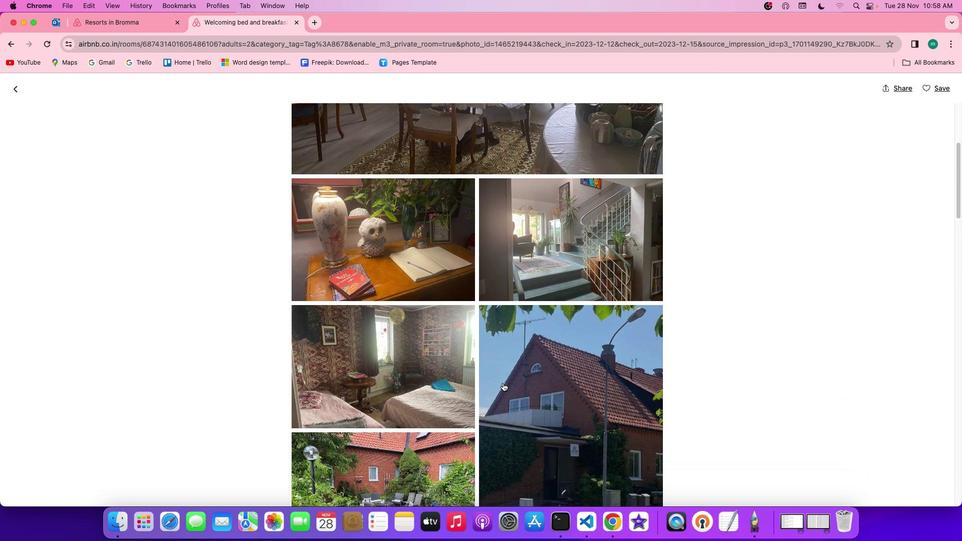 
Action: Mouse scrolled (505, 386) with delta (2, 2)
Screenshot: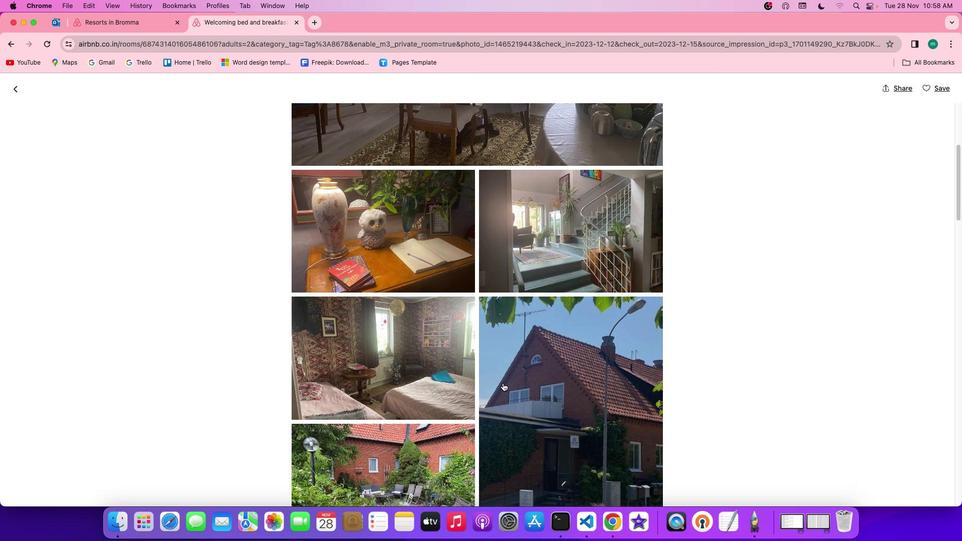 
Action: Mouse scrolled (505, 386) with delta (2, 2)
Screenshot: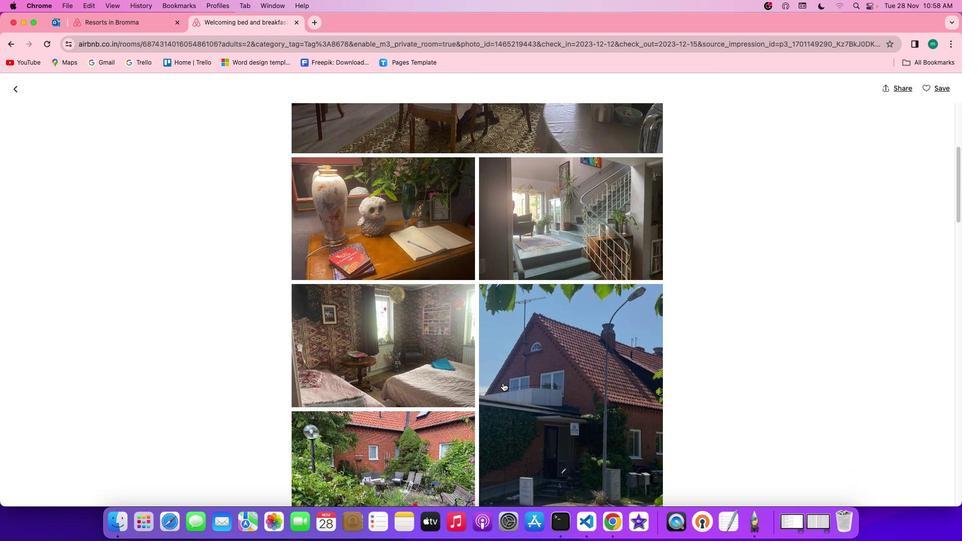 
Action: Mouse scrolled (505, 386) with delta (2, 2)
Screenshot: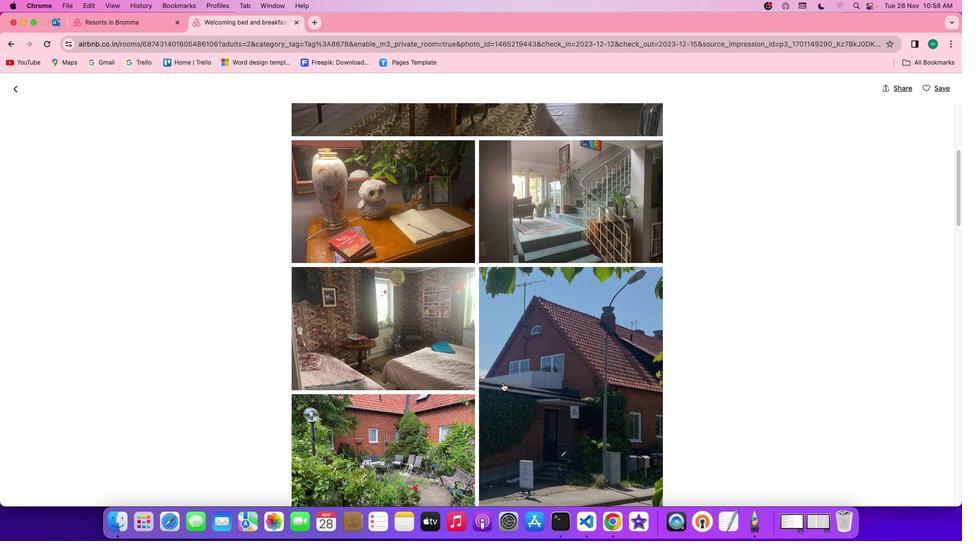 
Action: Mouse scrolled (505, 386) with delta (2, 2)
Screenshot: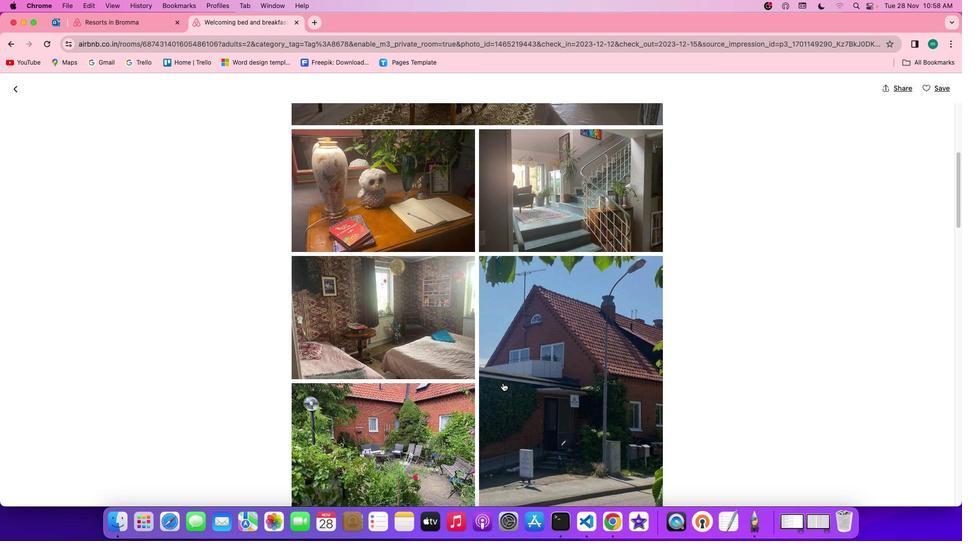 
Action: Mouse scrolled (505, 386) with delta (2, 2)
Screenshot: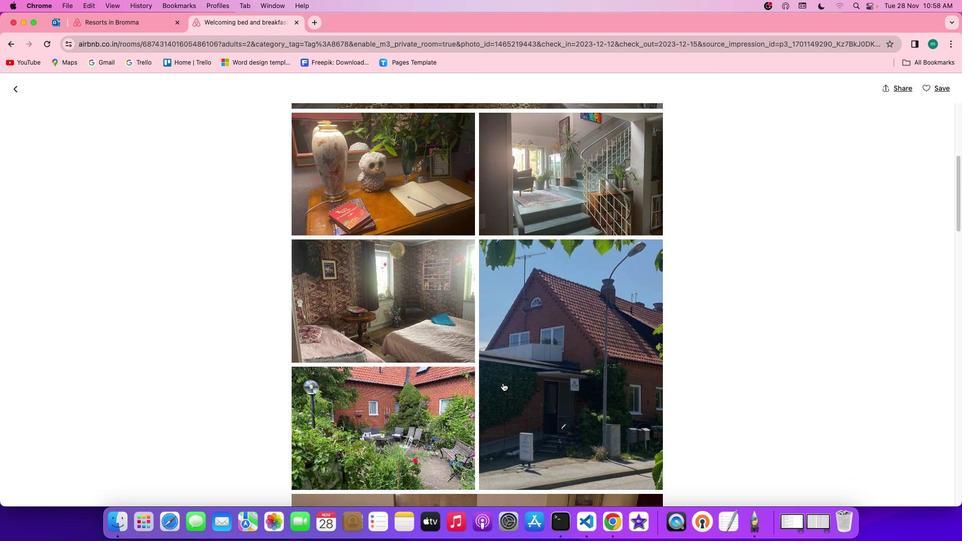 
Action: Mouse scrolled (505, 386) with delta (2, 2)
Screenshot: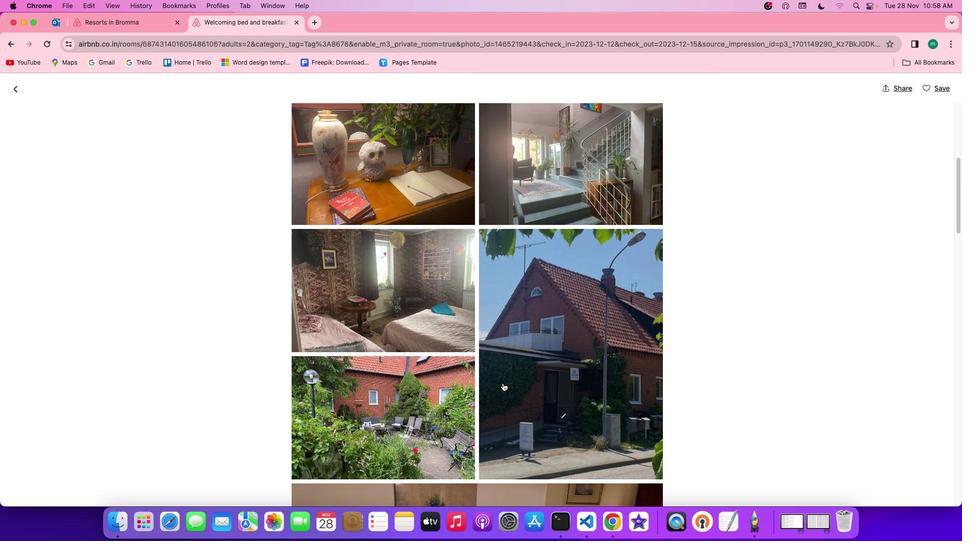
Action: Mouse scrolled (505, 386) with delta (2, 2)
Screenshot: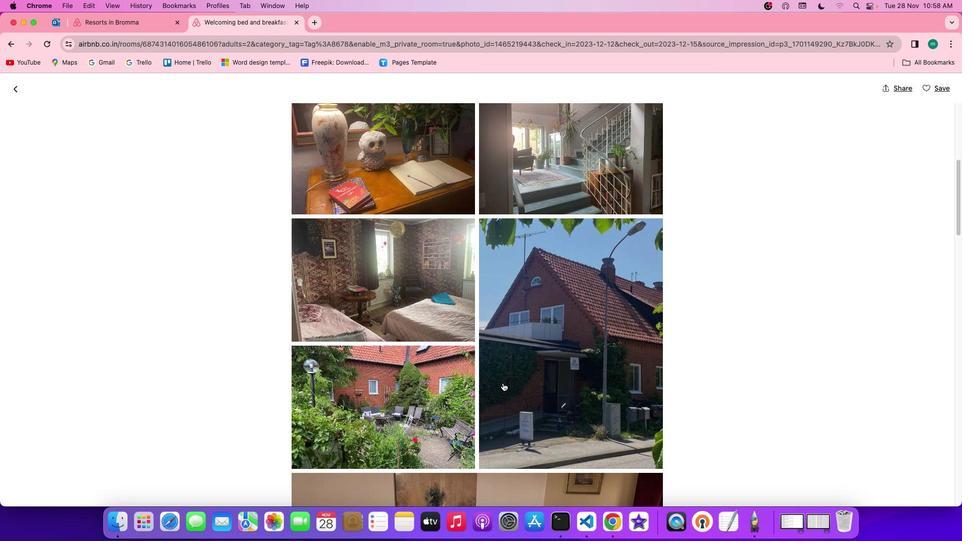 
Action: Mouse scrolled (505, 386) with delta (2, 2)
Screenshot: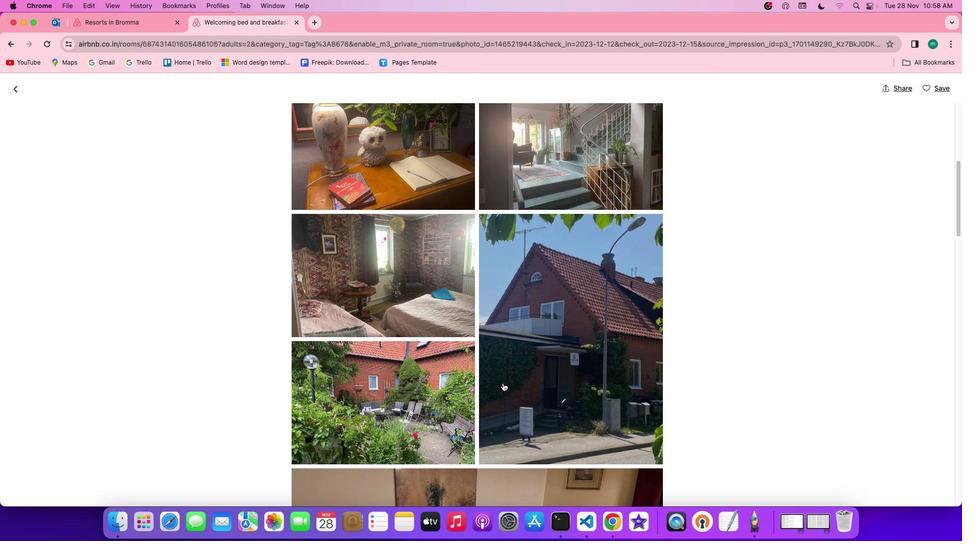 
Action: Mouse scrolled (505, 386) with delta (2, 2)
Screenshot: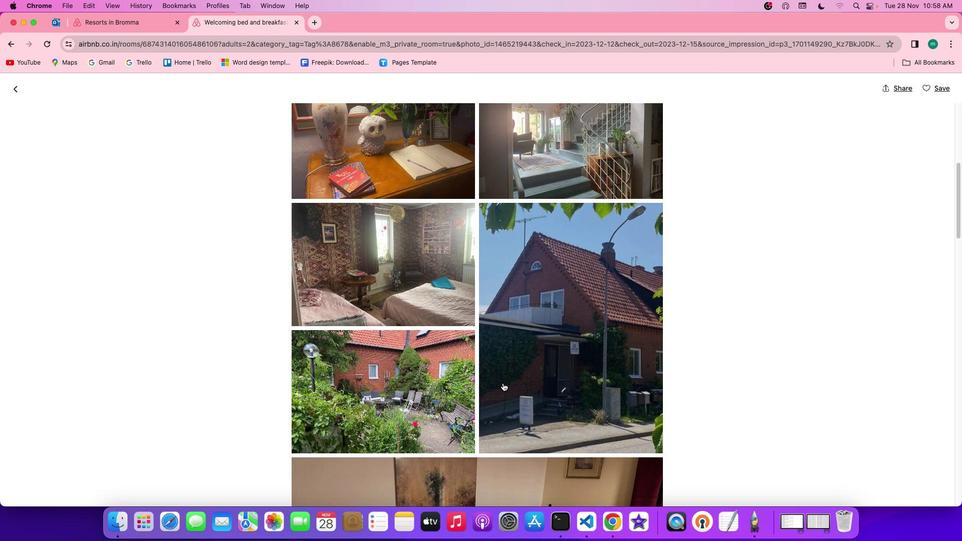 
Action: Mouse scrolled (505, 386) with delta (2, 2)
Screenshot: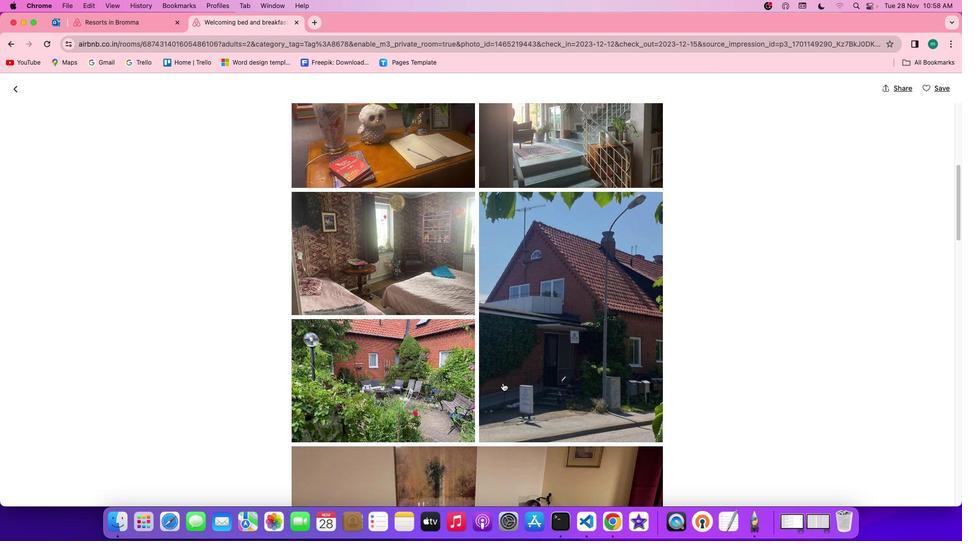 
Action: Mouse scrolled (505, 386) with delta (2, 2)
Screenshot: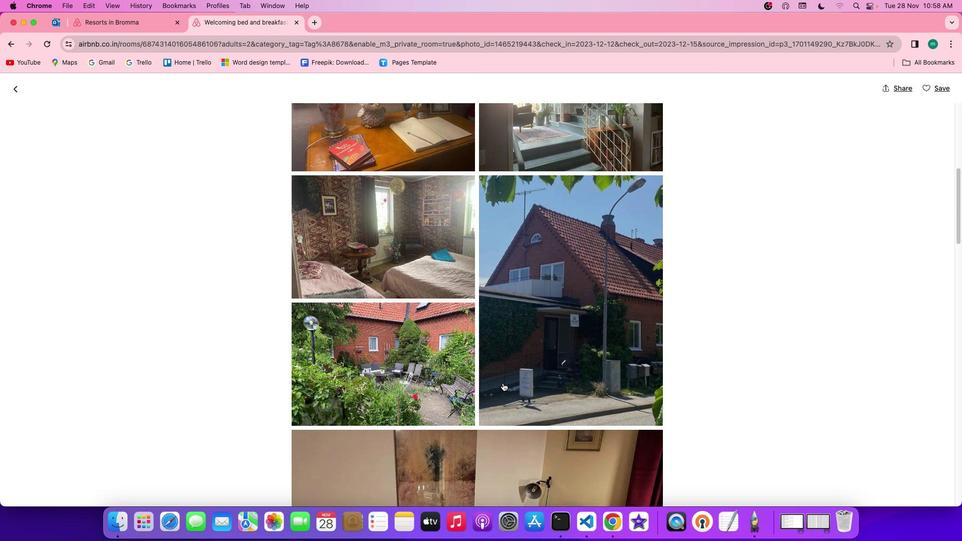 
Action: Mouse scrolled (505, 386) with delta (2, 2)
Screenshot: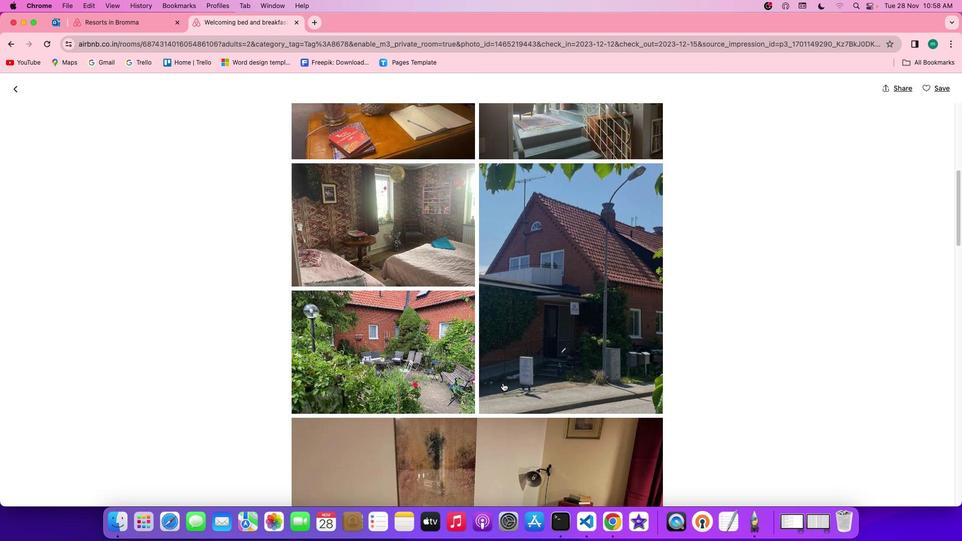 
Action: Mouse scrolled (505, 386) with delta (2, 2)
Screenshot: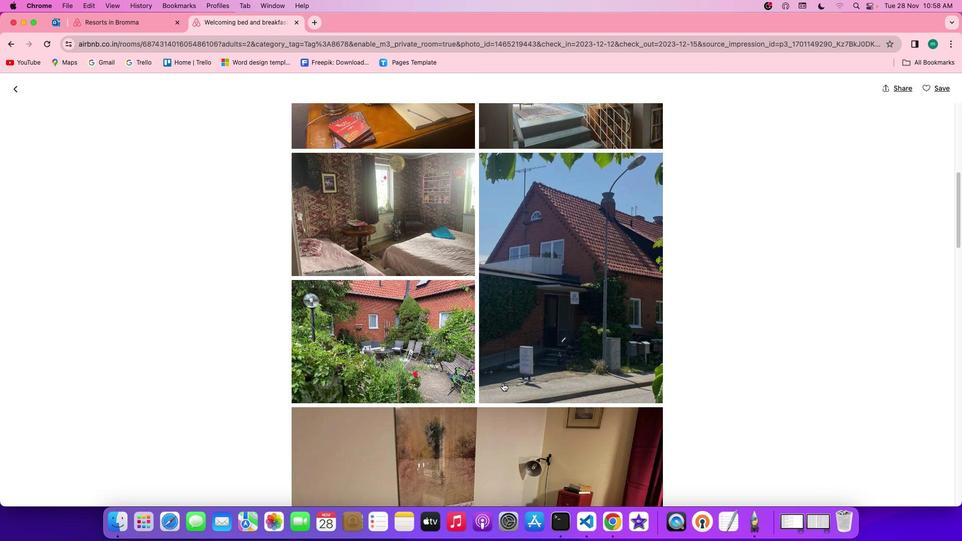 
Action: Mouse scrolled (505, 386) with delta (2, 2)
Screenshot: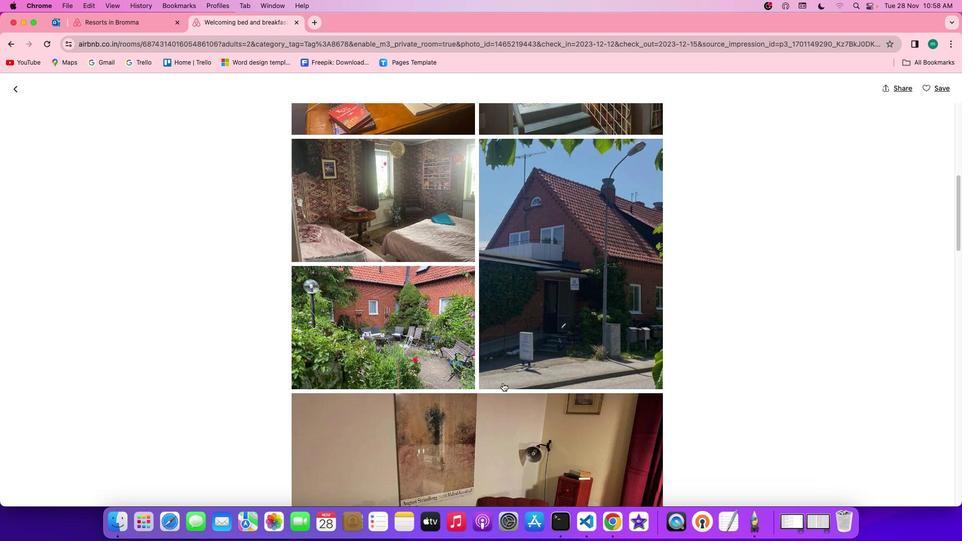 
Action: Mouse scrolled (505, 386) with delta (2, 2)
Screenshot: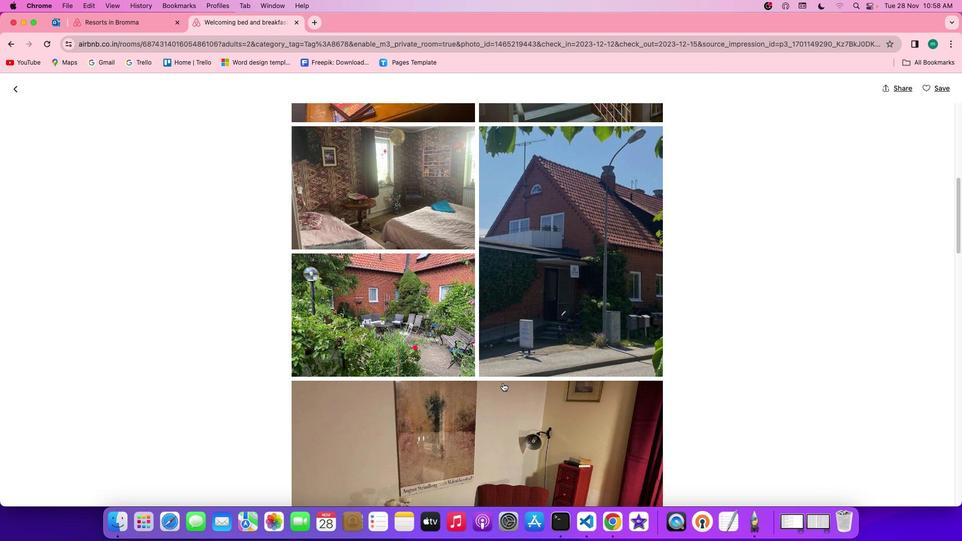 
Action: Mouse scrolled (505, 386) with delta (2, 2)
Screenshot: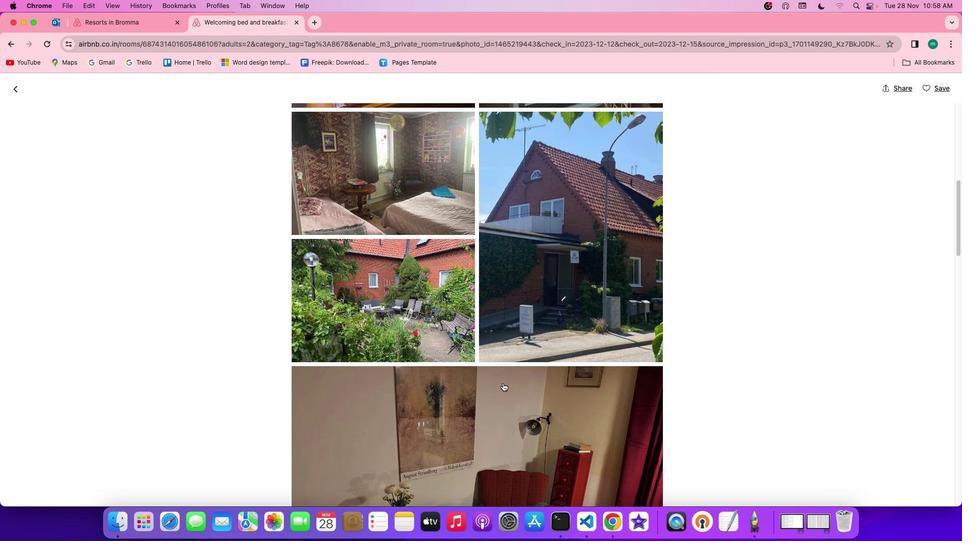 
Action: Mouse scrolled (505, 386) with delta (2, 2)
Screenshot: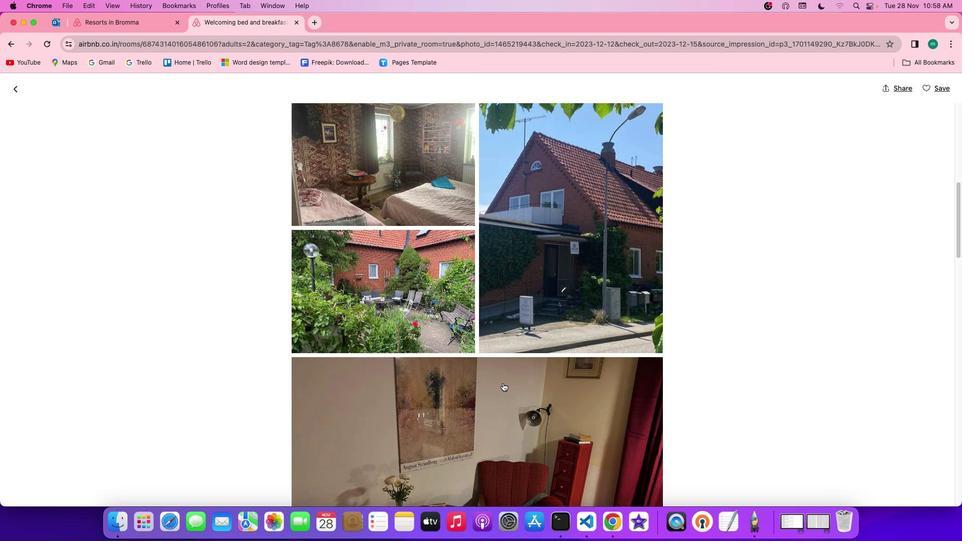 
Action: Mouse scrolled (505, 386) with delta (2, 2)
Screenshot: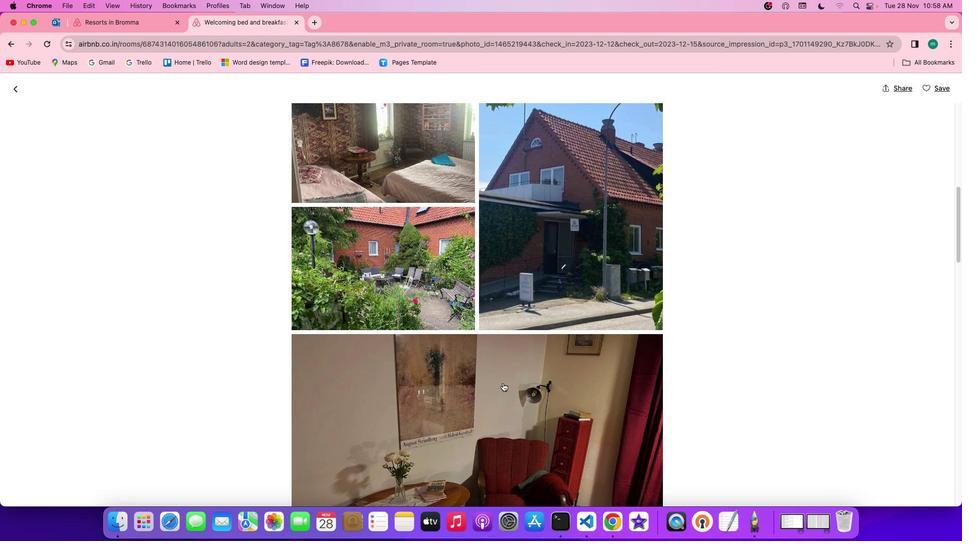 
Action: Mouse scrolled (505, 386) with delta (2, 2)
Screenshot: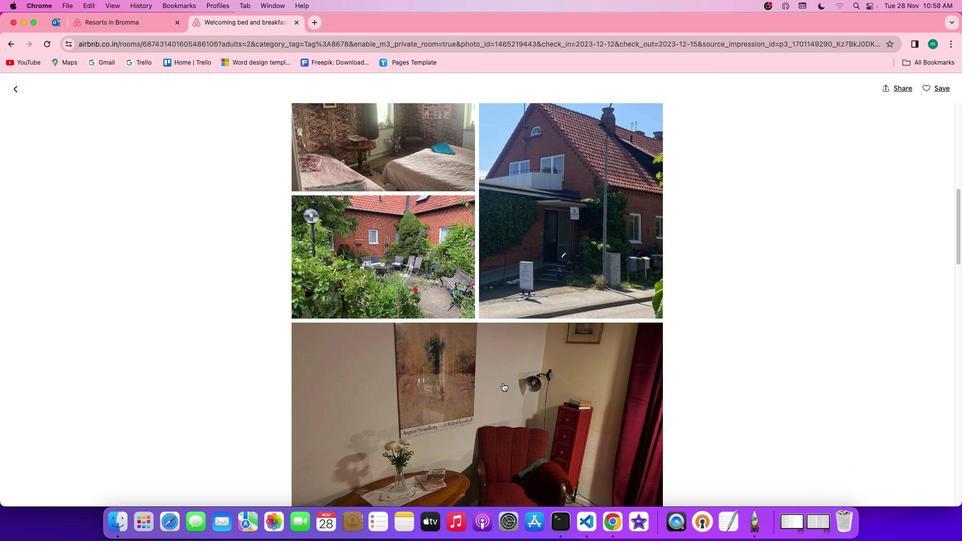 
Action: Mouse scrolled (505, 386) with delta (2, 2)
Screenshot: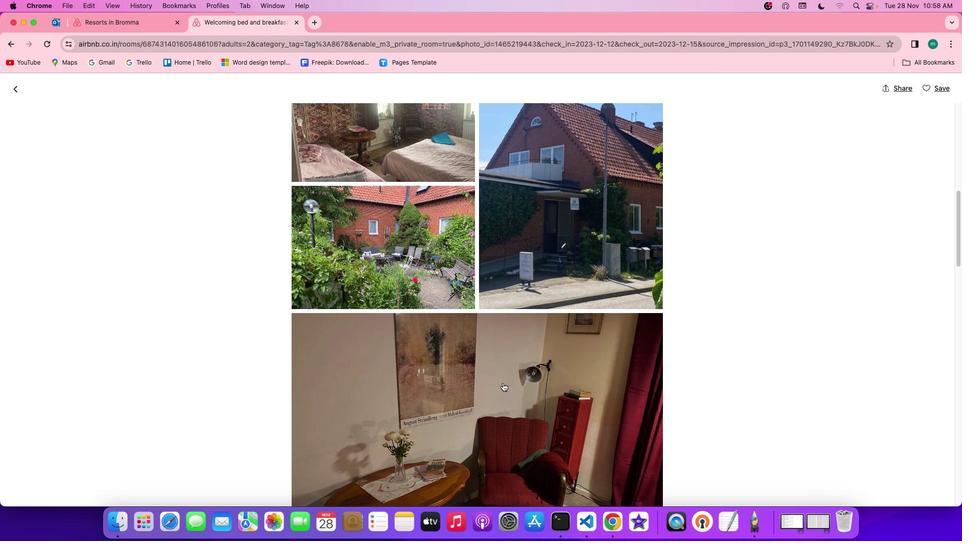 
Action: Mouse scrolled (505, 386) with delta (2, 2)
Screenshot: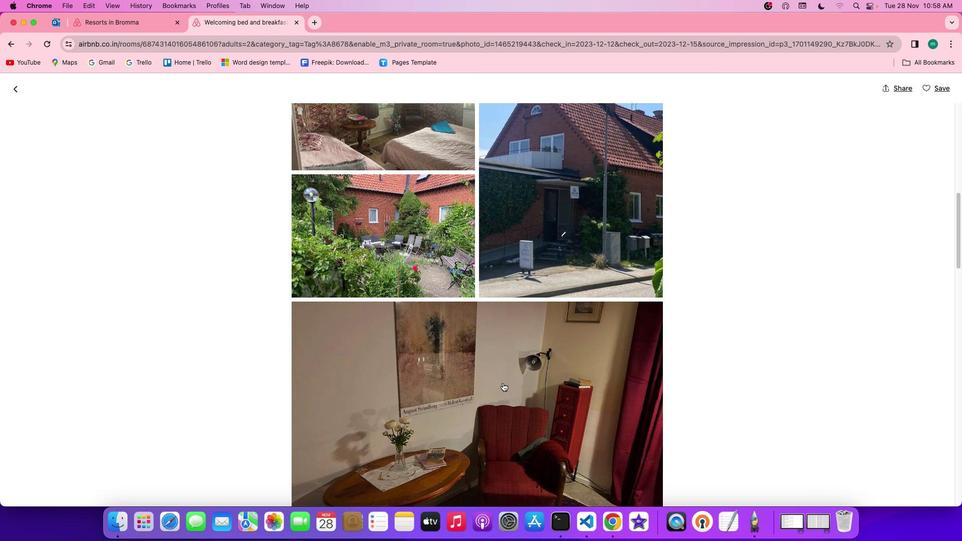 
Action: Mouse scrolled (505, 386) with delta (2, 2)
Screenshot: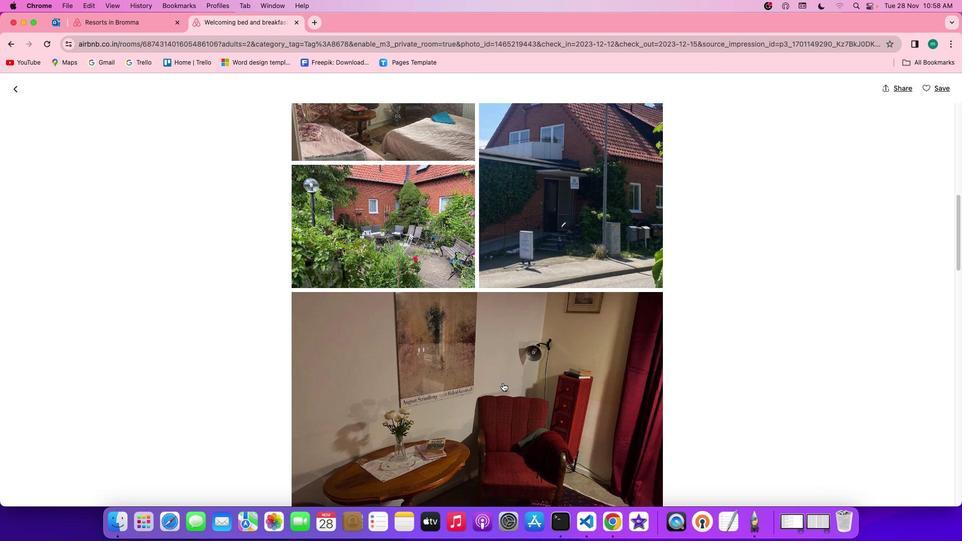 
Action: Mouse scrolled (505, 386) with delta (2, 2)
Screenshot: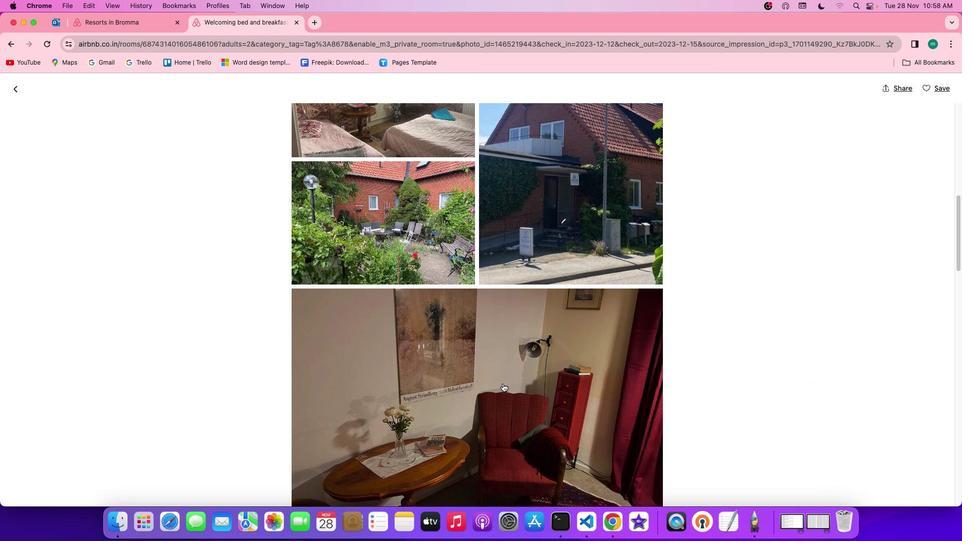 
Action: Mouse scrolled (505, 386) with delta (2, 2)
Screenshot: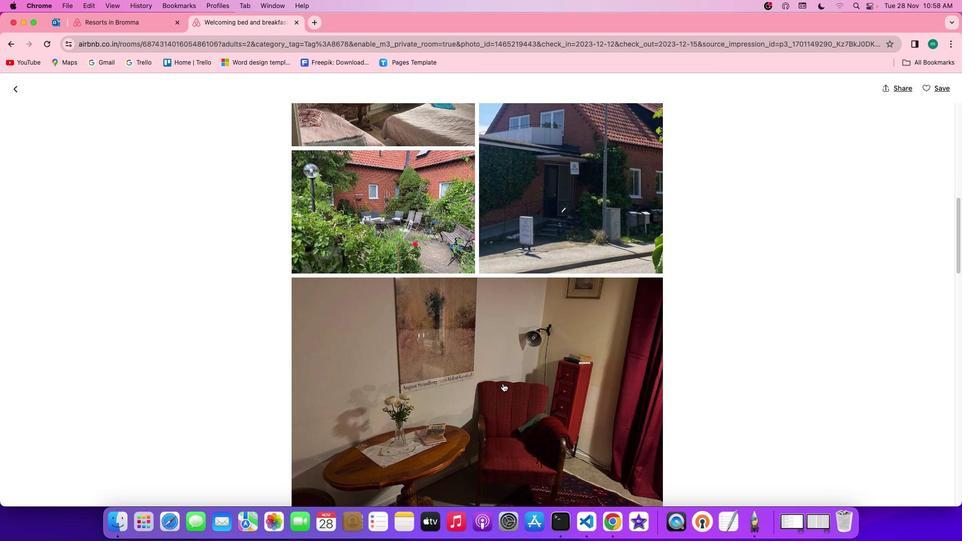 
Action: Mouse moved to (505, 386)
Screenshot: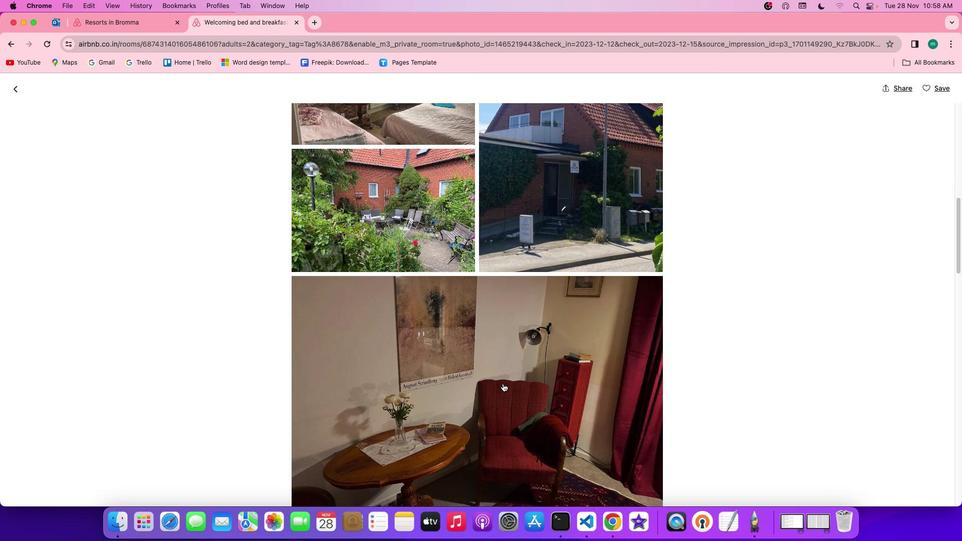 
Action: Mouse scrolled (505, 386) with delta (2, 2)
Screenshot: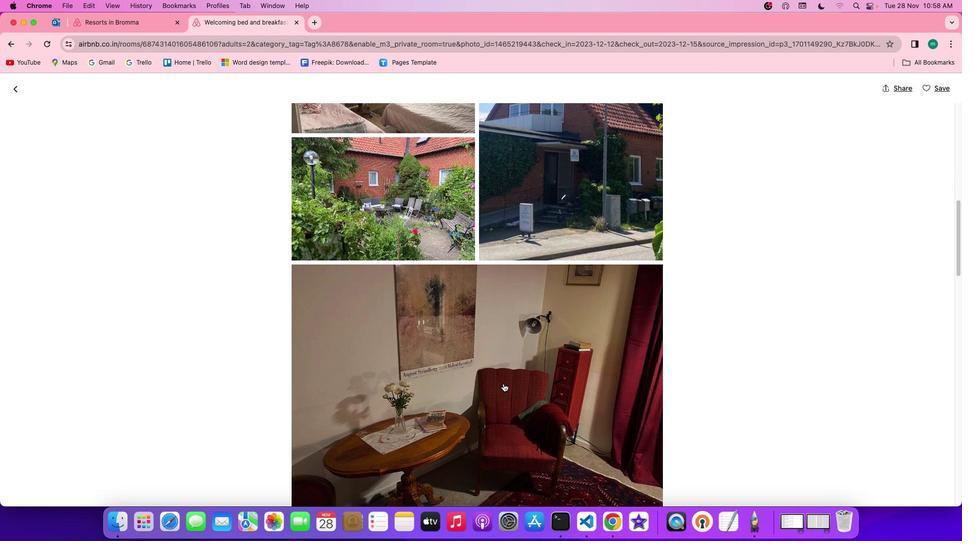 
Action: Mouse scrolled (505, 386) with delta (2, 2)
Screenshot: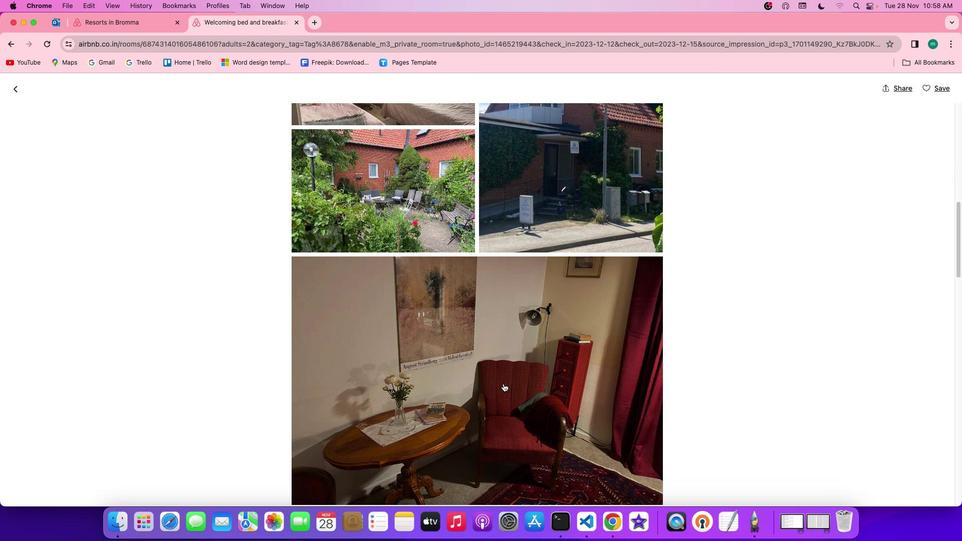 
Action: Mouse scrolled (505, 386) with delta (2, 2)
Screenshot: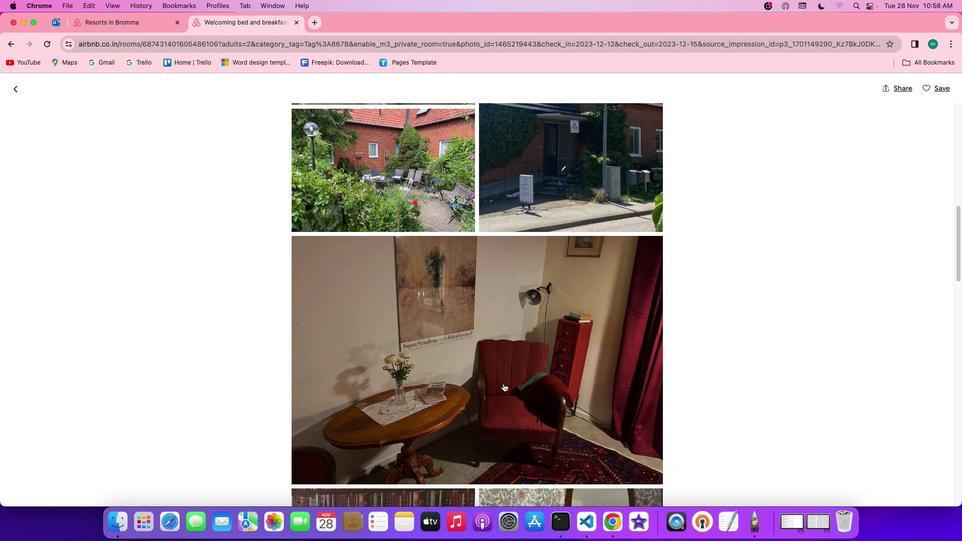 
Action: Mouse moved to (505, 386)
Screenshot: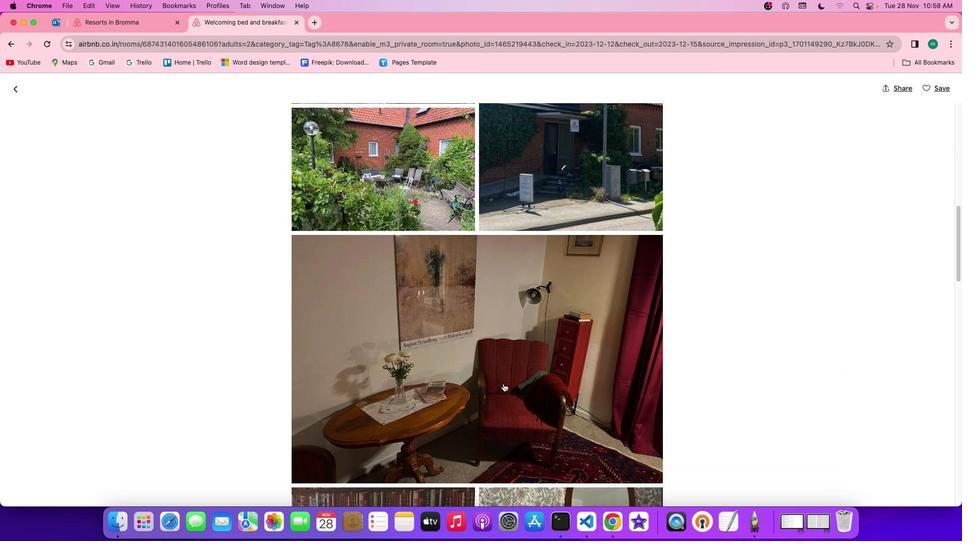 
Action: Mouse scrolled (505, 386) with delta (2, 2)
Screenshot: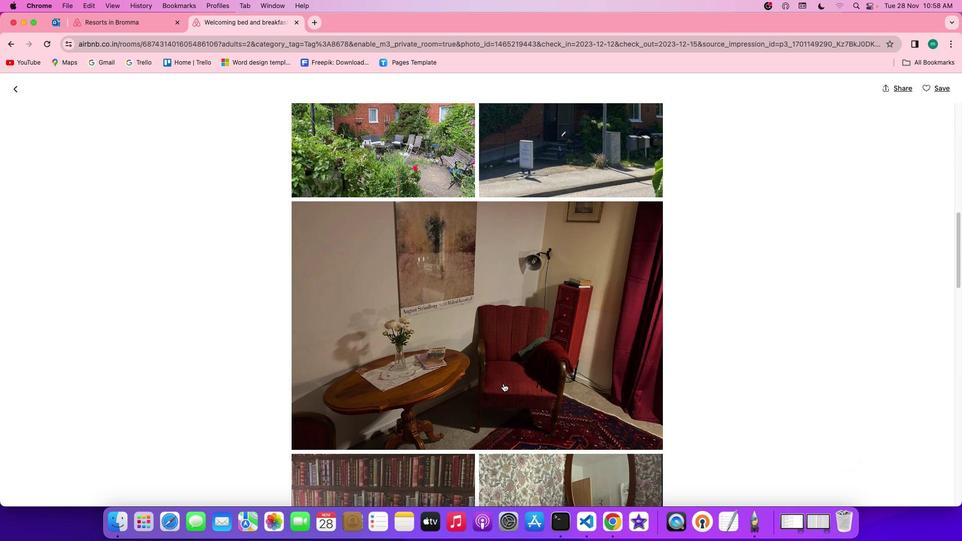 
Action: Mouse scrolled (505, 386) with delta (2, 2)
Screenshot: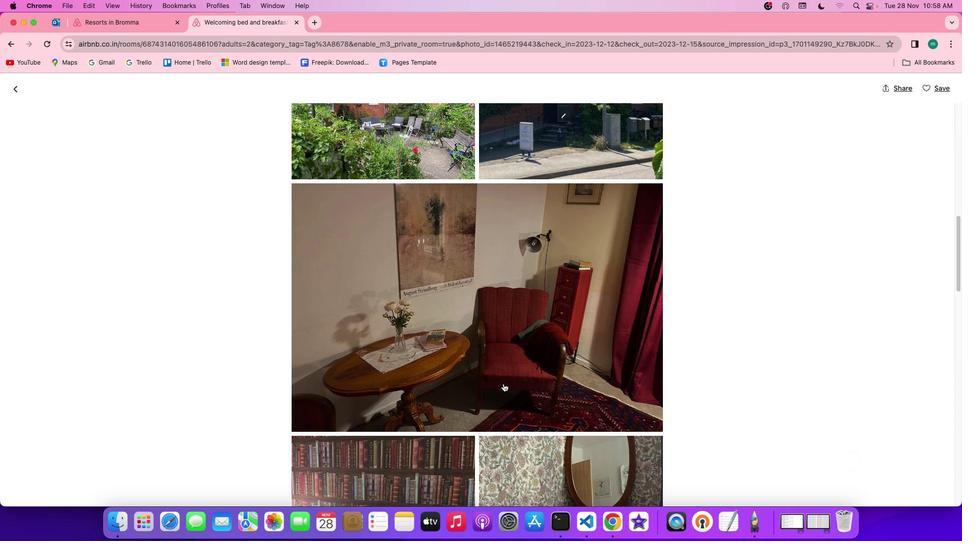 
Action: Mouse scrolled (505, 386) with delta (2, 1)
Screenshot: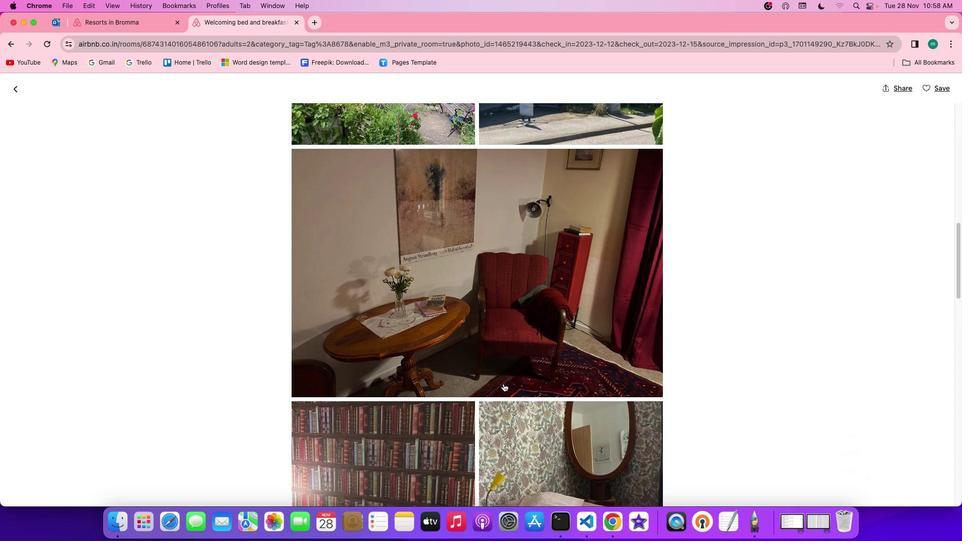 
Action: Mouse scrolled (505, 386) with delta (2, 1)
Screenshot: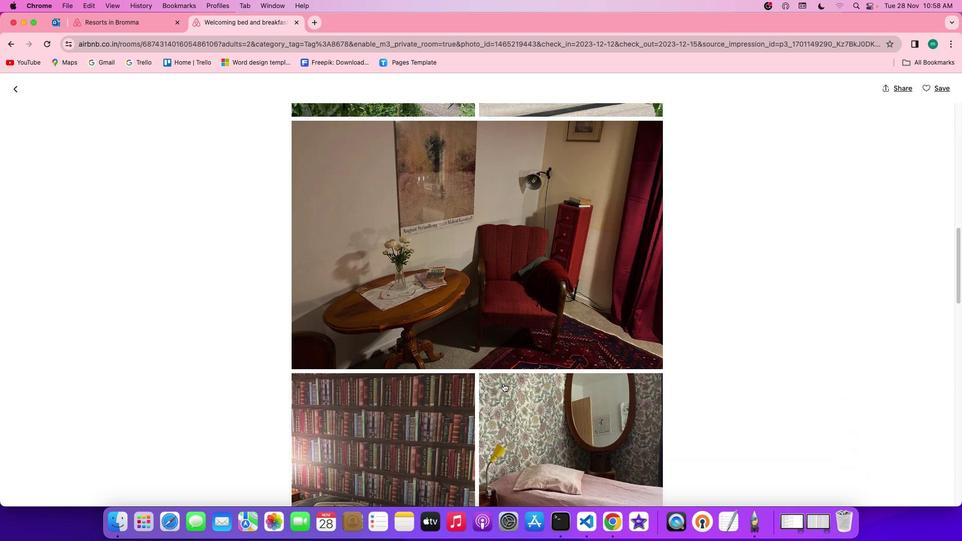 
Action: Mouse scrolled (505, 386) with delta (2, 2)
Screenshot: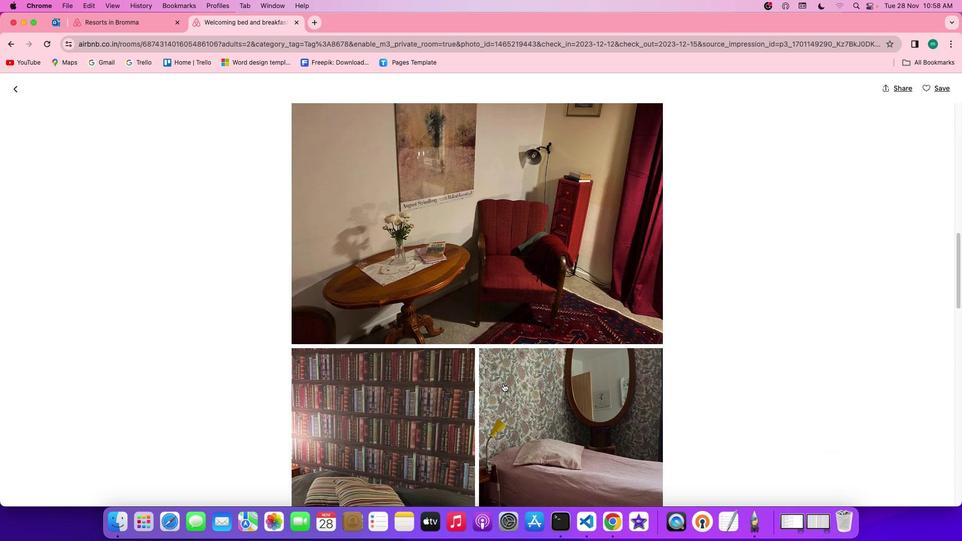
Action: Mouse scrolled (505, 386) with delta (2, 2)
Screenshot: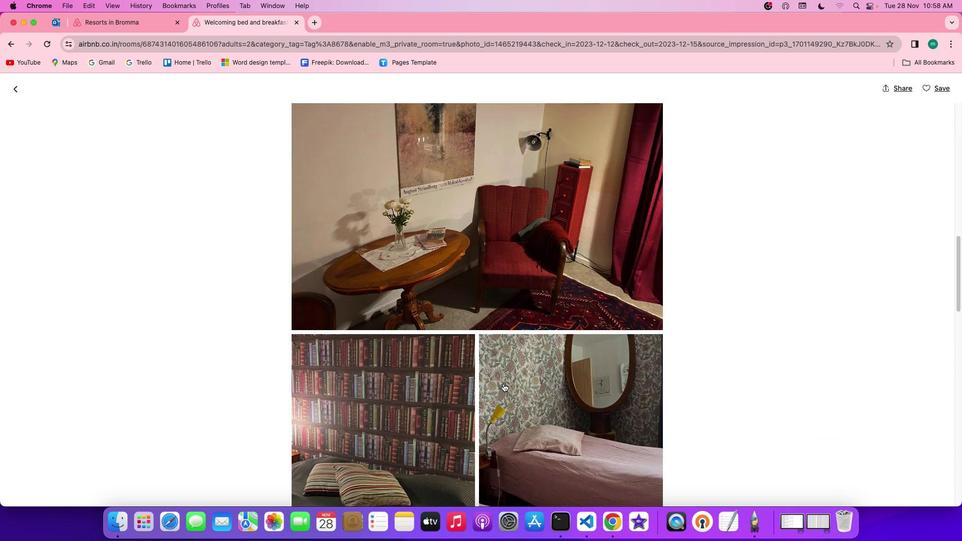 
Action: Mouse scrolled (505, 386) with delta (2, 1)
Screenshot: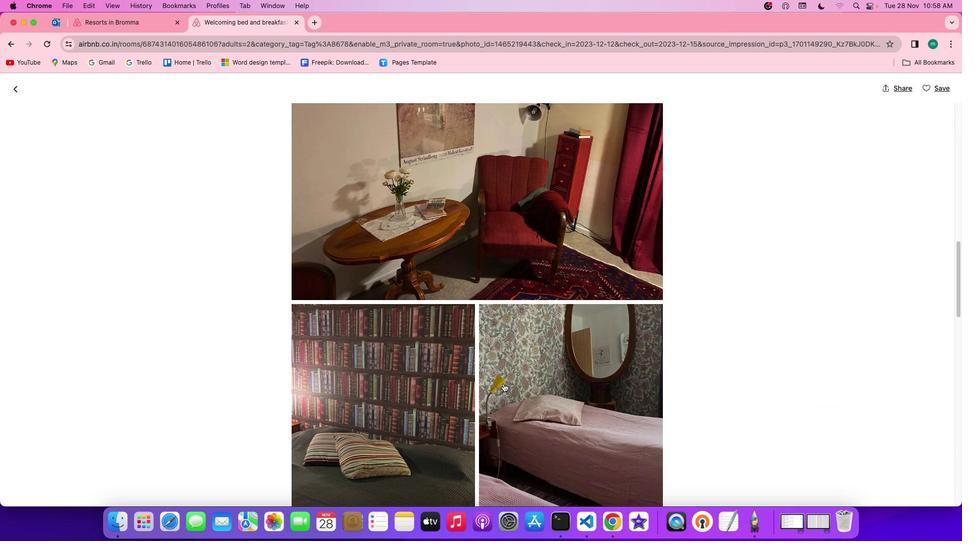 
Action: Mouse scrolled (505, 386) with delta (2, 2)
Screenshot: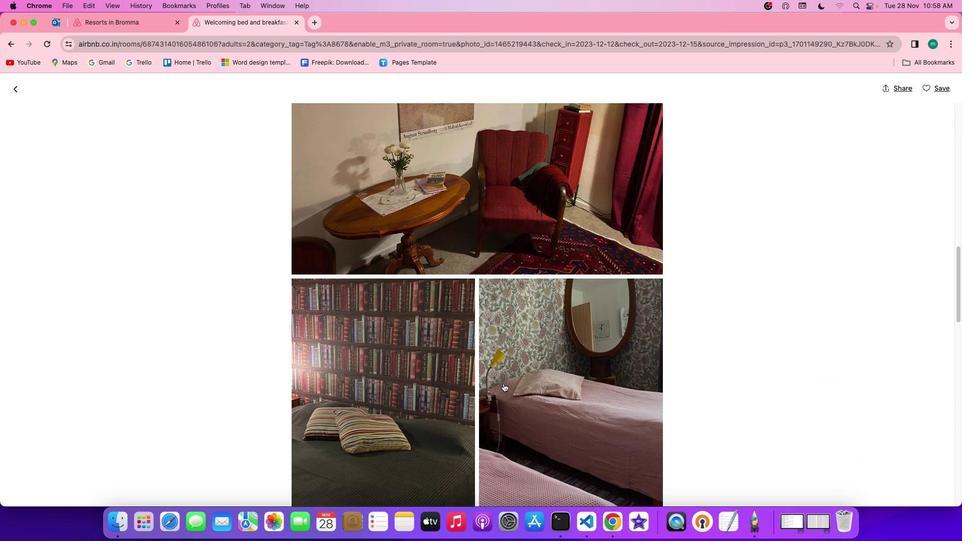 
Action: Mouse scrolled (505, 386) with delta (2, 2)
Screenshot: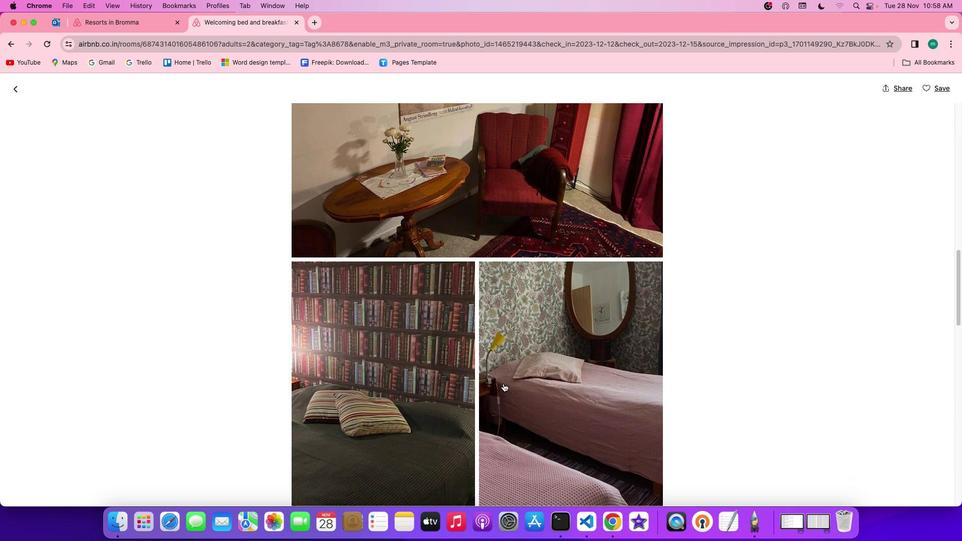 
Action: Mouse scrolled (505, 386) with delta (2, 2)
Screenshot: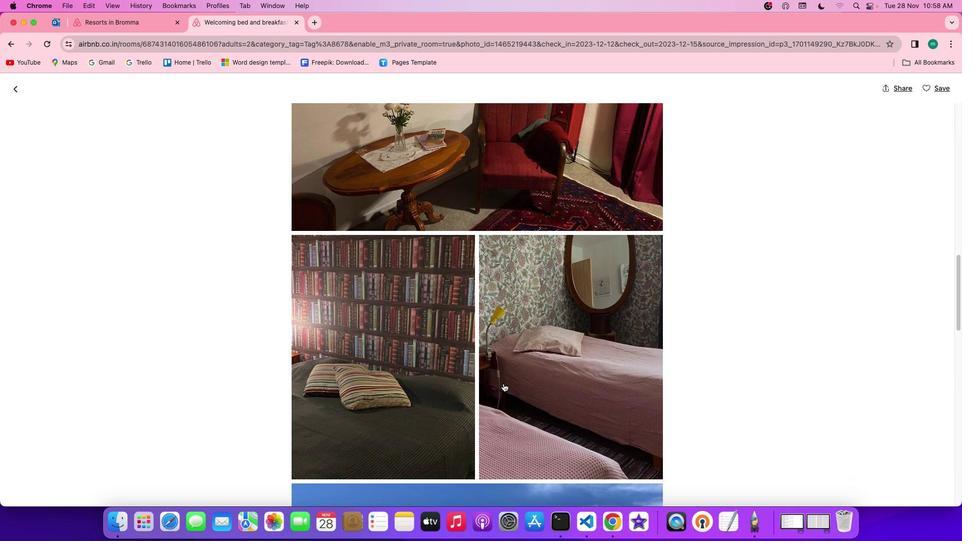 
Action: Mouse scrolled (505, 386) with delta (2, 1)
Screenshot: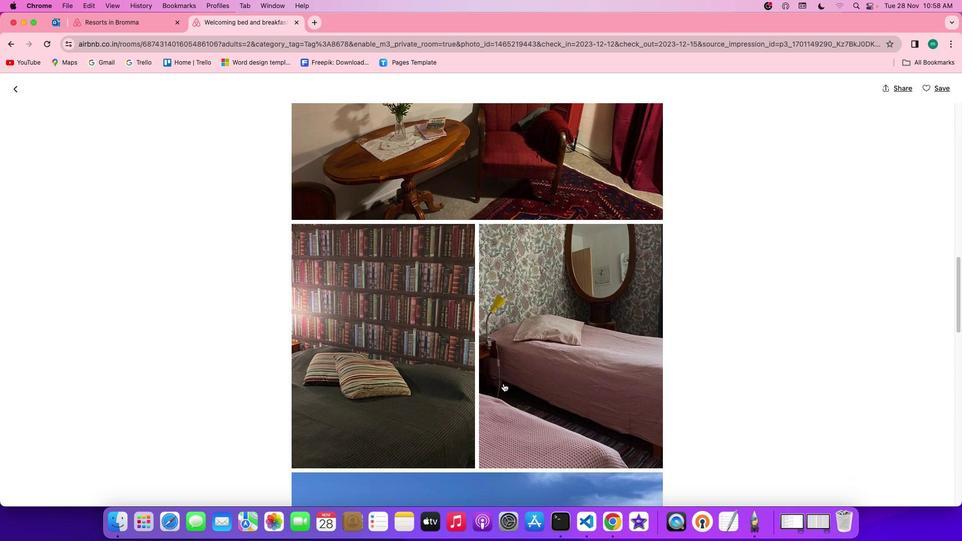 
Action: Mouse scrolled (505, 386) with delta (2, 2)
Screenshot: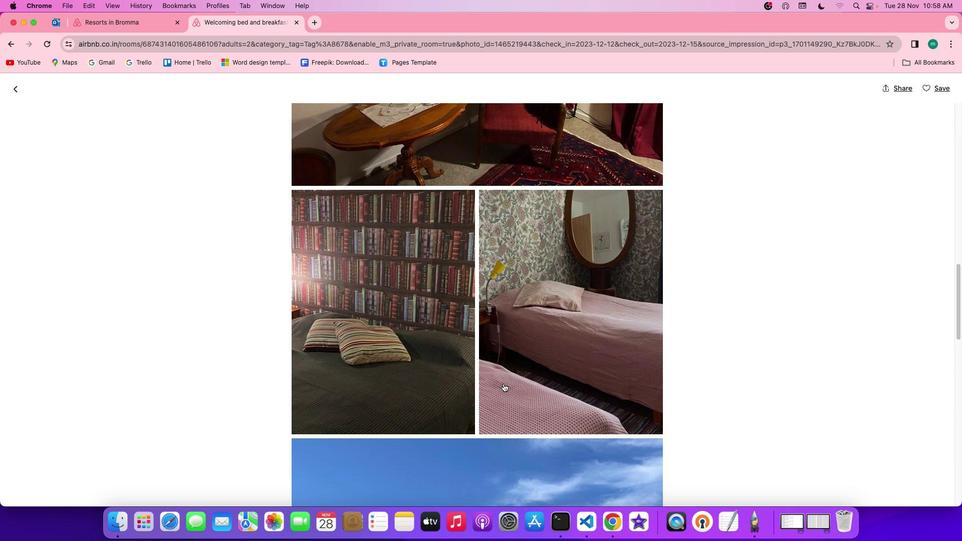 
Action: Mouse scrolled (505, 386) with delta (2, 2)
Screenshot: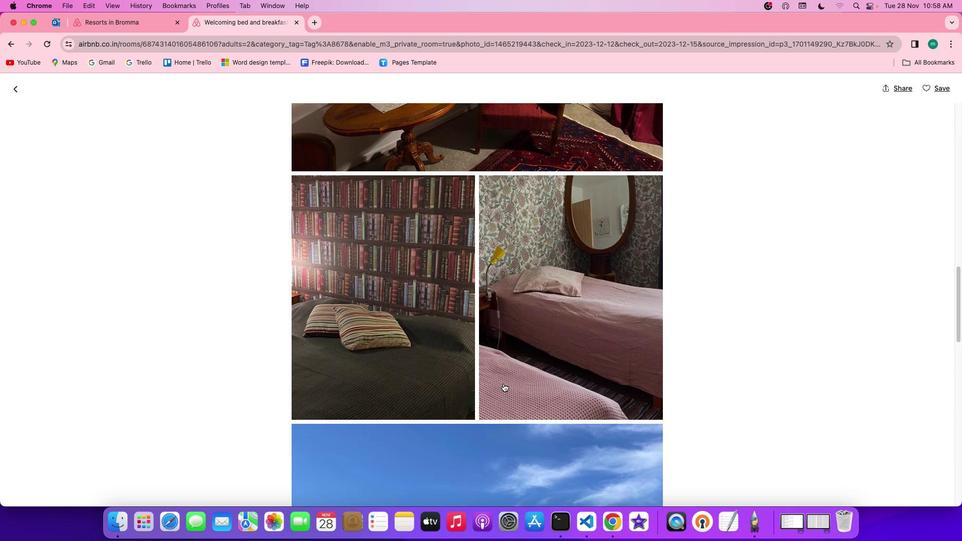 
Action: Mouse scrolled (505, 386) with delta (2, 2)
Screenshot: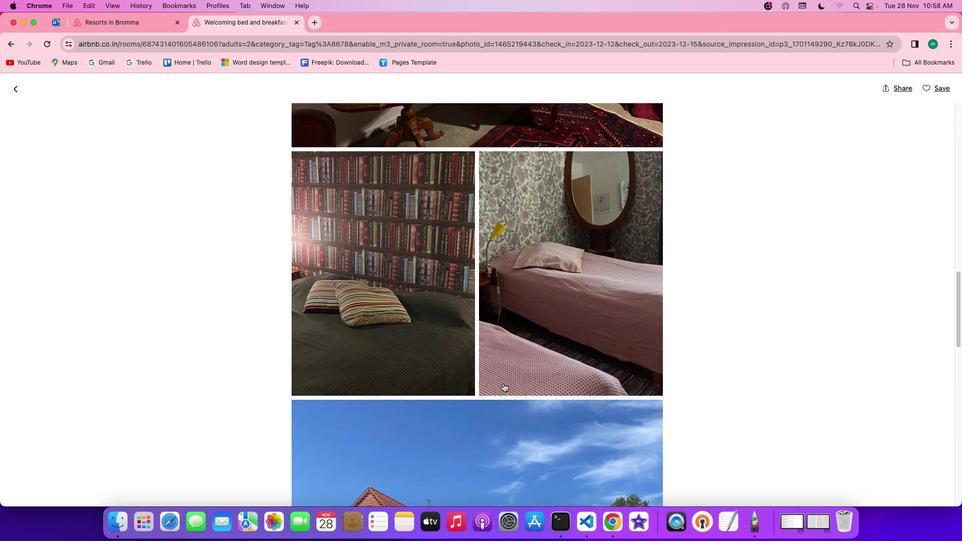 
Action: Mouse scrolled (505, 386) with delta (2, 2)
Screenshot: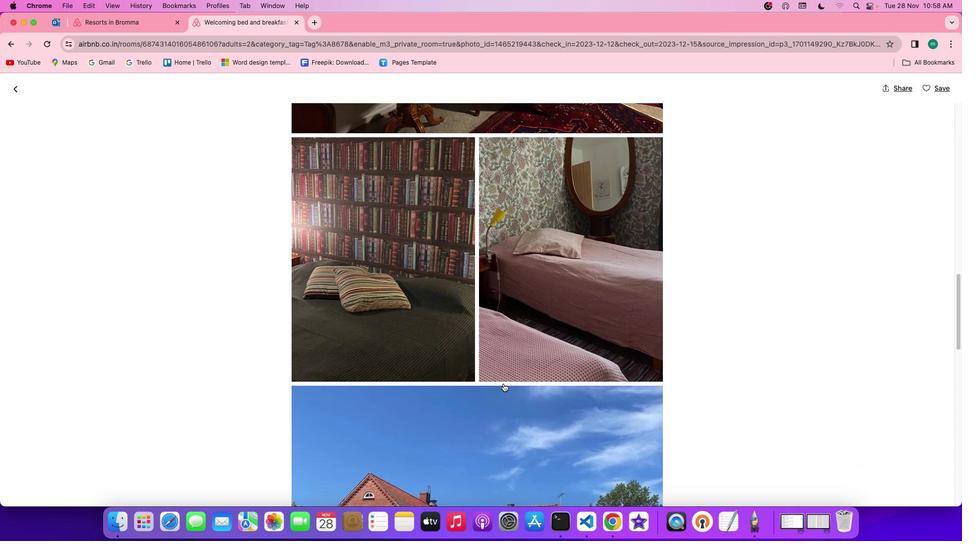 
Action: Mouse scrolled (505, 386) with delta (2, 2)
Screenshot: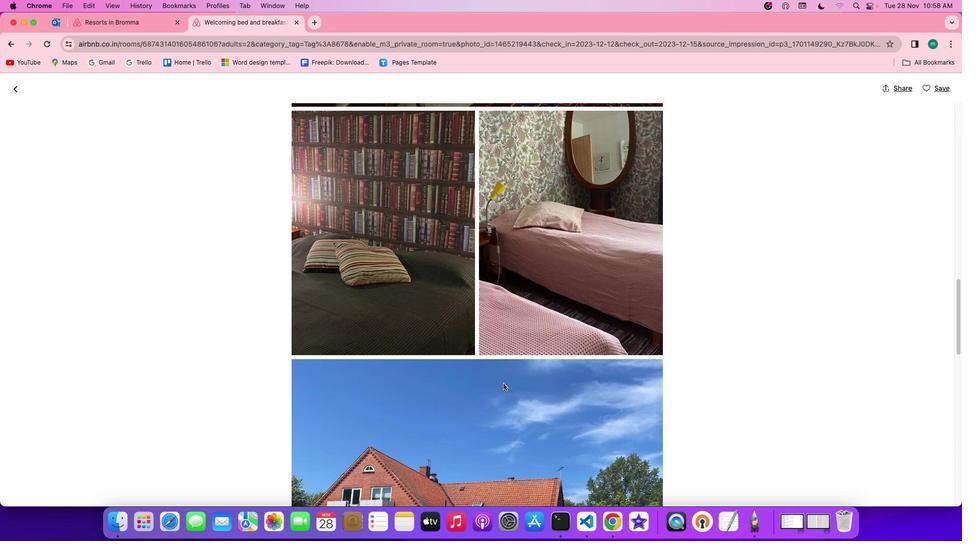 
Action: Mouse scrolled (505, 386) with delta (2, 2)
Screenshot: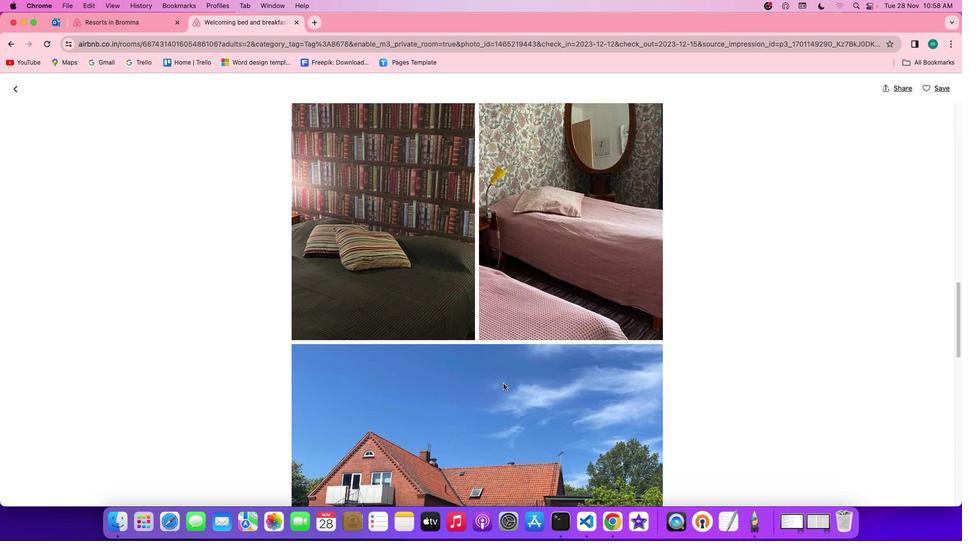 
Action: Mouse scrolled (505, 386) with delta (2, 1)
Screenshot: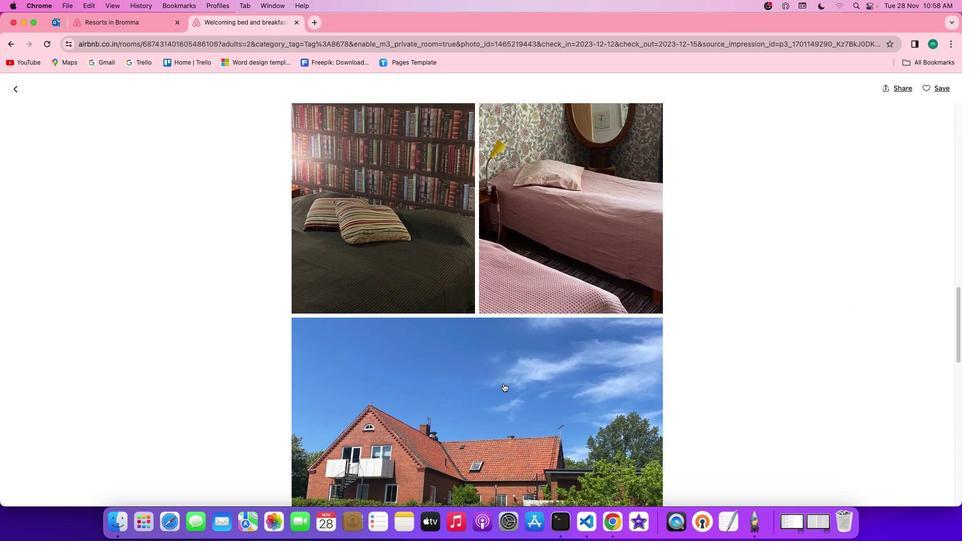 
Action: Mouse scrolled (505, 386) with delta (2, 2)
Screenshot: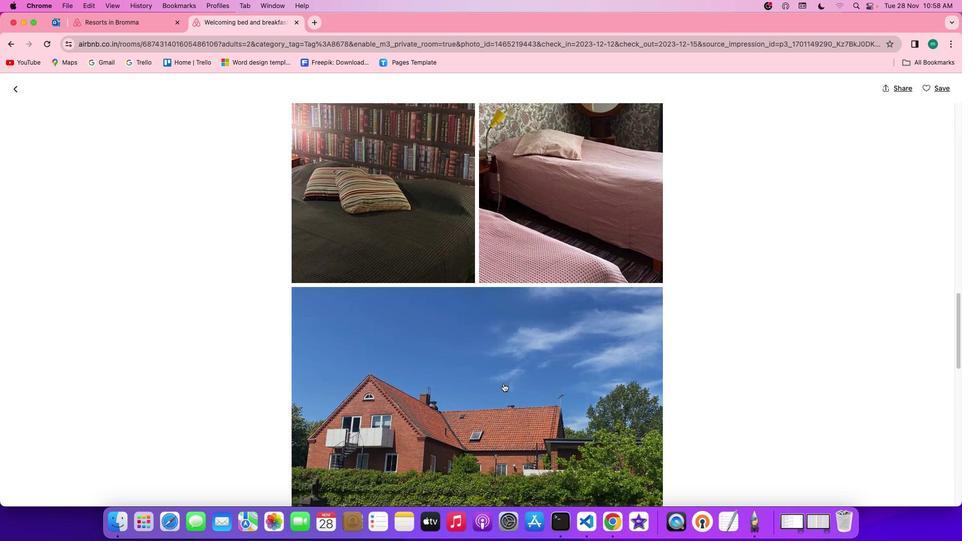 
Action: Mouse scrolled (505, 386) with delta (2, 2)
Screenshot: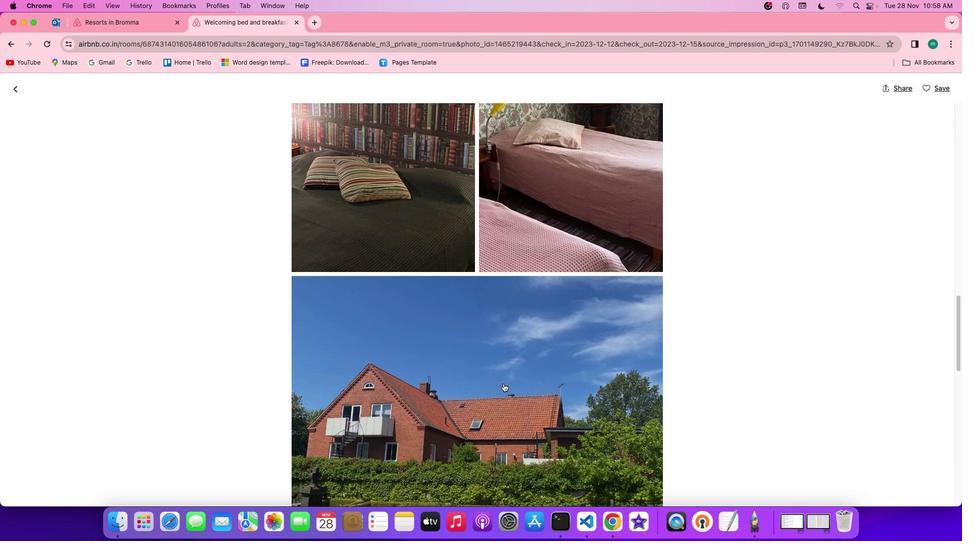 
Action: Mouse scrolled (505, 386) with delta (2, 2)
Screenshot: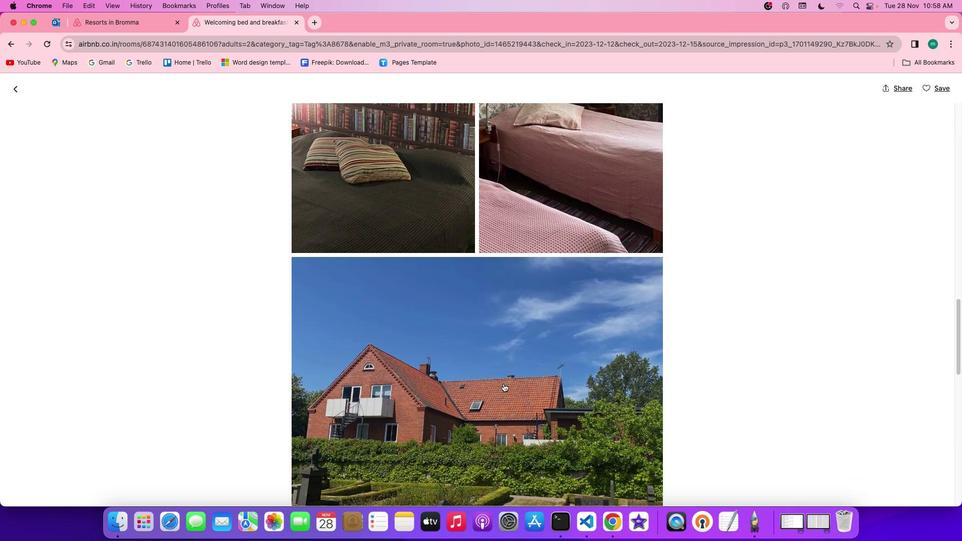 
Action: Mouse scrolled (505, 386) with delta (2, 2)
Screenshot: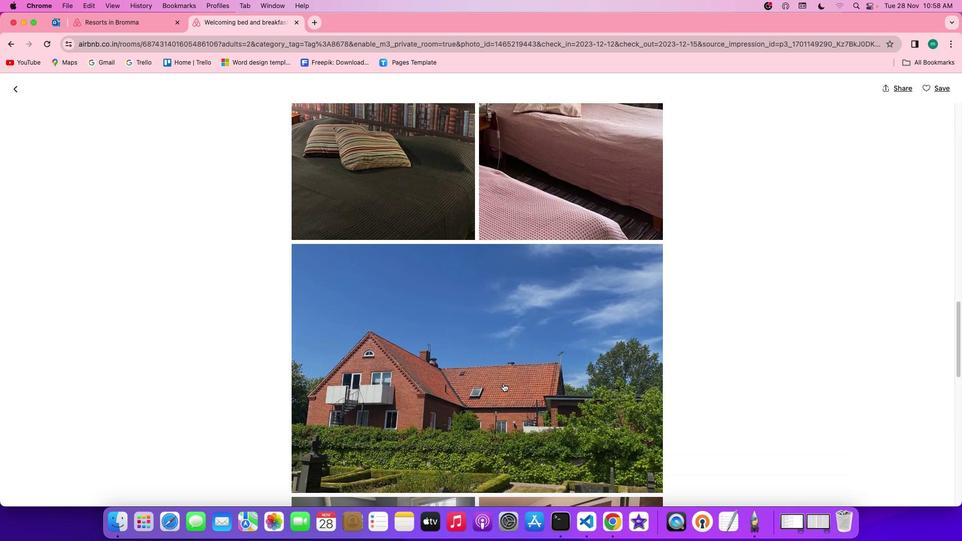 
Action: Mouse scrolled (505, 386) with delta (2, 2)
Screenshot: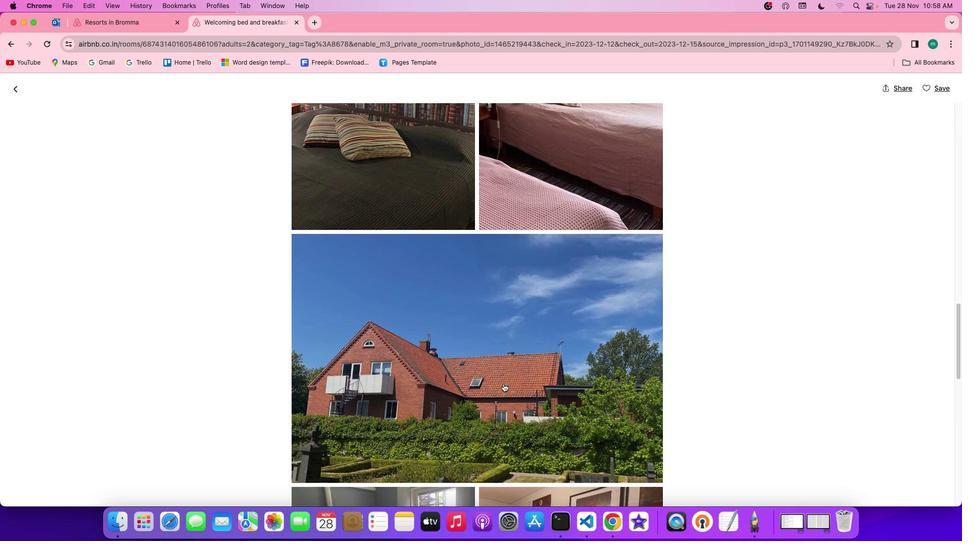 
Action: Mouse scrolled (505, 386) with delta (2, 2)
Screenshot: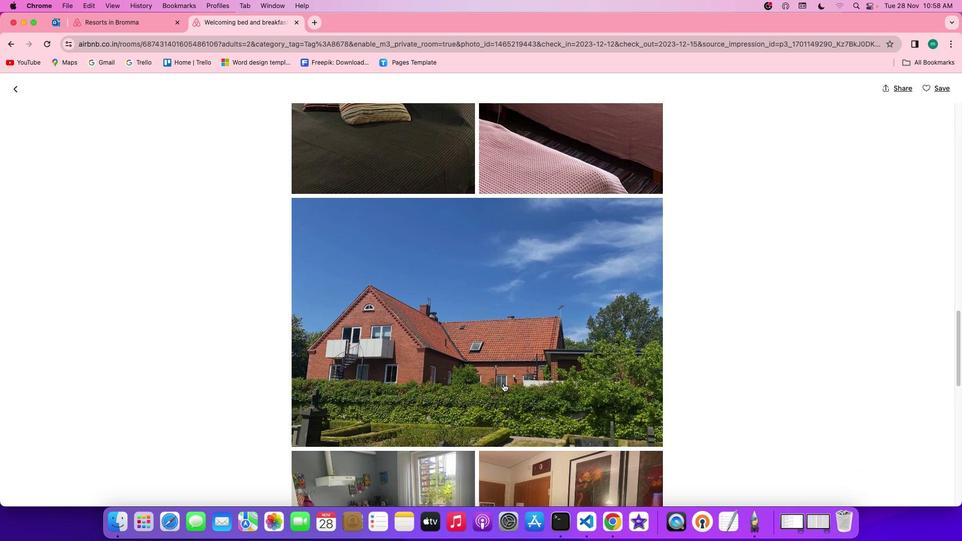 
Action: Mouse scrolled (505, 386) with delta (2, 2)
Screenshot: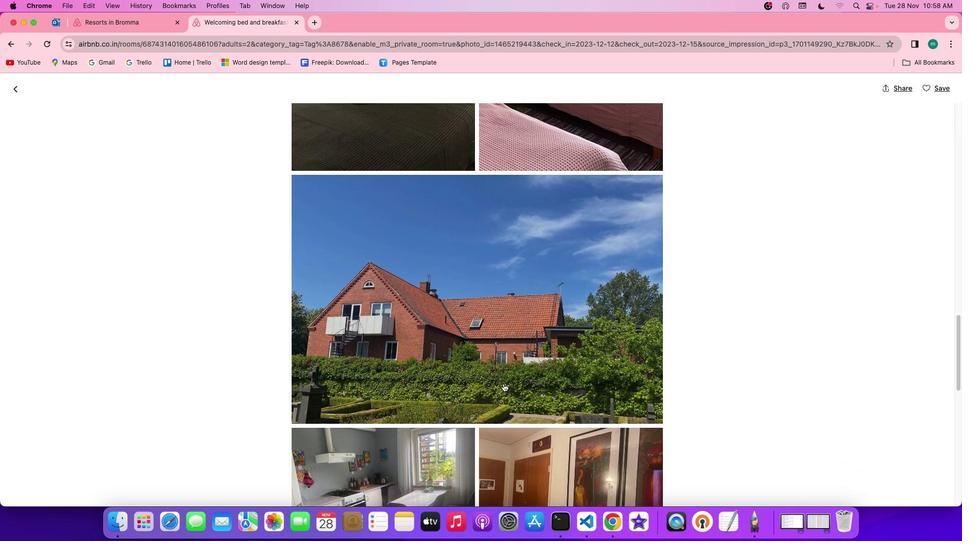 
Action: Mouse scrolled (505, 386) with delta (2, 1)
Screenshot: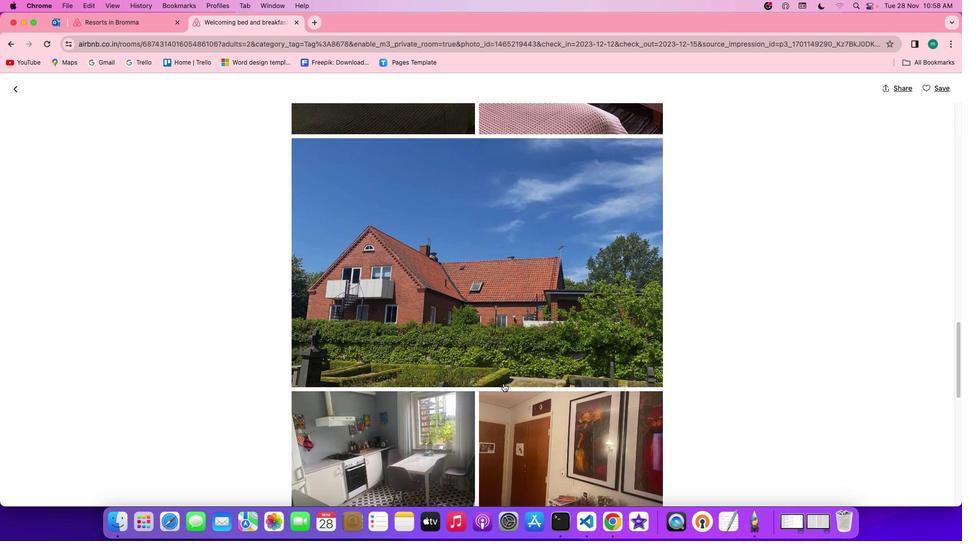 
Action: Mouse scrolled (505, 386) with delta (2, 1)
Screenshot: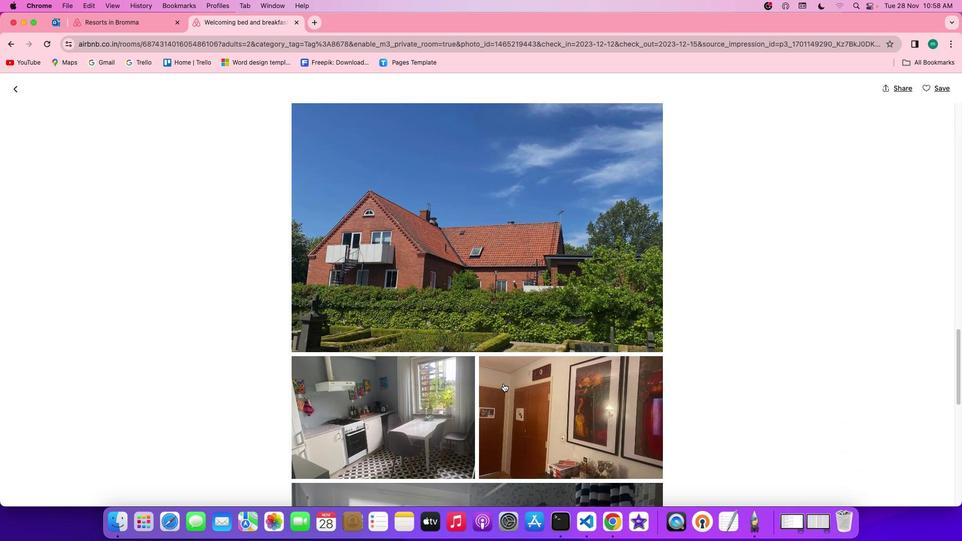 
Action: Mouse scrolled (505, 386) with delta (2, 2)
Screenshot: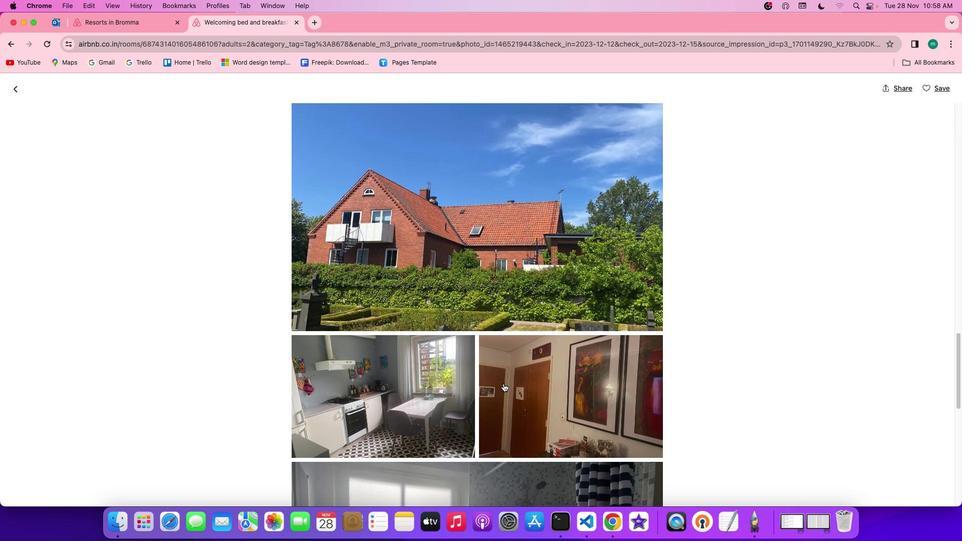 
Action: Mouse scrolled (505, 386) with delta (2, 2)
Screenshot: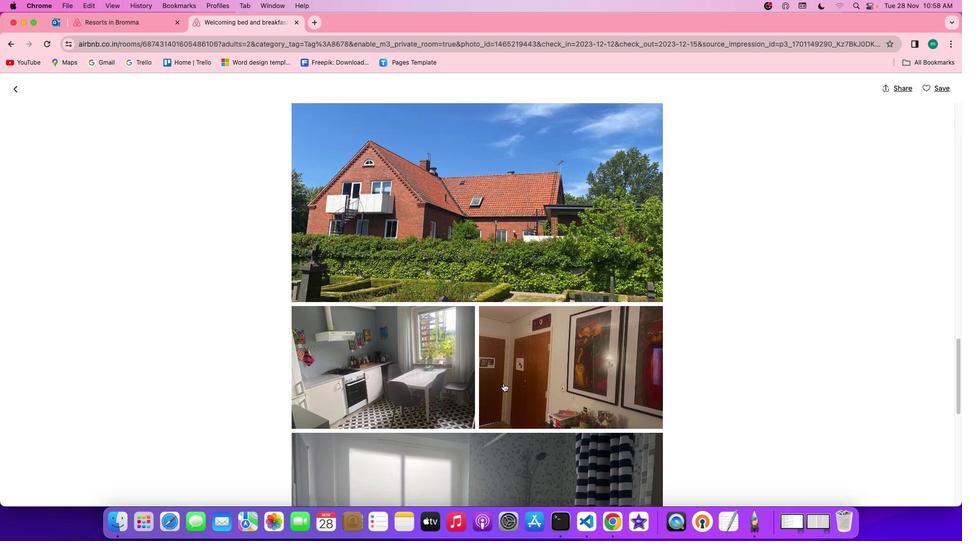 
Action: Mouse scrolled (505, 386) with delta (2, 1)
Screenshot: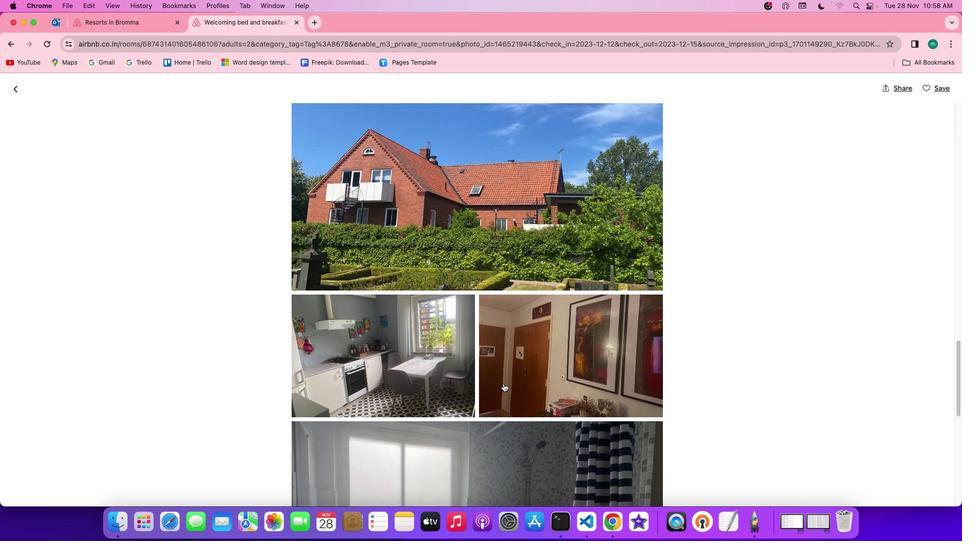 
Action: Mouse scrolled (505, 386) with delta (2, 2)
Screenshot: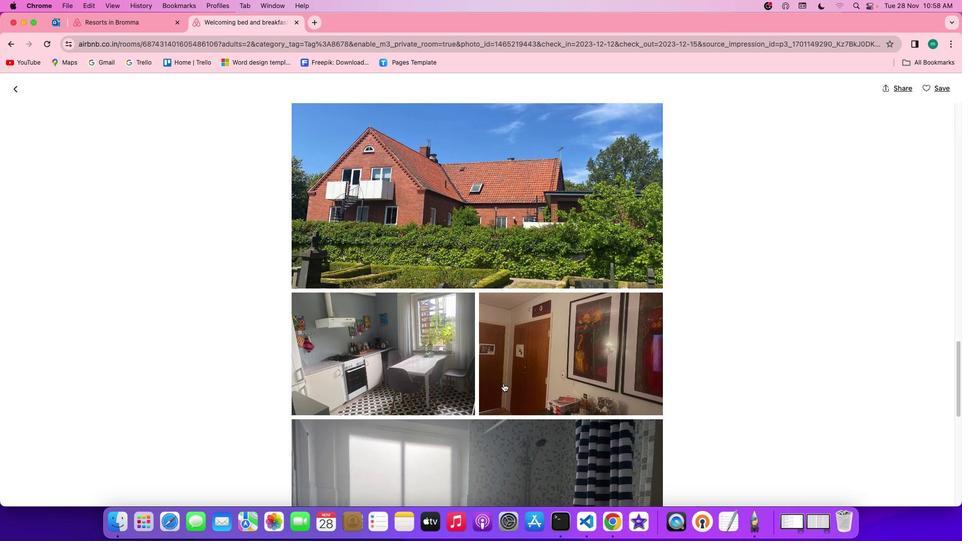 
Action: Mouse scrolled (505, 386) with delta (2, 2)
Screenshot: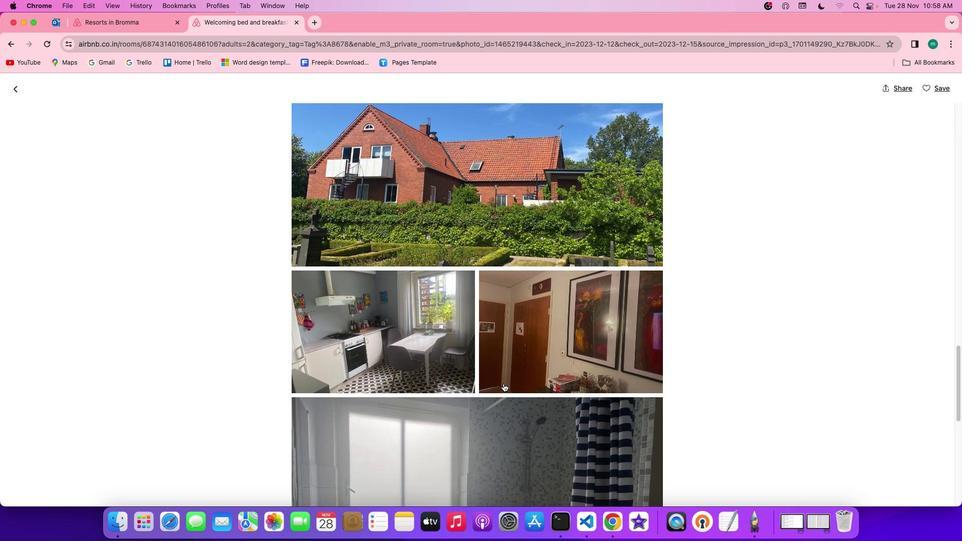 
Action: Mouse scrolled (505, 386) with delta (2, 2)
Screenshot: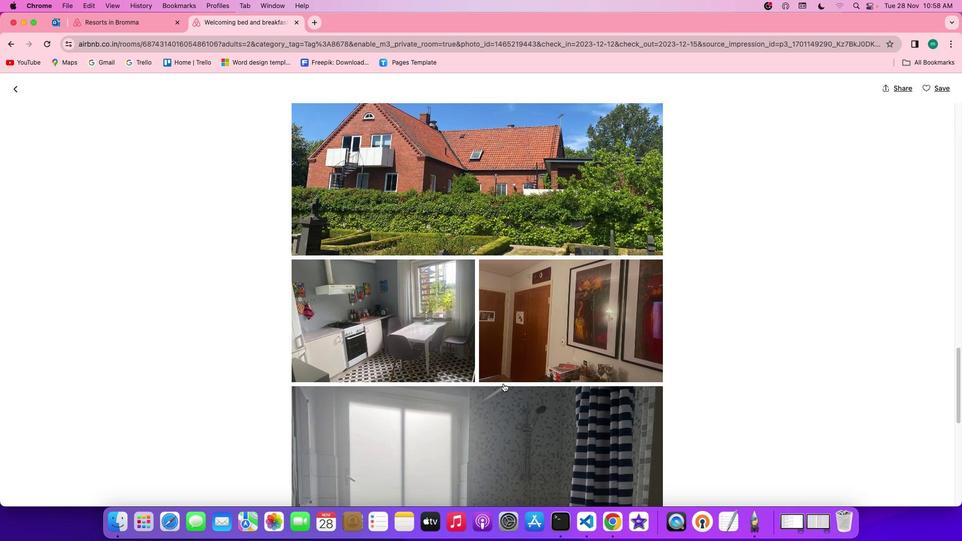 
Action: Mouse scrolled (505, 386) with delta (2, 2)
Screenshot: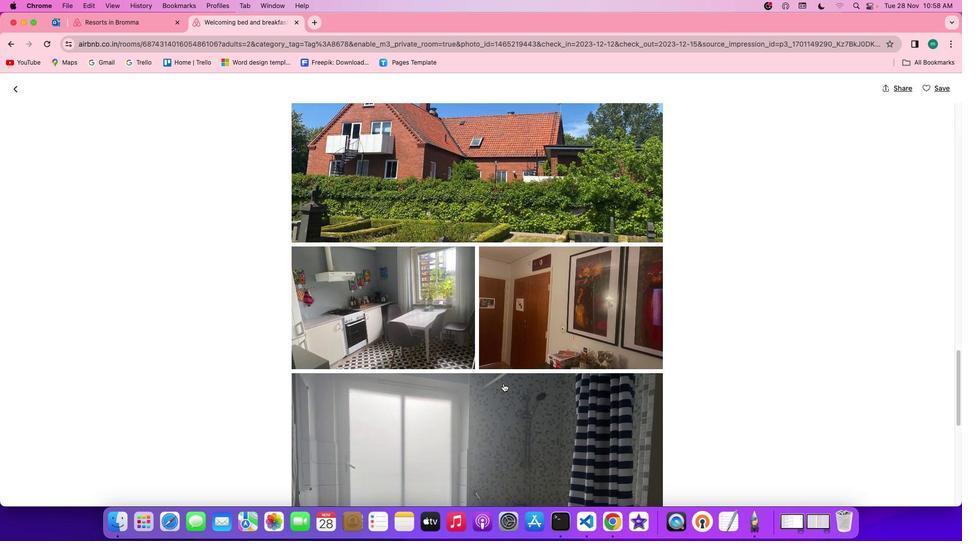 
Action: Mouse scrolled (505, 386) with delta (2, 2)
Screenshot: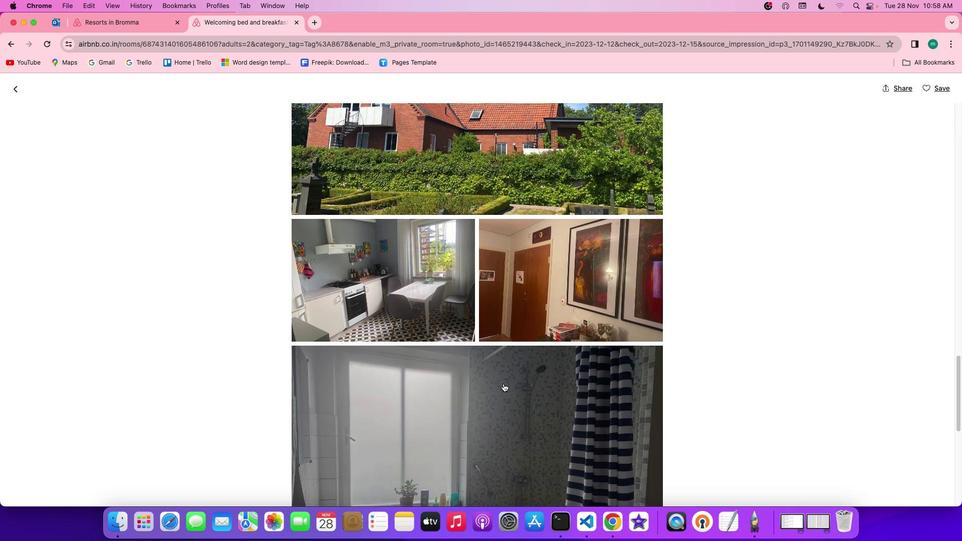 
Action: Mouse scrolled (505, 386) with delta (2, 2)
Screenshot: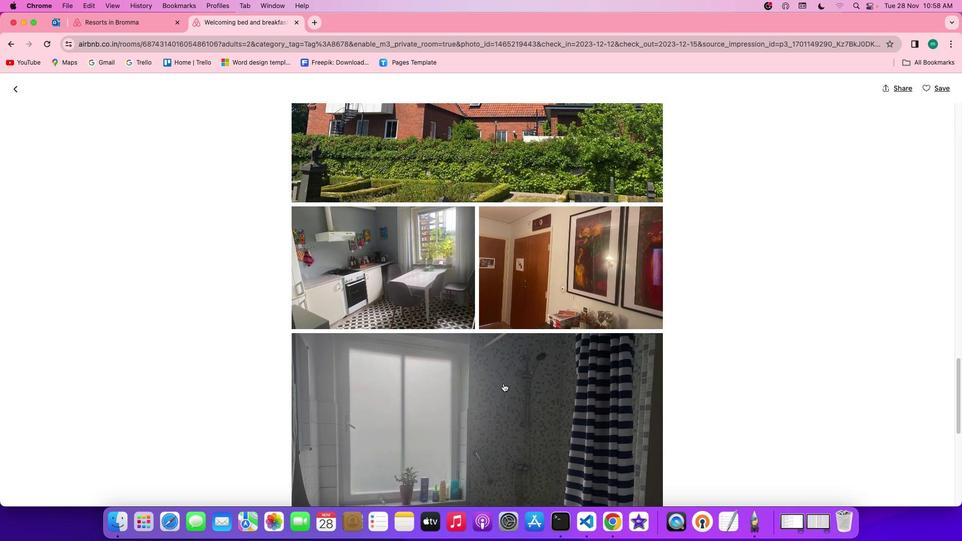 
Action: Mouse scrolled (505, 386) with delta (2, 2)
Screenshot: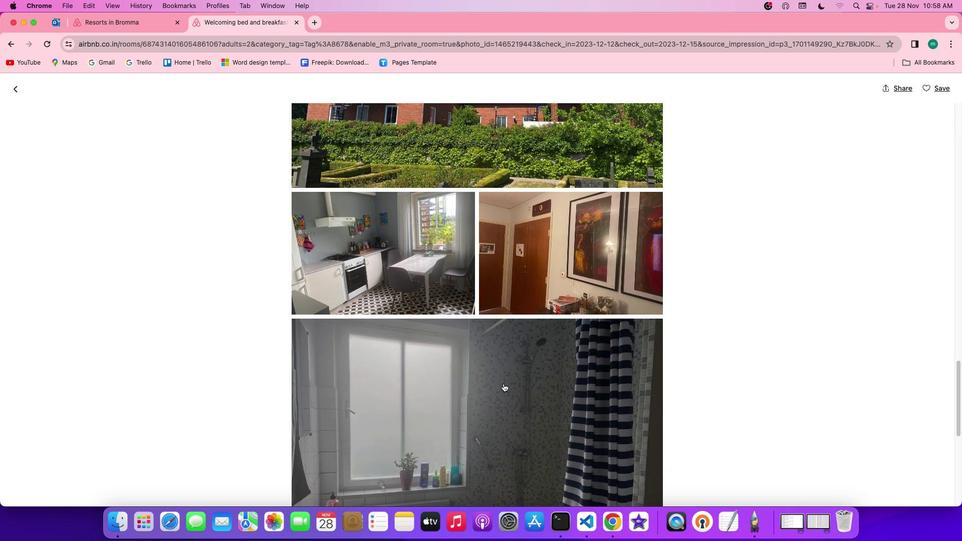 
Action: Mouse scrolled (505, 386) with delta (2, 2)
Screenshot: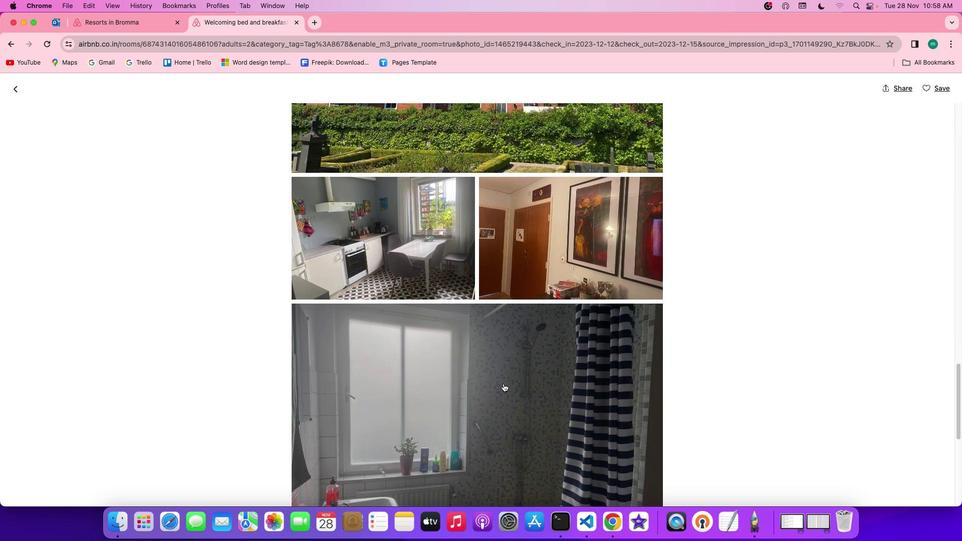 
Action: Mouse scrolled (505, 386) with delta (2, 2)
Screenshot: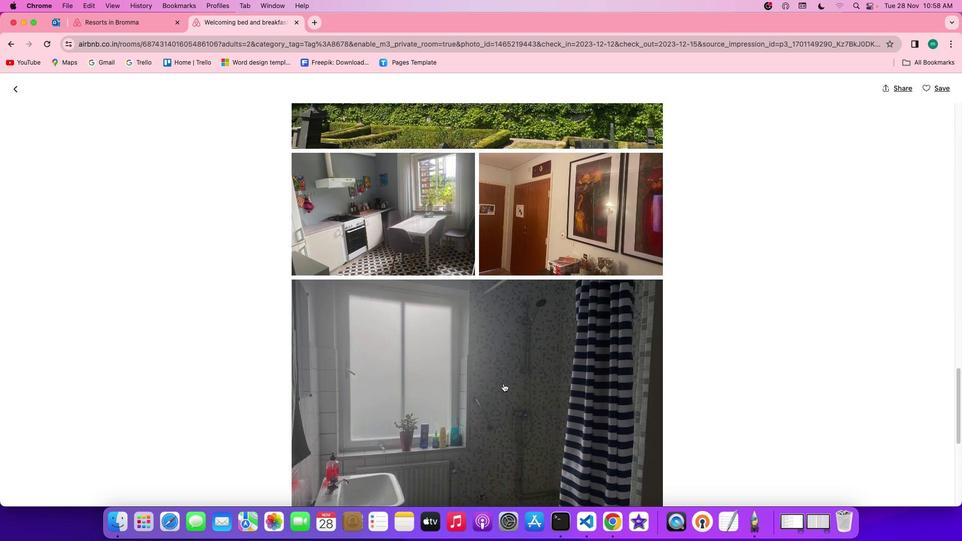 
Action: Mouse scrolled (505, 386) with delta (2, 2)
Screenshot: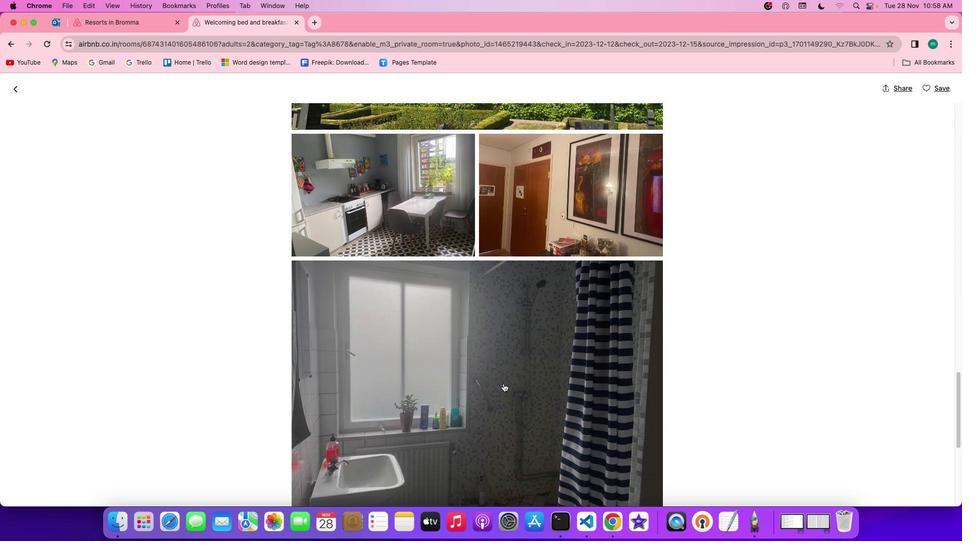 
Action: Mouse scrolled (505, 386) with delta (2, 2)
Screenshot: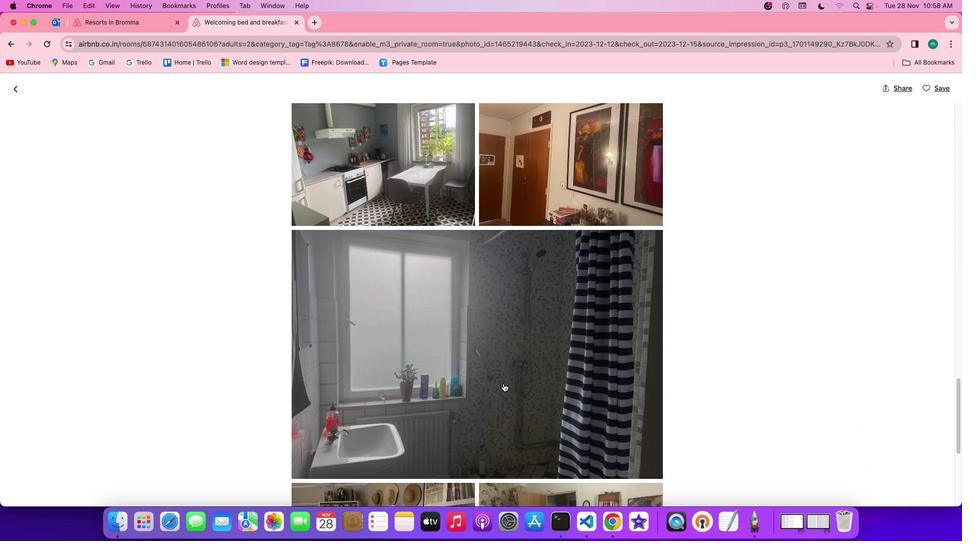 
Action: Mouse scrolled (505, 386) with delta (2, 2)
Screenshot: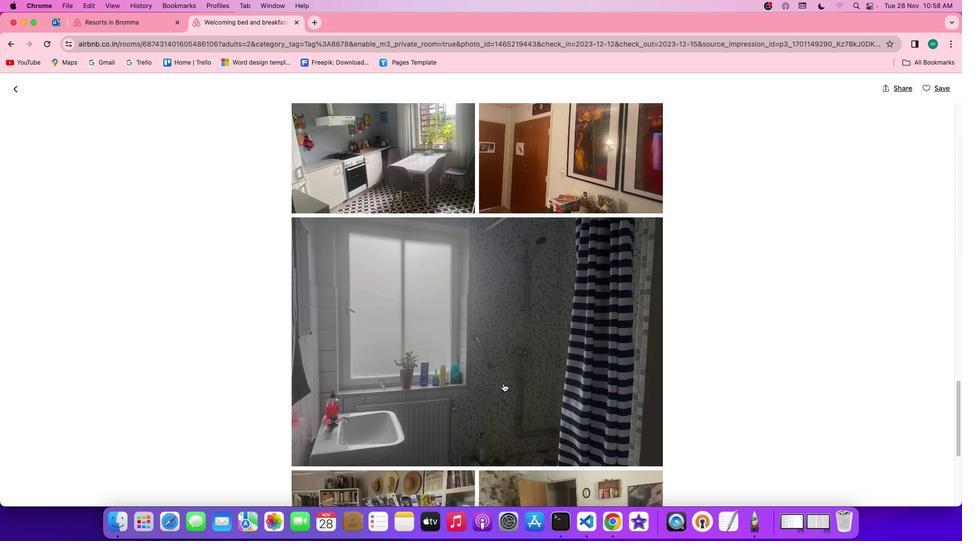 
Action: Mouse scrolled (505, 386) with delta (2, 2)
Screenshot: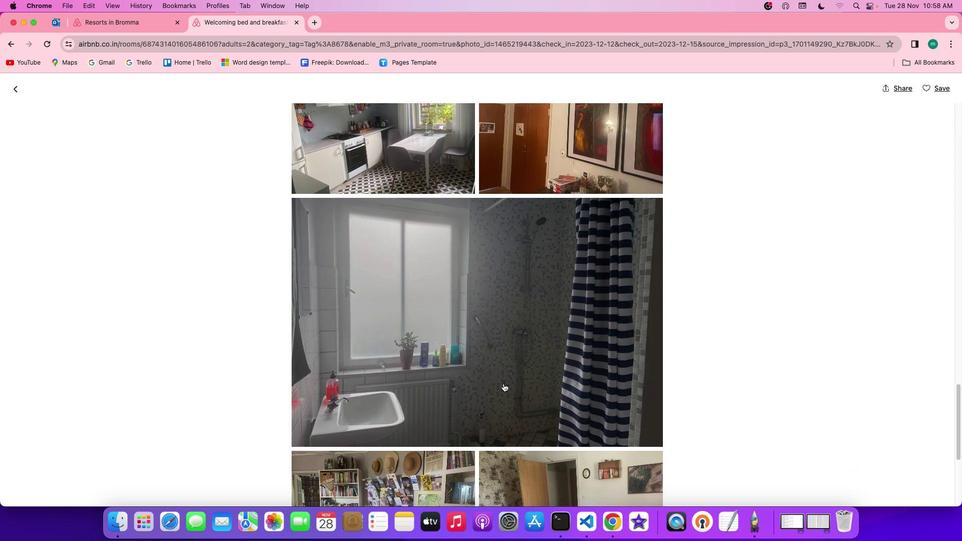 
Action: Mouse scrolled (505, 386) with delta (2, 2)
Screenshot: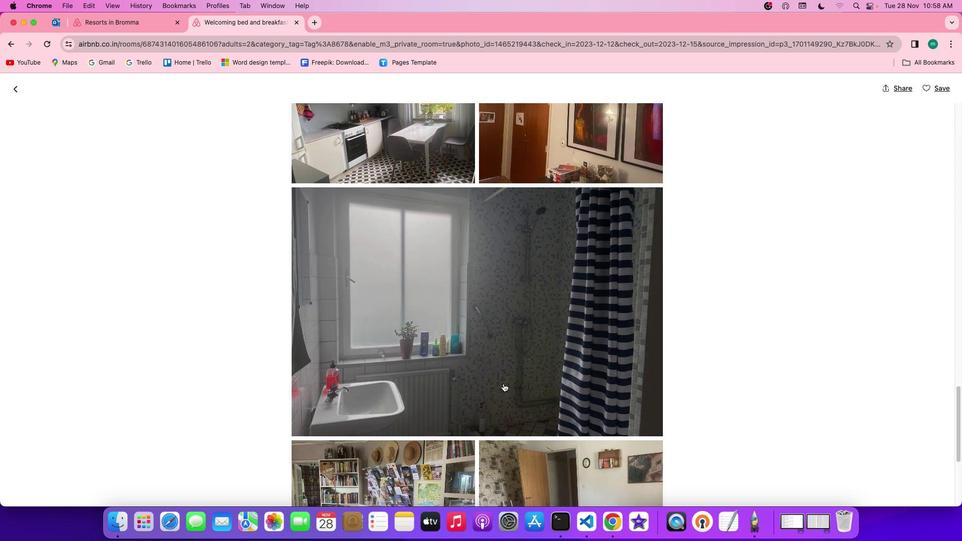 
Action: Mouse scrolled (505, 386) with delta (2, 2)
Screenshot: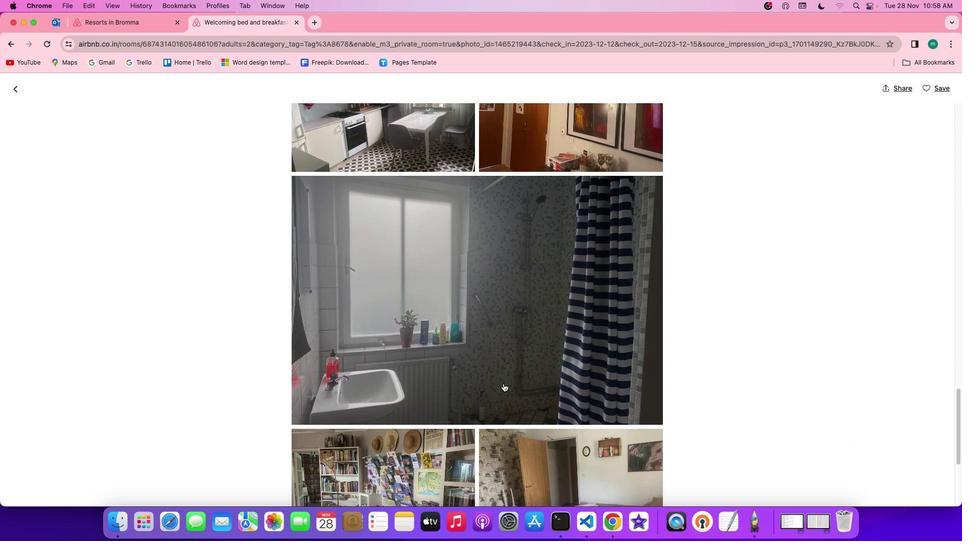 
Action: Mouse scrolled (505, 386) with delta (2, 2)
Screenshot: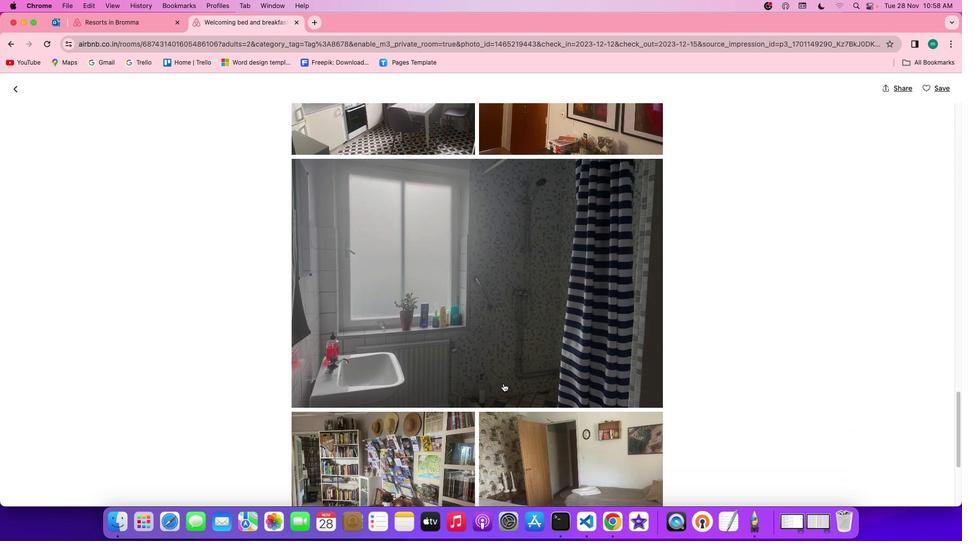 
Action: Mouse scrolled (505, 386) with delta (2, 2)
Screenshot: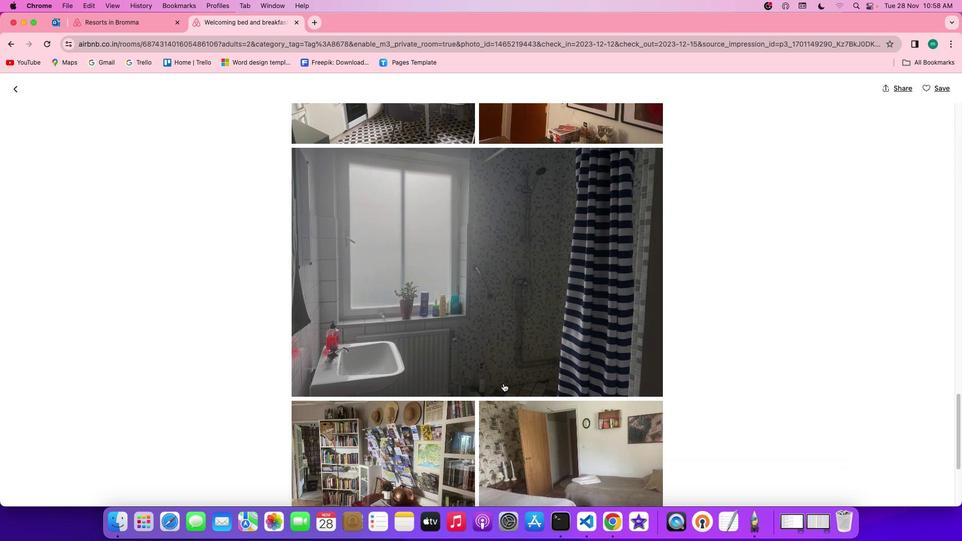 
Action: Mouse scrolled (505, 386) with delta (2, 2)
Screenshot: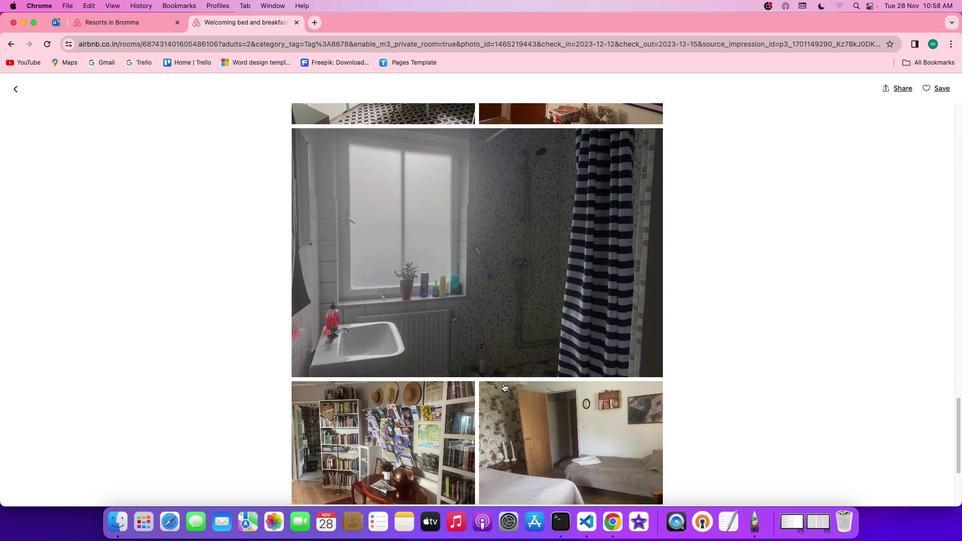 
Action: Mouse scrolled (505, 386) with delta (2, 2)
Screenshot: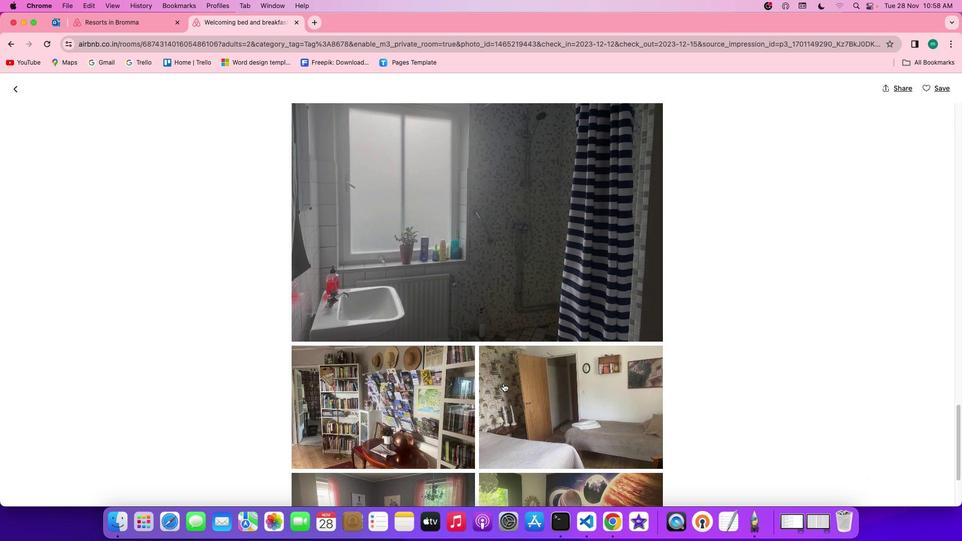 
Action: Mouse scrolled (505, 386) with delta (2, 2)
Screenshot: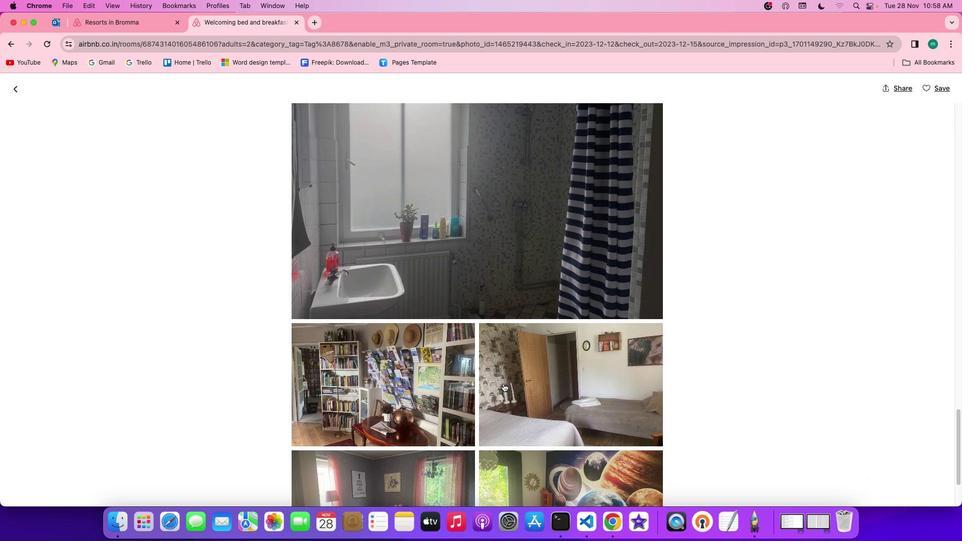 
Action: Mouse scrolled (505, 386) with delta (2, 1)
Screenshot: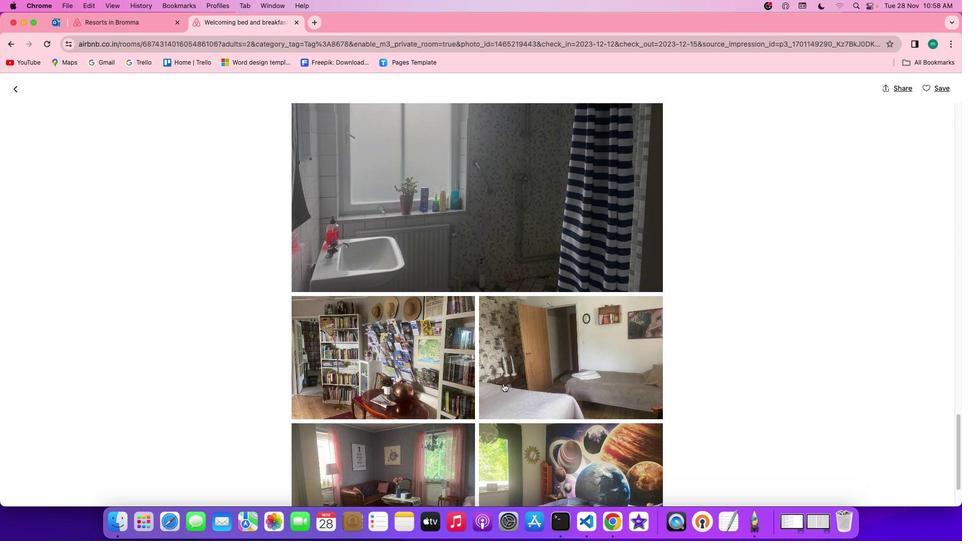 
Action: Mouse scrolled (505, 386) with delta (2, 2)
Screenshot: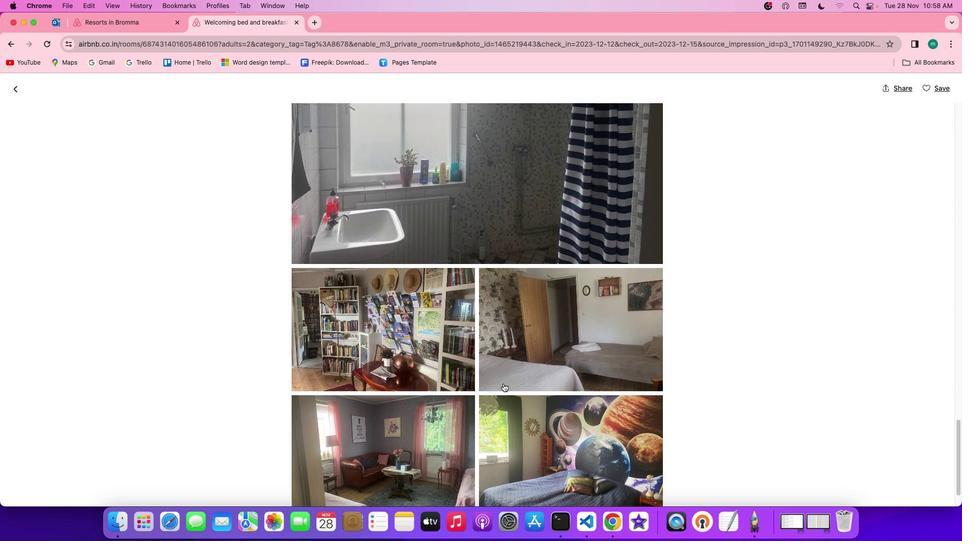 
Action: Mouse scrolled (505, 386) with delta (2, 2)
Screenshot: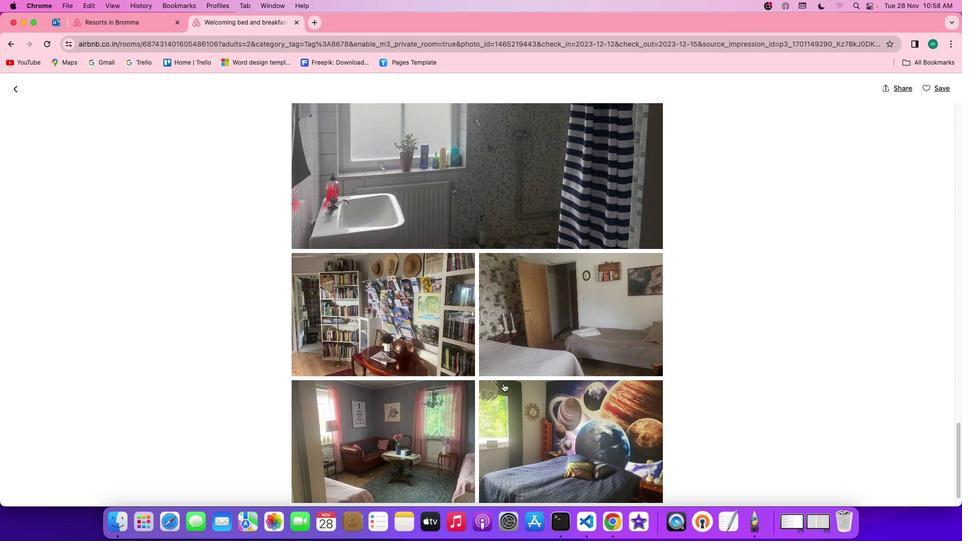 
Action: Mouse scrolled (505, 386) with delta (2, 1)
Screenshot: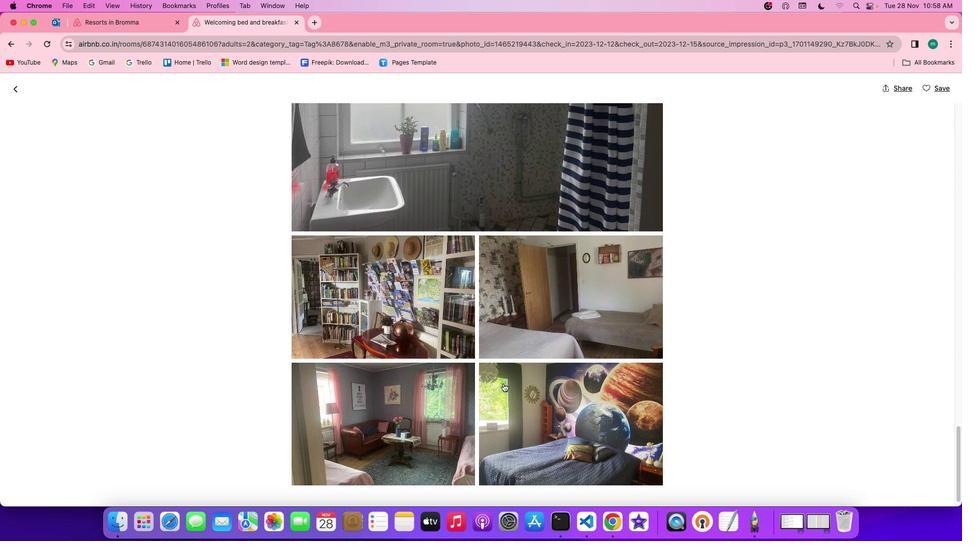 
Action: Mouse scrolled (505, 386) with delta (2, 2)
Screenshot: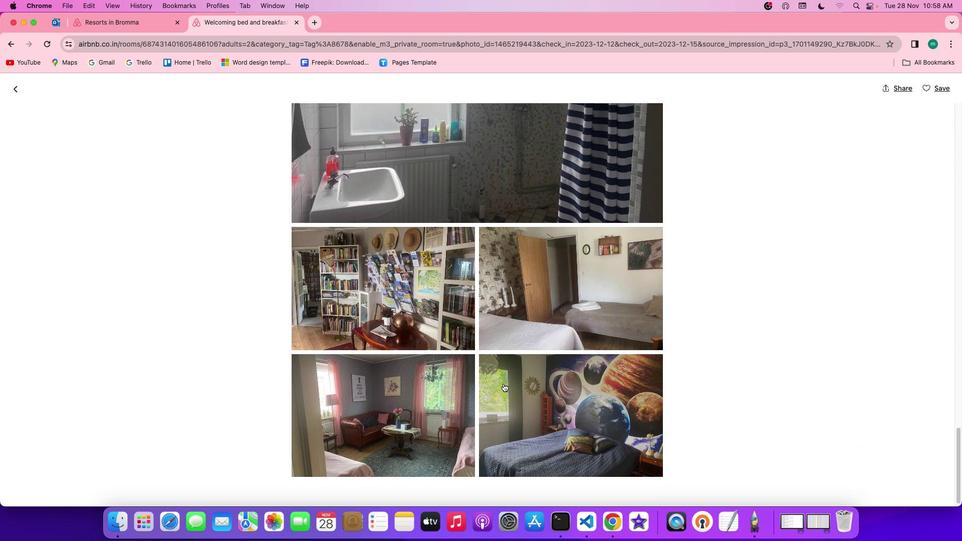 
Action: Mouse scrolled (505, 386) with delta (2, 2)
Screenshot: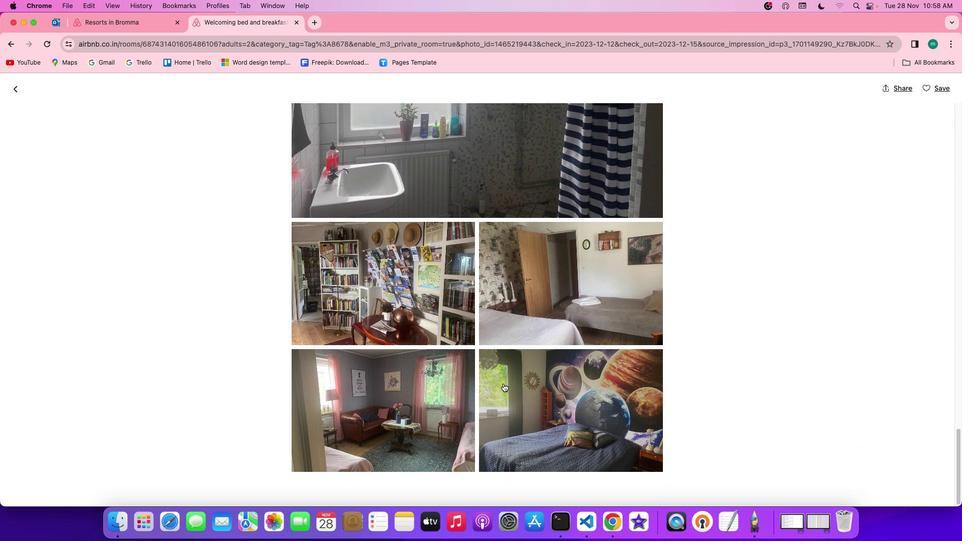 
Action: Mouse scrolled (505, 386) with delta (2, 1)
Screenshot: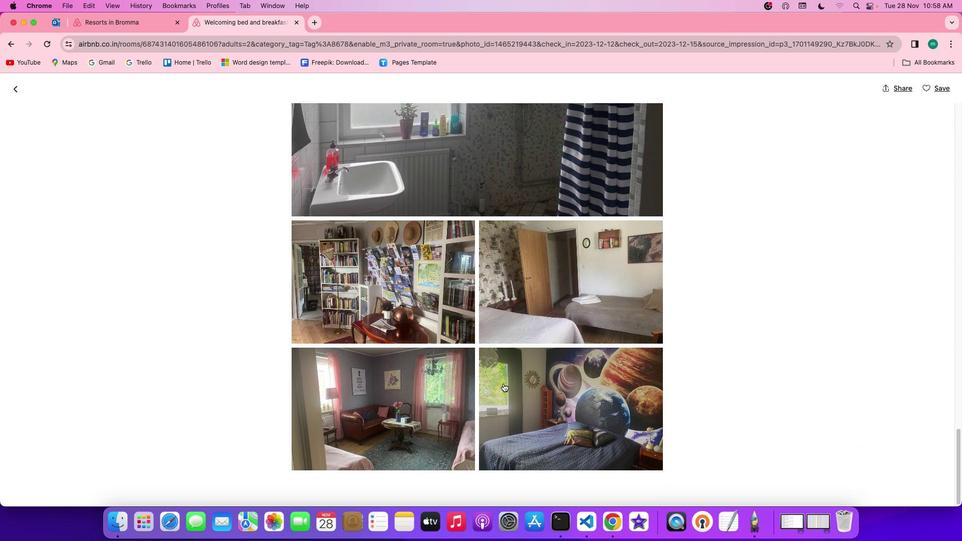 
Action: Mouse scrolled (505, 386) with delta (2, 1)
Screenshot: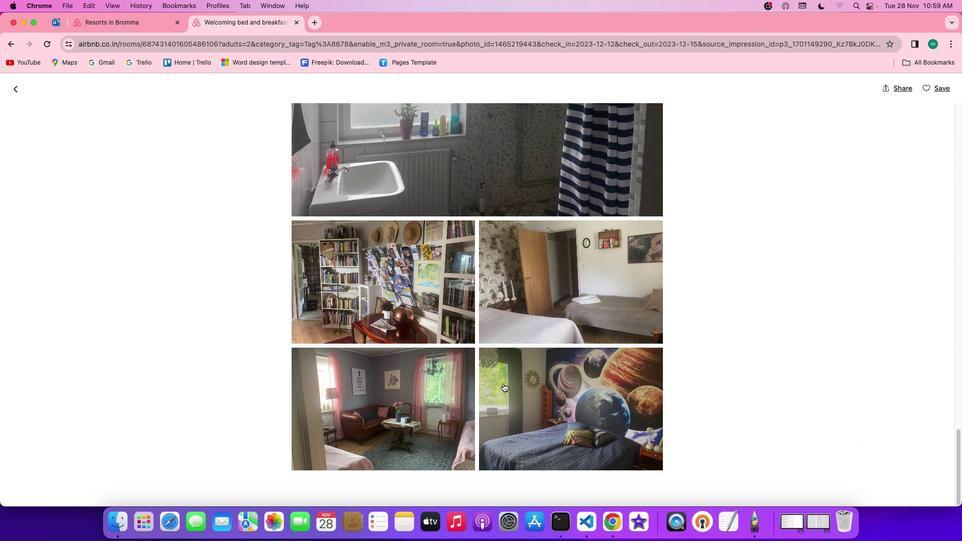 
Action: Mouse scrolled (505, 386) with delta (2, 2)
Screenshot: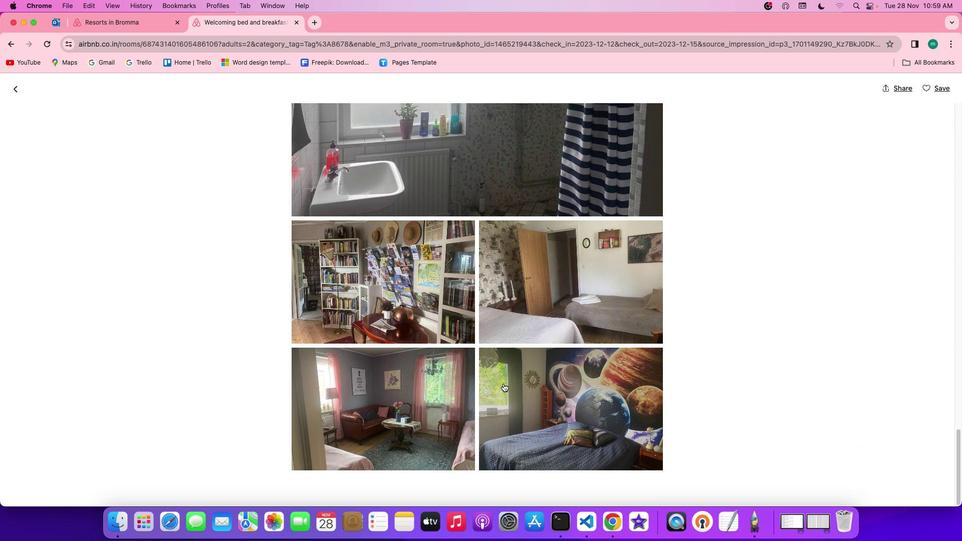 
Action: Mouse scrolled (505, 386) with delta (2, 2)
Screenshot: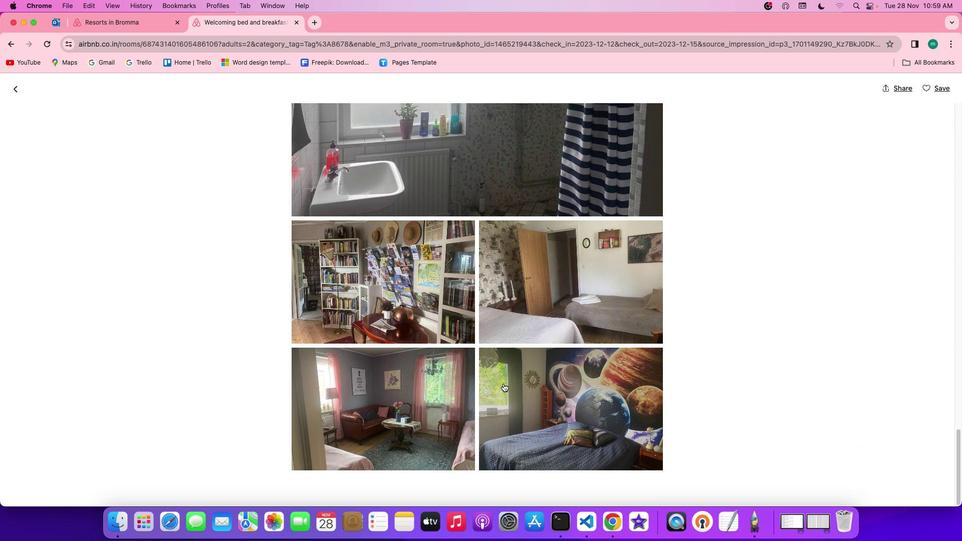 
Action: Mouse scrolled (505, 386) with delta (2, 1)
Screenshot: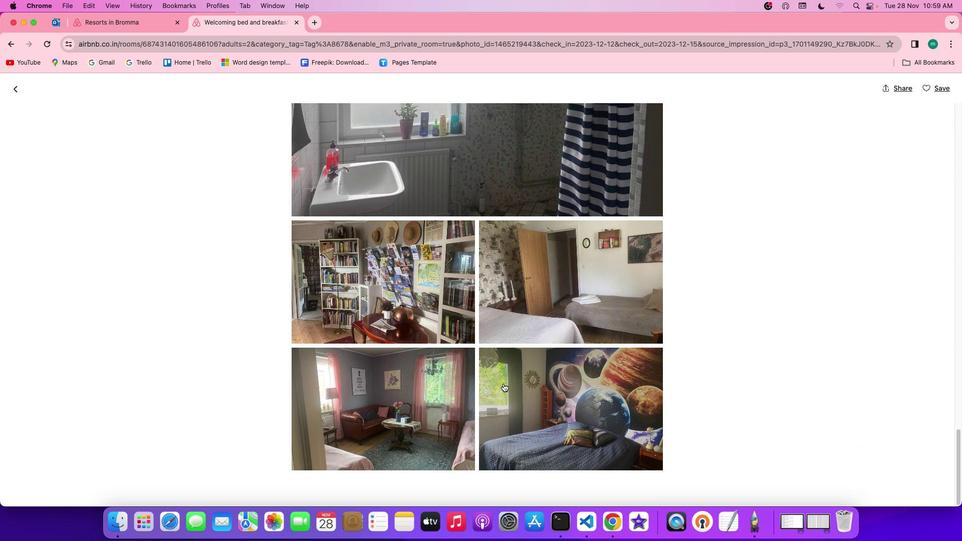 
Action: Mouse scrolled (505, 386) with delta (2, 2)
Screenshot: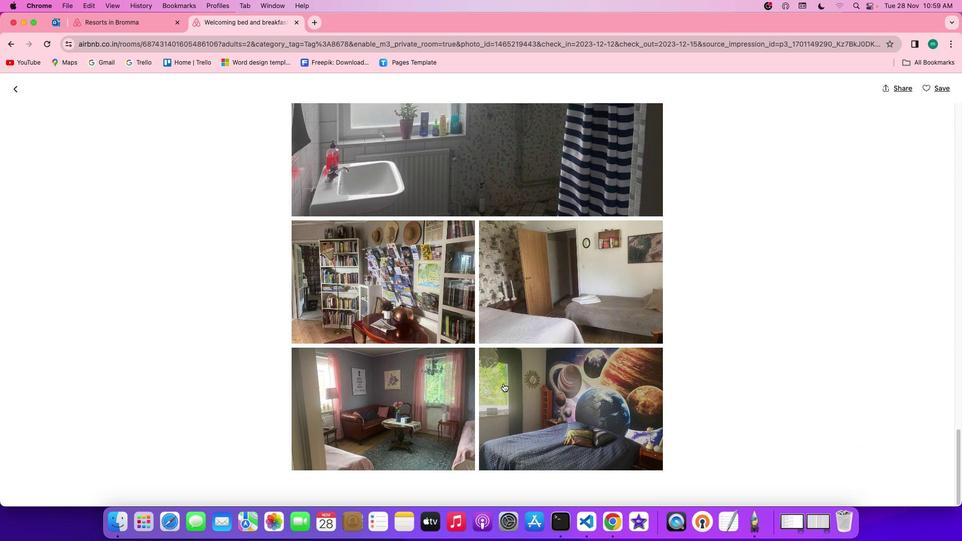 
Action: Mouse scrolled (505, 386) with delta (2, 2)
Screenshot: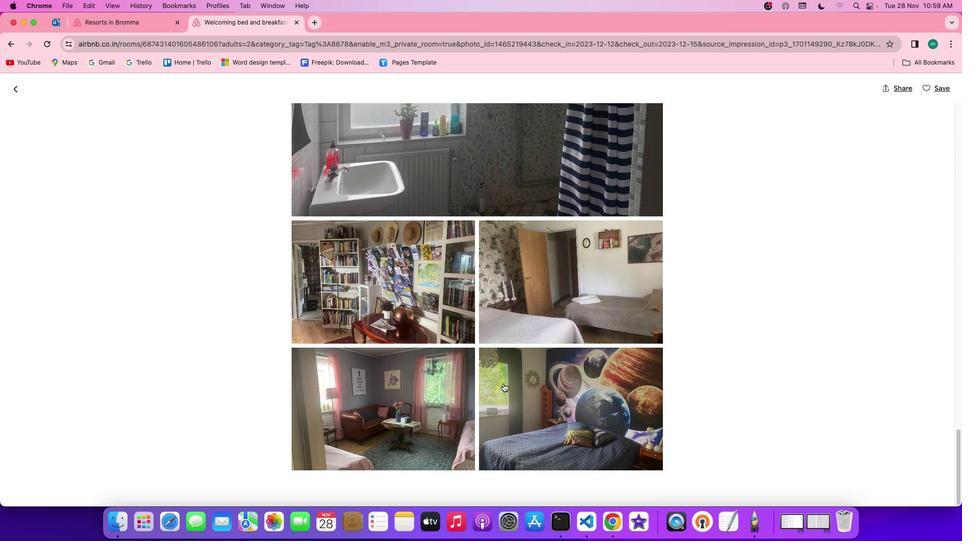 
Action: Mouse scrolled (505, 386) with delta (2, 2)
Screenshot: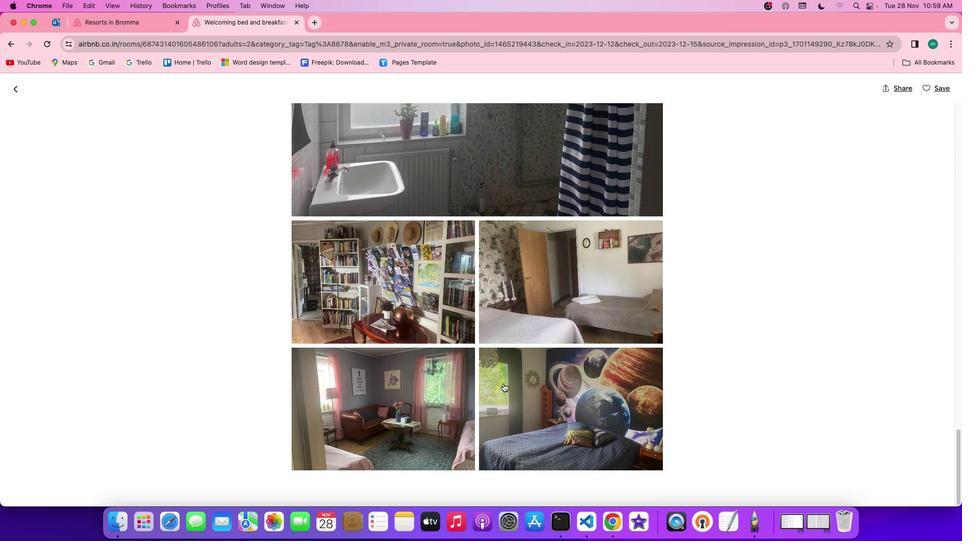 
Action: Mouse scrolled (505, 386) with delta (2, 2)
Screenshot: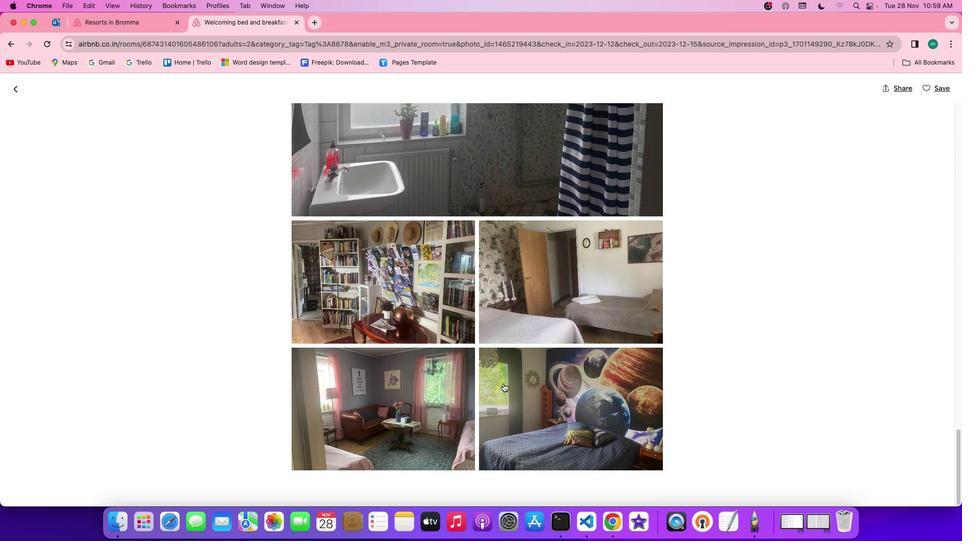 
Action: Mouse scrolled (505, 386) with delta (2, 2)
Screenshot: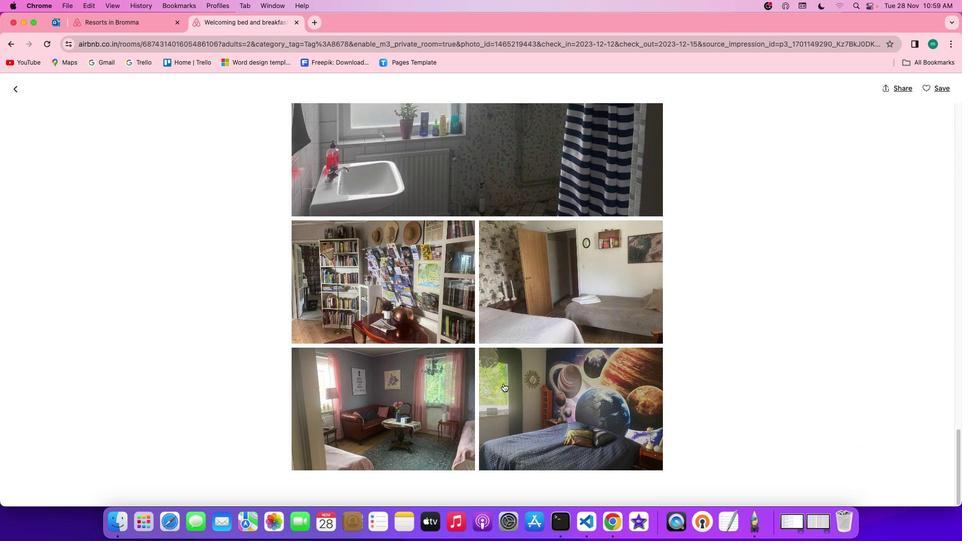
Action: Mouse scrolled (505, 386) with delta (2, 2)
Screenshot: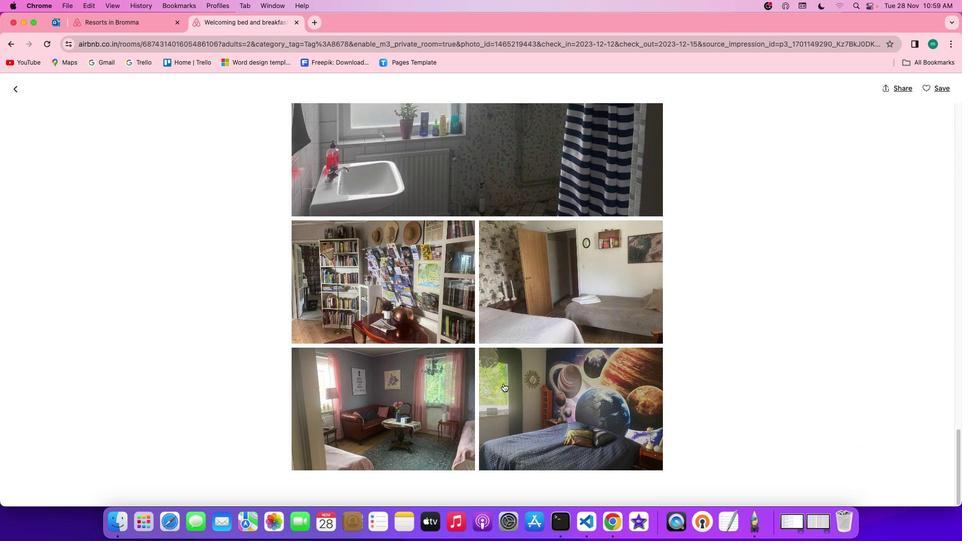 
Action: Mouse scrolled (505, 386) with delta (2, 1)
Screenshot: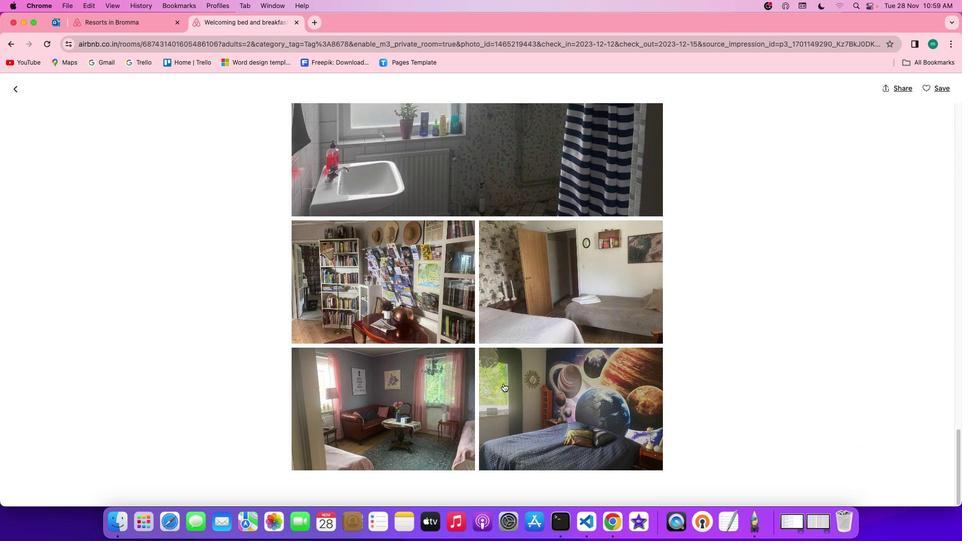 
Action: Mouse scrolled (505, 386) with delta (2, 0)
Screenshot: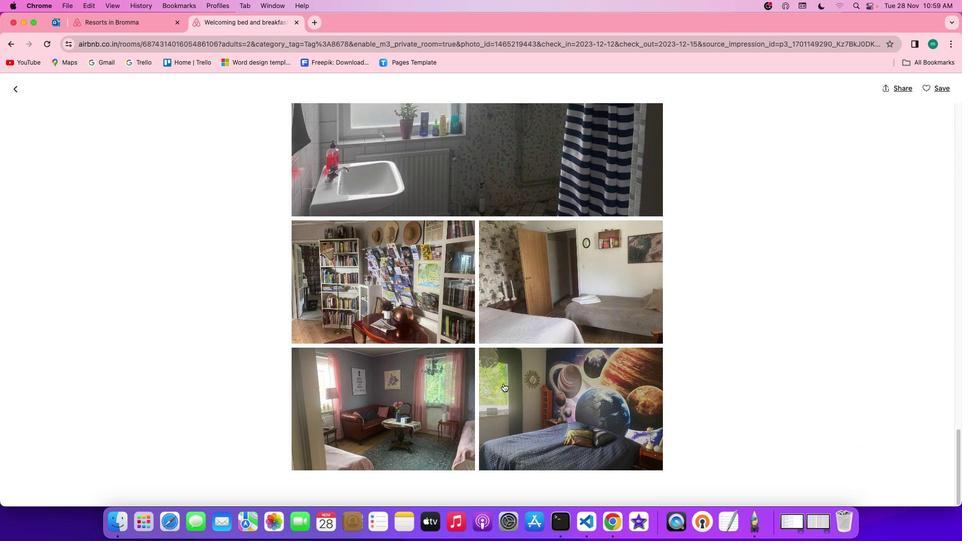 
Action: Mouse scrolled (505, 386) with delta (2, 0)
Screenshot: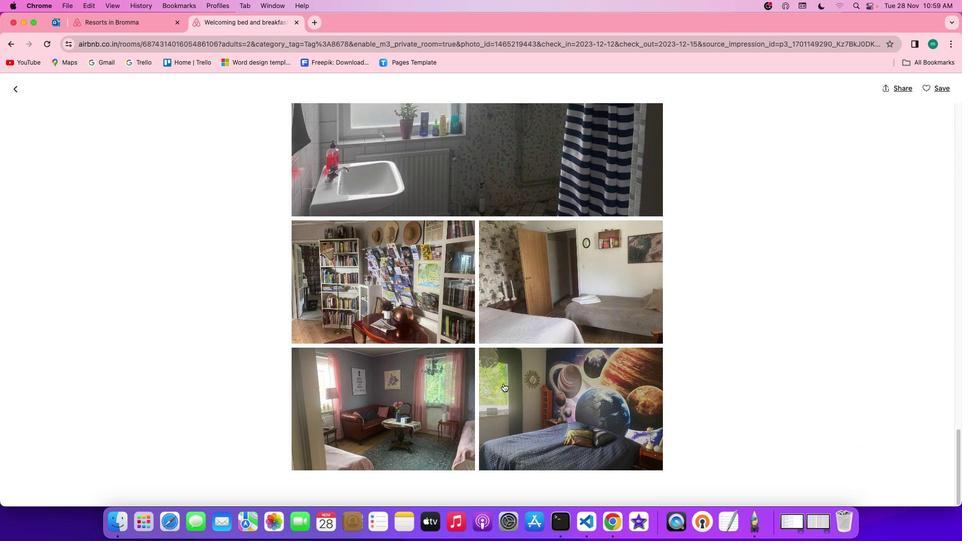 
Action: Mouse moved to (15, 92)
Screenshot: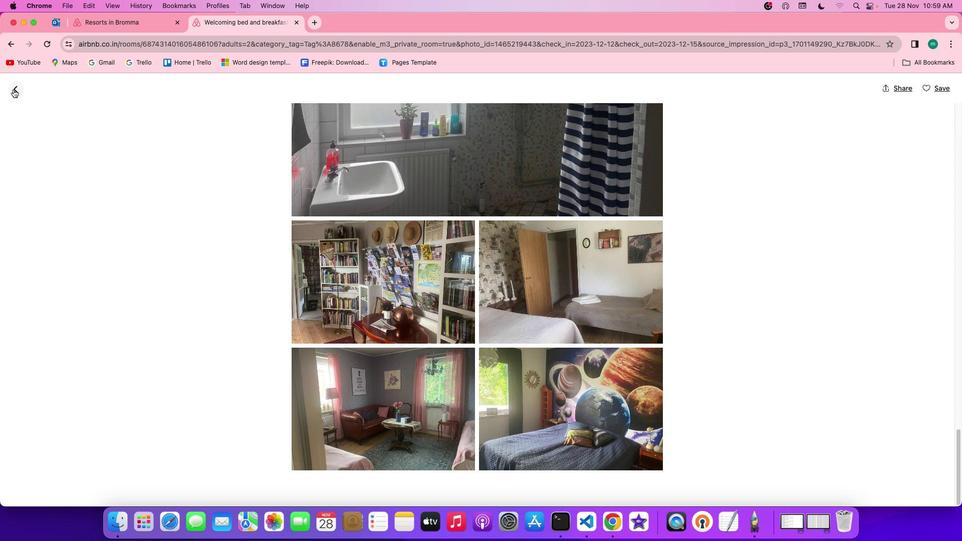 
Action: Mouse pressed left at (15, 92)
Screenshot: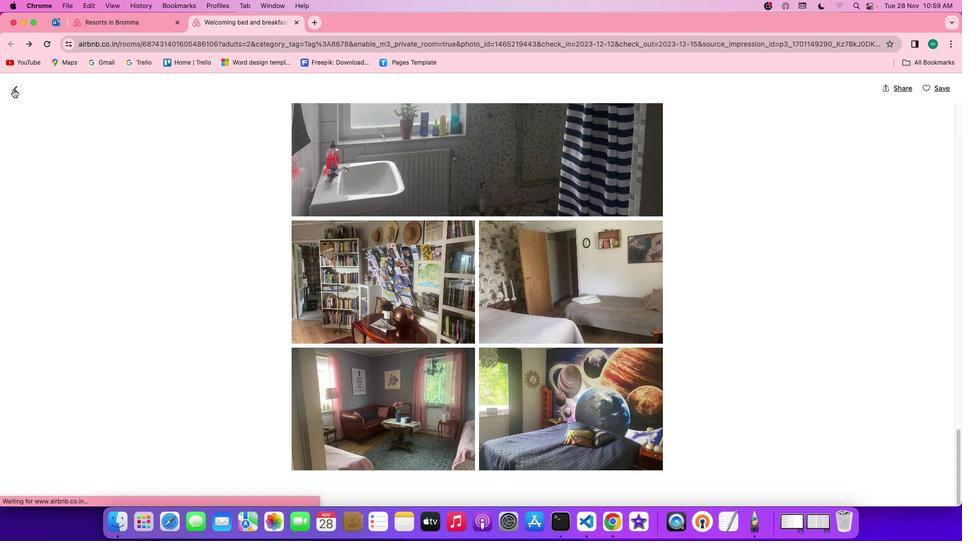 
Action: Mouse moved to (439, 343)
Screenshot: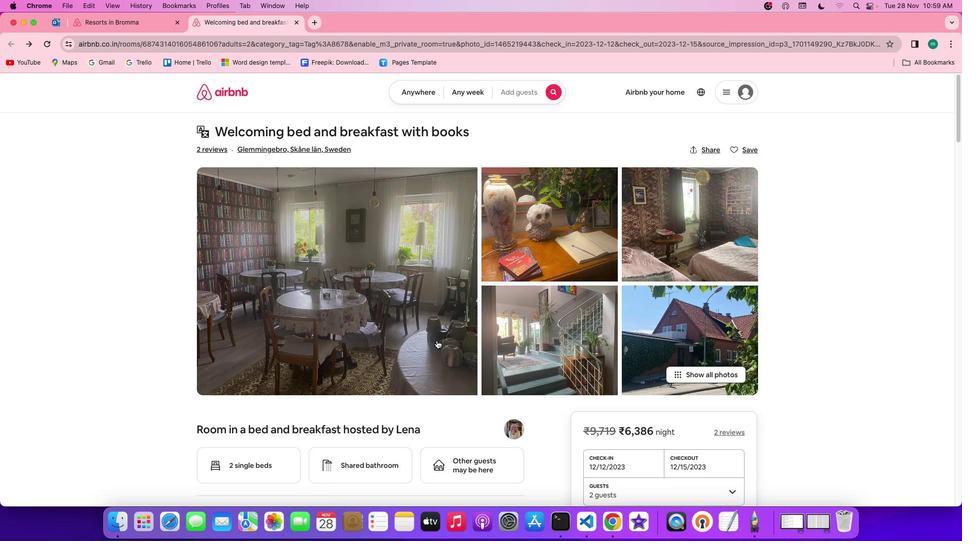 
Action: Mouse scrolled (439, 343) with delta (2, 2)
Screenshot: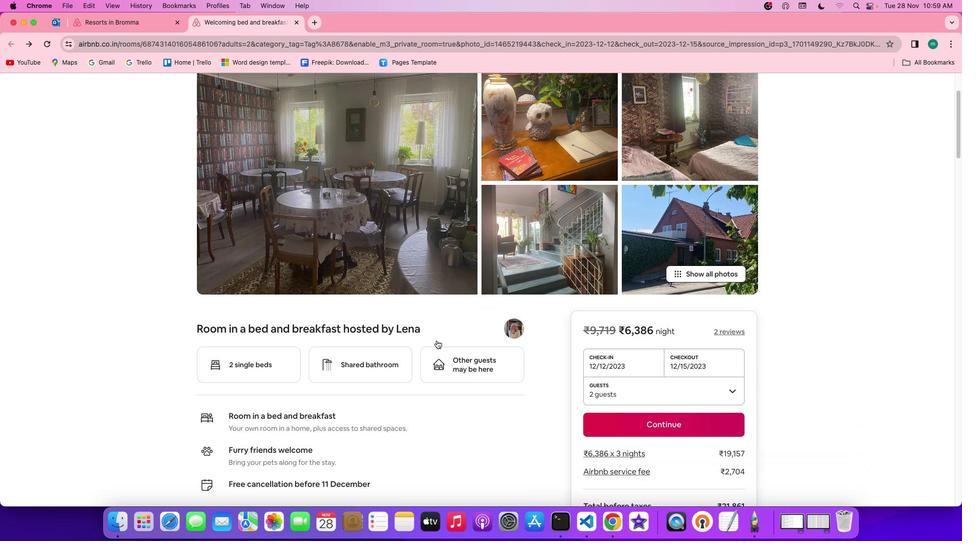 
Action: Mouse scrolled (439, 343) with delta (2, 2)
Screenshot: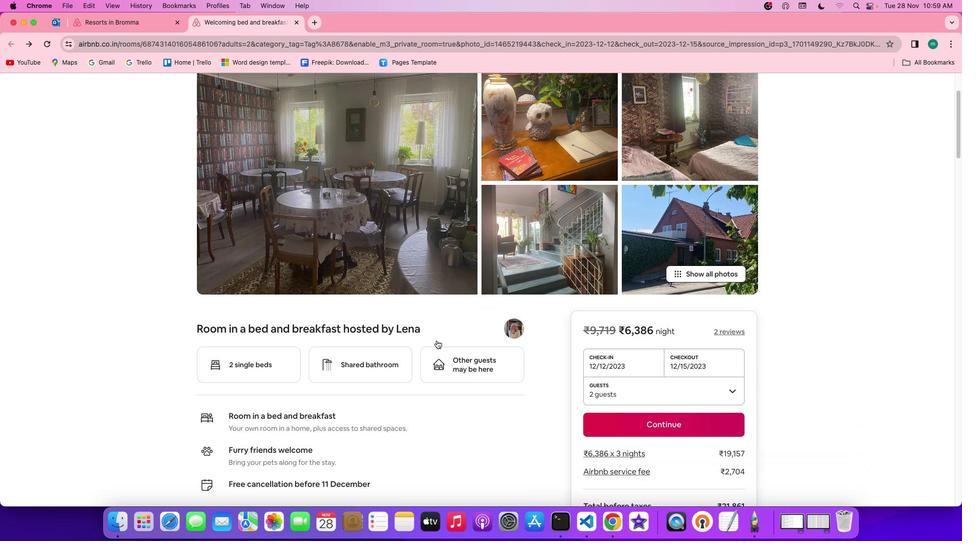 
Action: Mouse scrolled (439, 343) with delta (2, 1)
Screenshot: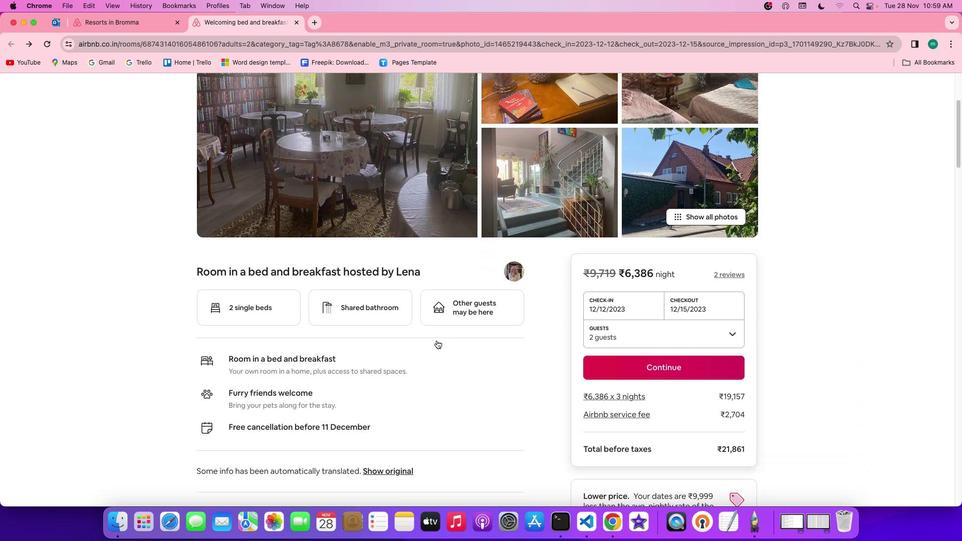 
Action: Mouse scrolled (439, 343) with delta (2, 0)
Screenshot: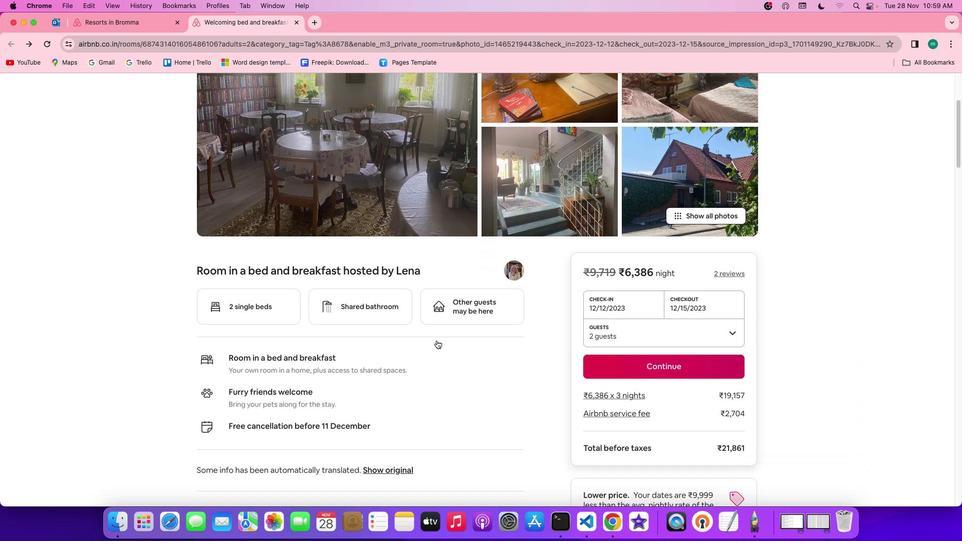 
Action: Mouse scrolled (439, 343) with delta (2, 2)
Screenshot: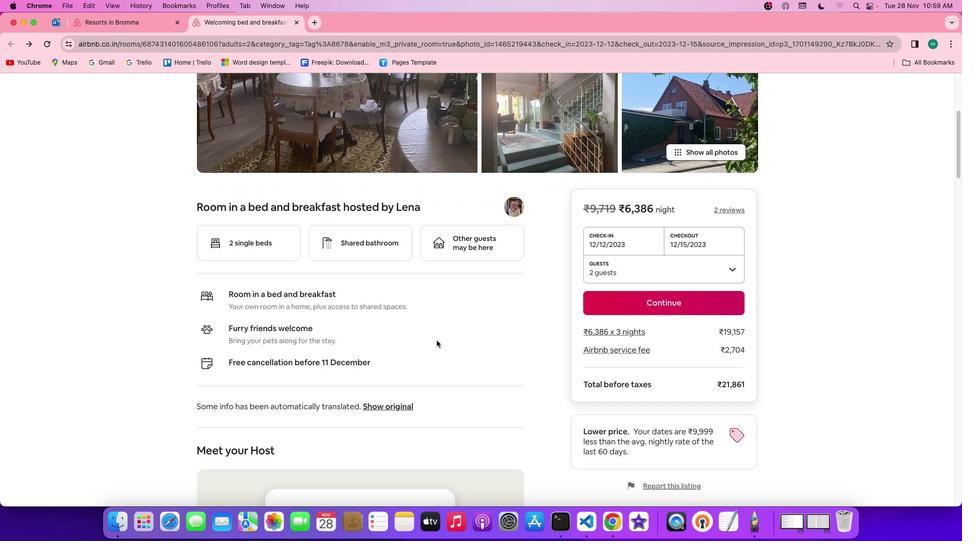 
Action: Mouse scrolled (439, 343) with delta (2, 2)
Screenshot: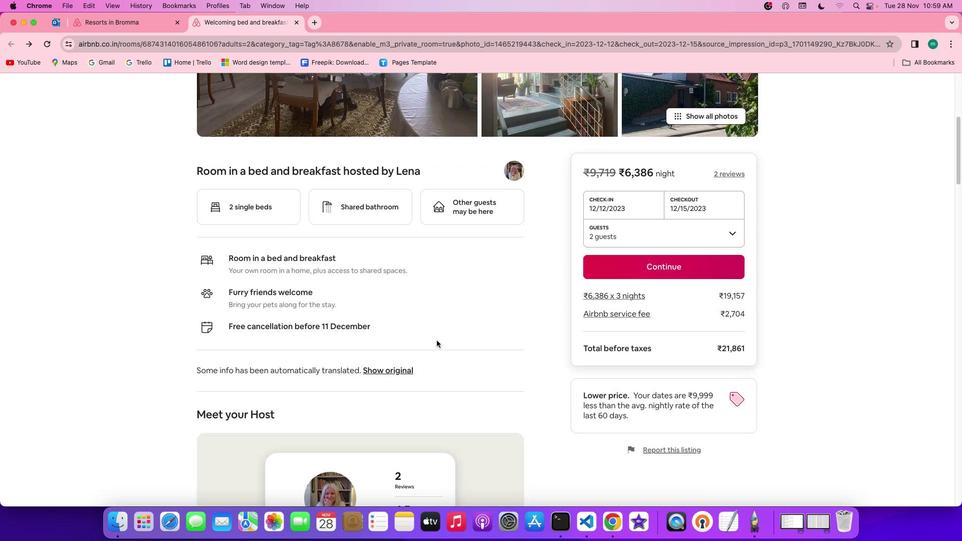 
Action: Mouse scrolled (439, 343) with delta (2, 1)
Screenshot: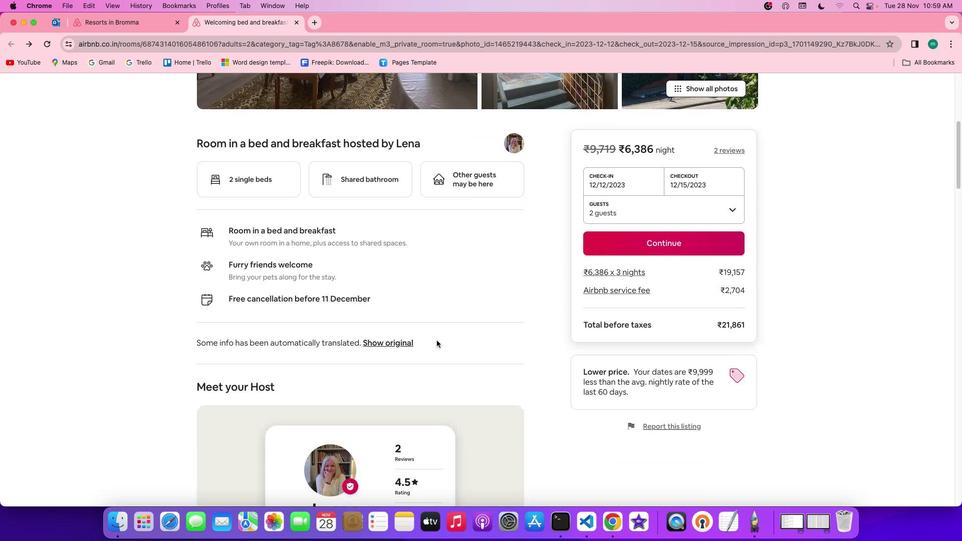 
Action: Mouse scrolled (439, 343) with delta (2, 1)
Screenshot: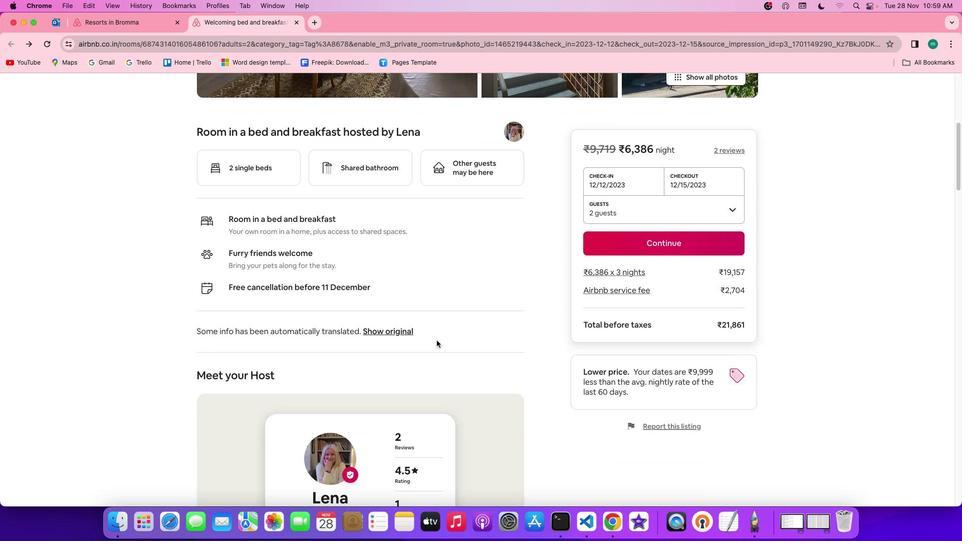 
Action: Mouse scrolled (439, 343) with delta (2, 2)
Screenshot: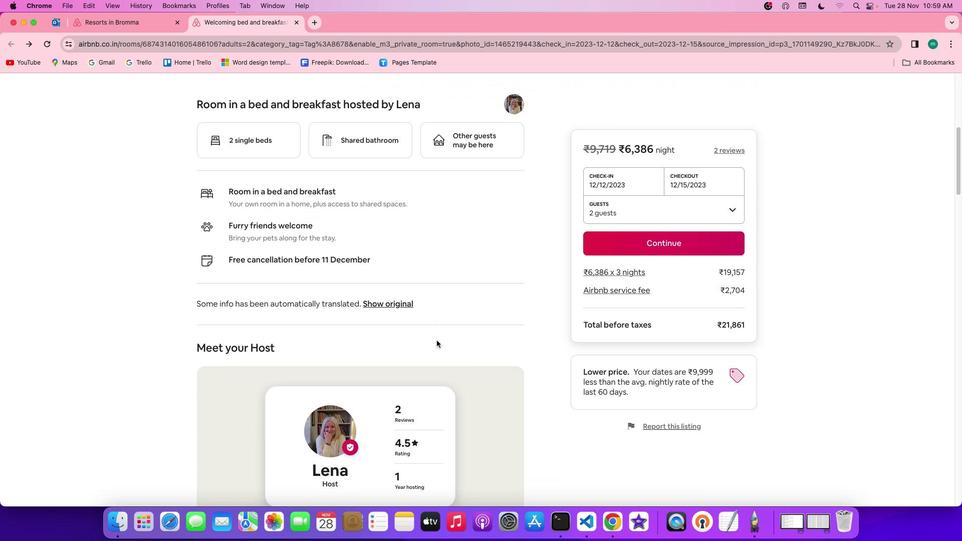 
Action: Mouse scrolled (439, 343) with delta (2, 2)
Screenshot: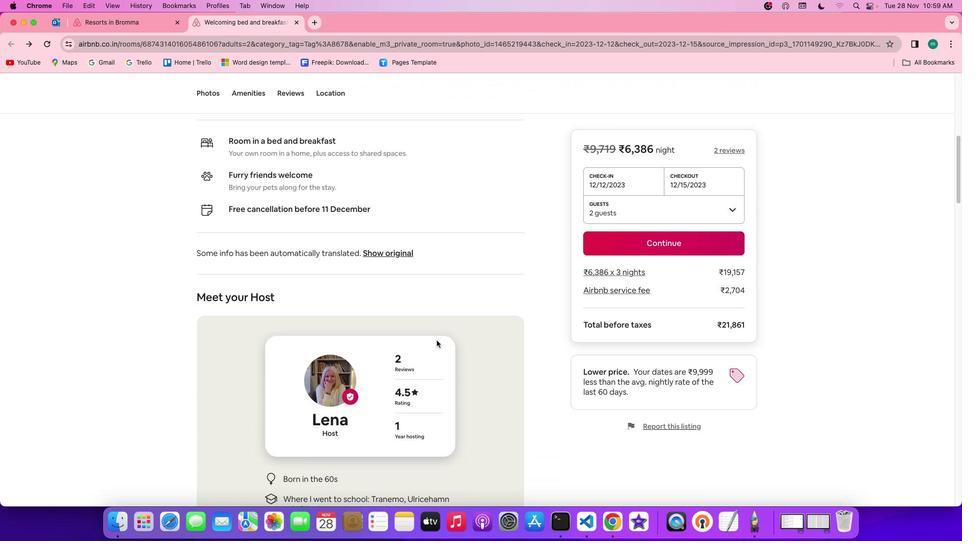 
Action: Mouse scrolled (439, 343) with delta (2, 1)
Screenshot: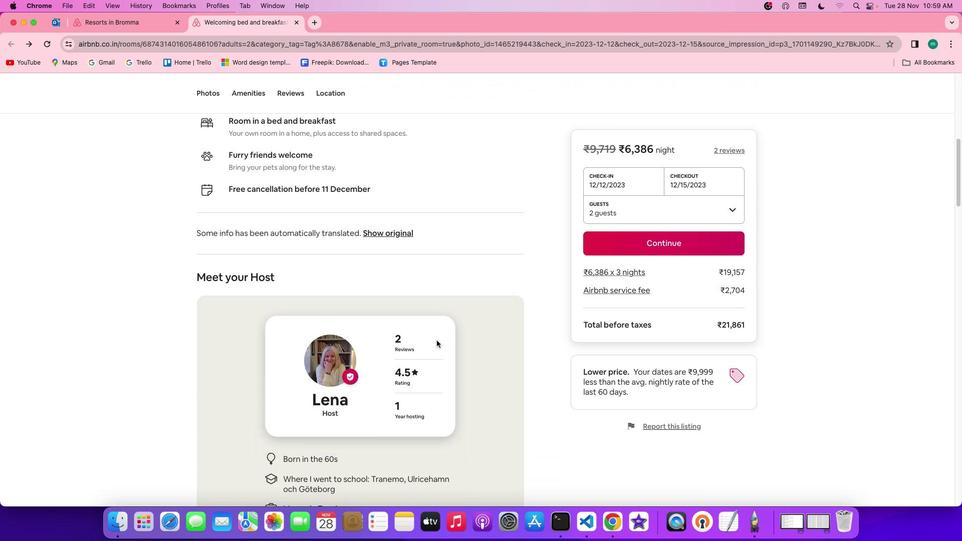 
Action: Mouse scrolled (439, 343) with delta (2, 1)
Screenshot: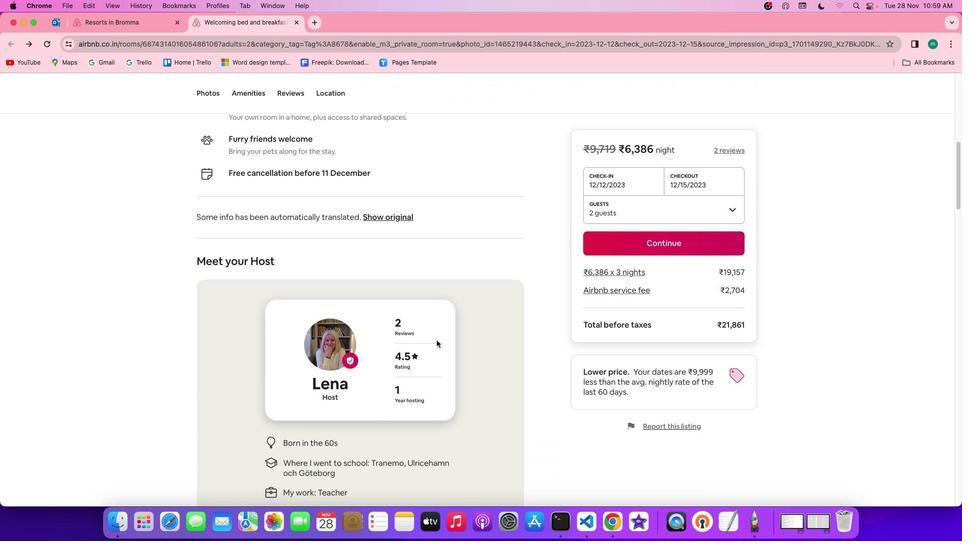 
Action: Mouse scrolled (439, 343) with delta (2, 2)
Screenshot: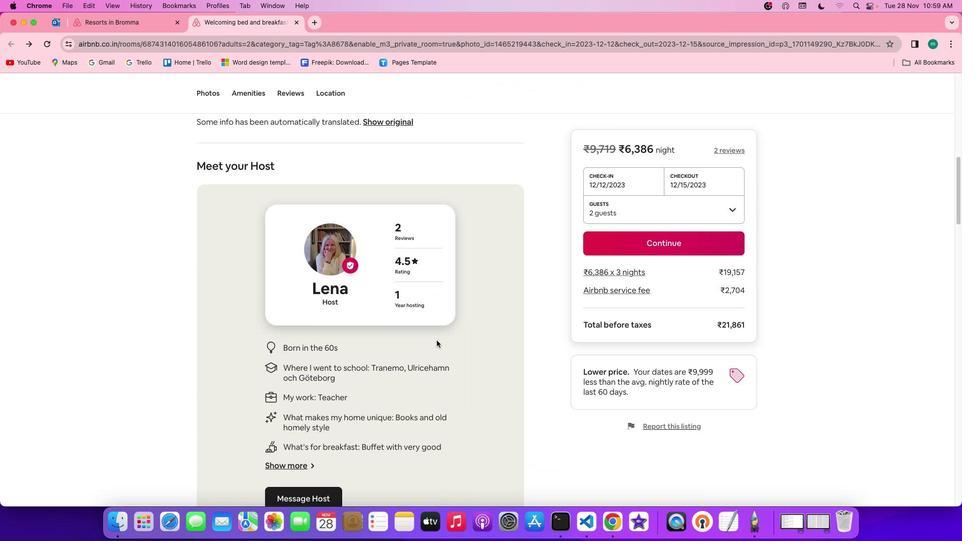 
Action: Mouse scrolled (439, 343) with delta (2, 2)
Screenshot: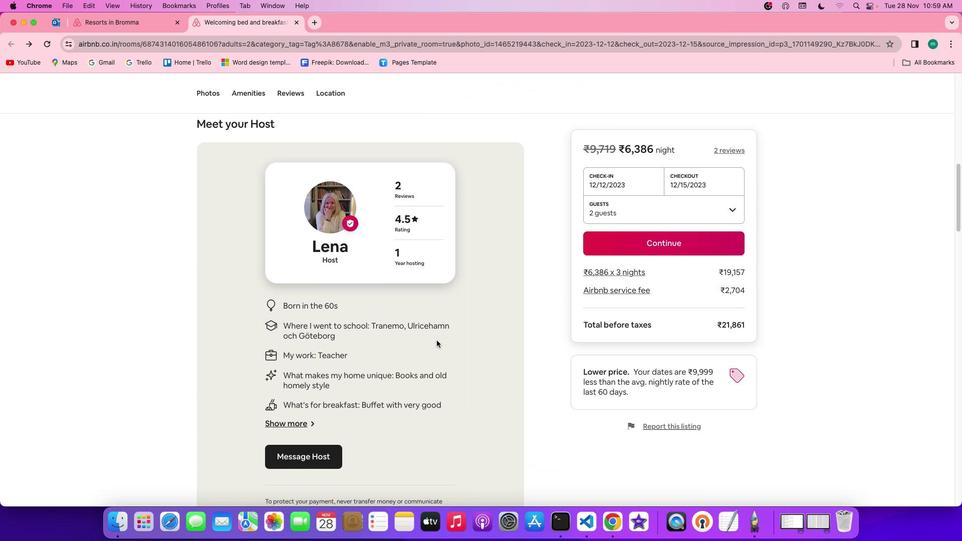 
Action: Mouse scrolled (439, 343) with delta (2, 1)
Screenshot: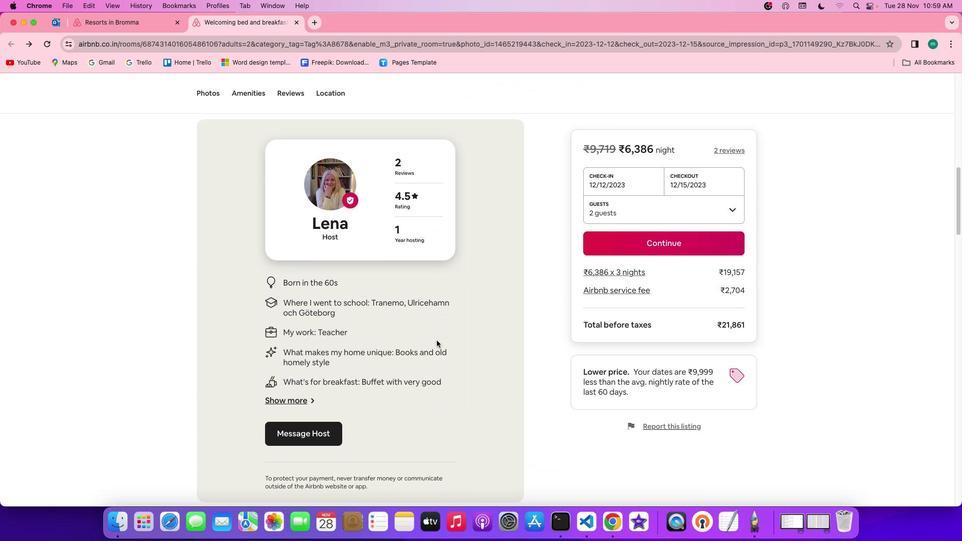 
Action: Mouse scrolled (439, 343) with delta (2, 0)
Screenshot: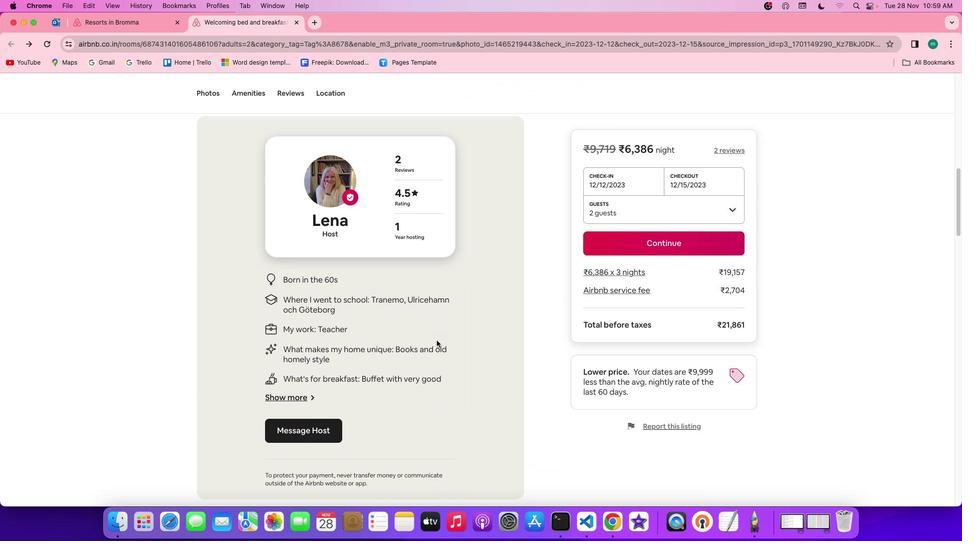 
Action: Mouse scrolled (439, 343) with delta (2, 2)
Screenshot: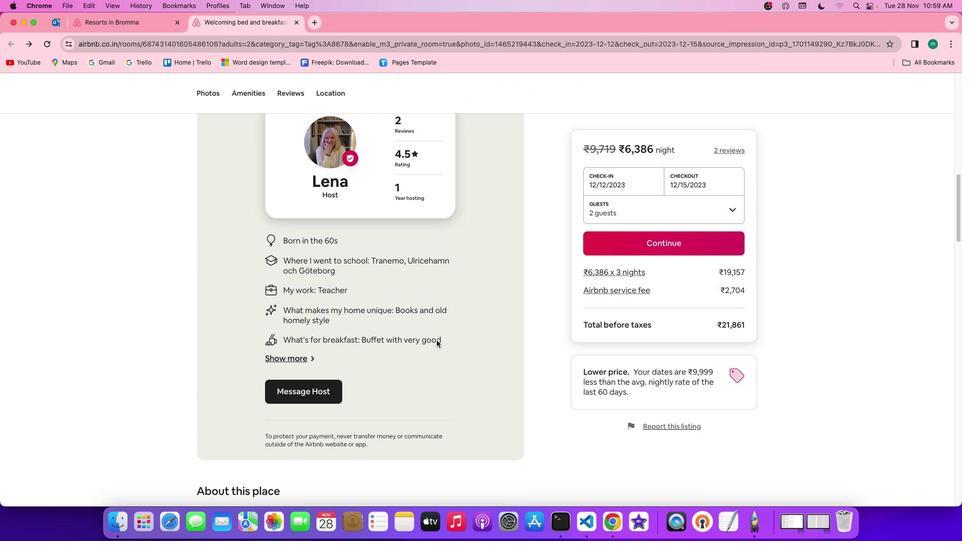 
Action: Mouse scrolled (439, 343) with delta (2, 2)
Screenshot: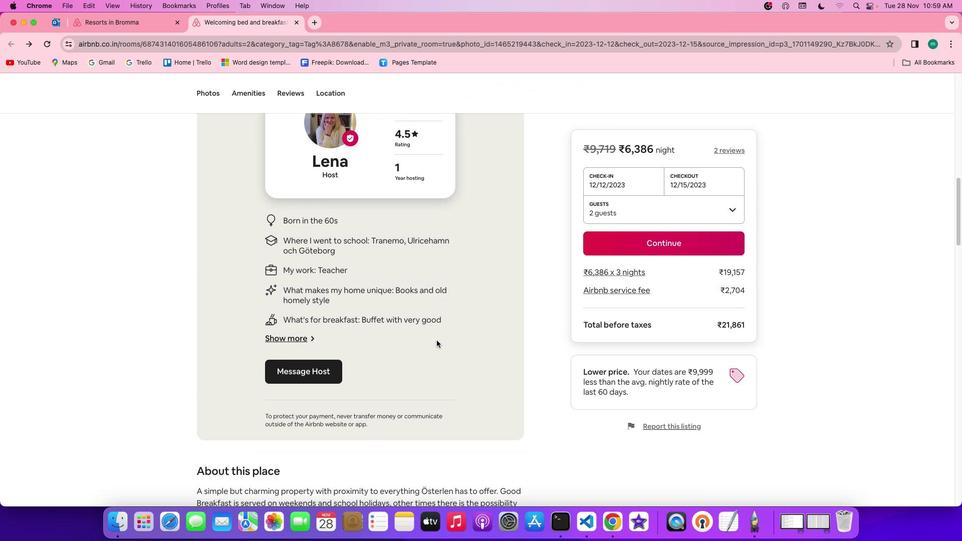 
Action: Mouse scrolled (439, 343) with delta (2, 1)
Screenshot: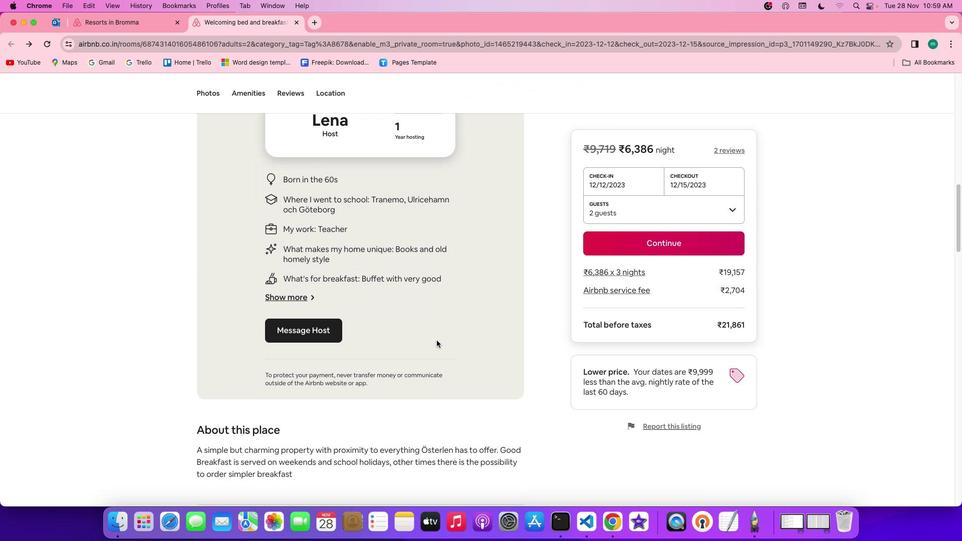 
Action: Mouse scrolled (439, 343) with delta (2, 1)
Screenshot: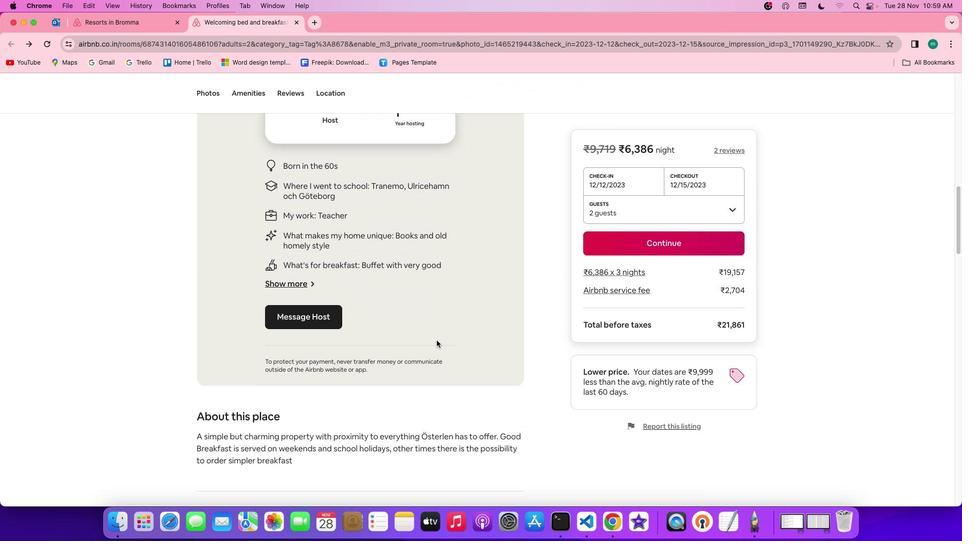 
Action: Mouse scrolled (439, 343) with delta (2, 2)
Screenshot: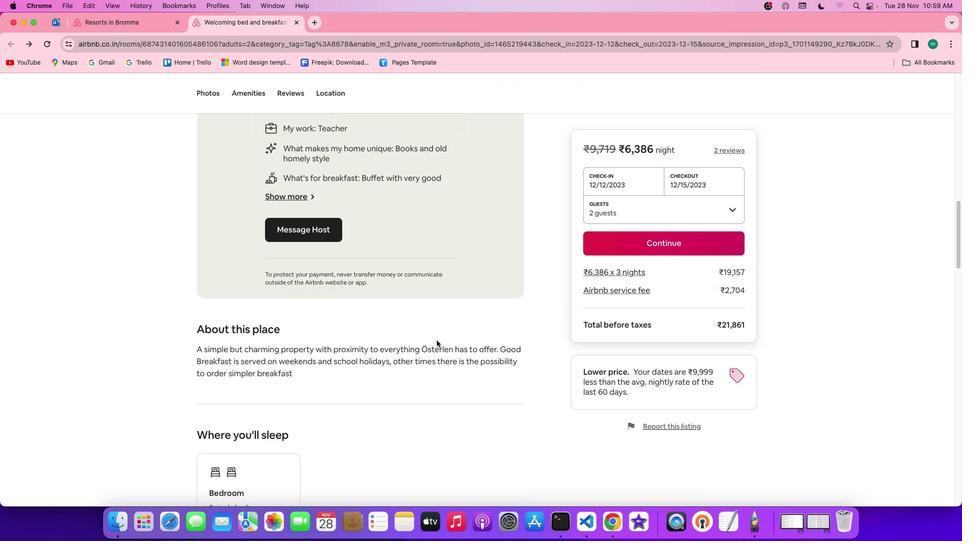 
Action: Mouse scrolled (439, 343) with delta (2, 2)
Screenshot: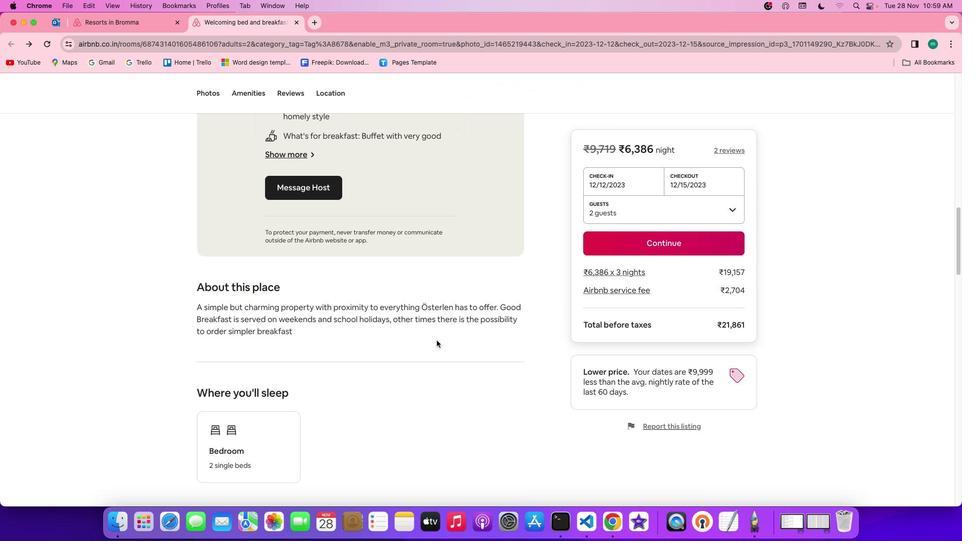 
Action: Mouse scrolled (439, 343) with delta (2, 1)
Screenshot: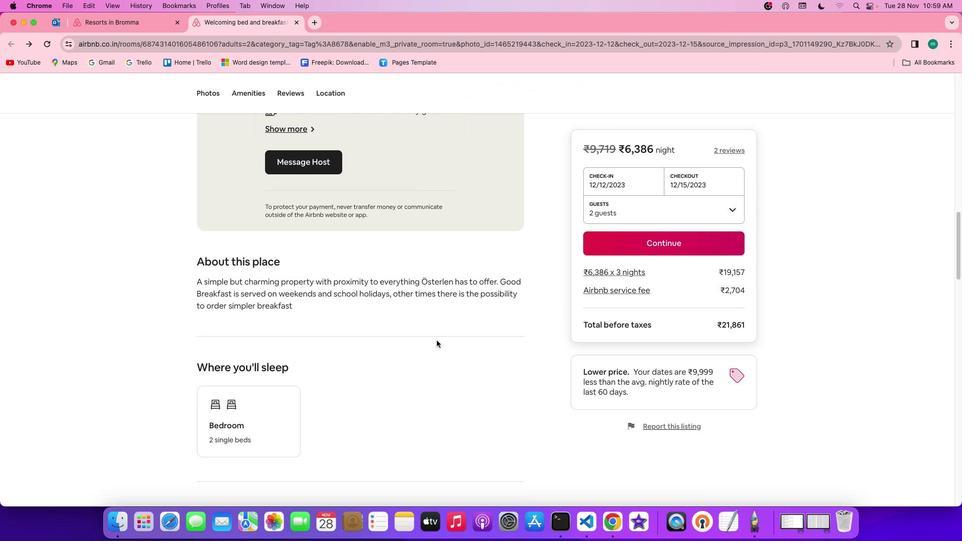 
Action: Mouse scrolled (439, 343) with delta (2, 0)
Screenshot: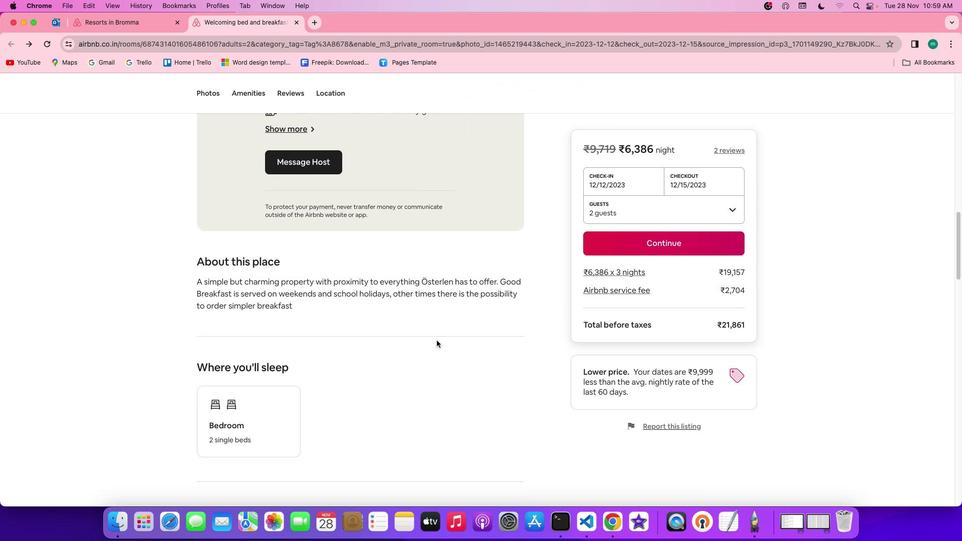 
Action: Mouse scrolled (439, 343) with delta (2, 2)
Screenshot: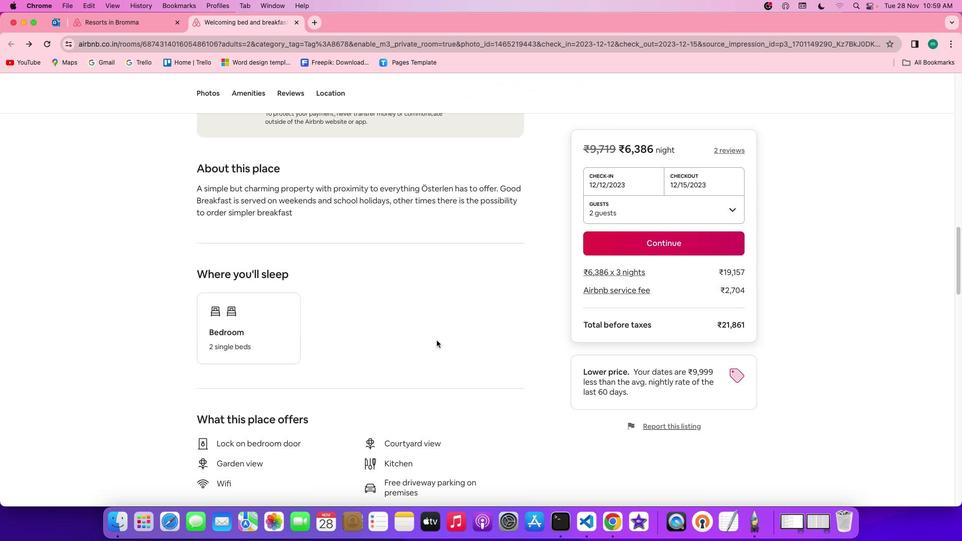 
Action: Mouse scrolled (439, 343) with delta (2, 2)
Screenshot: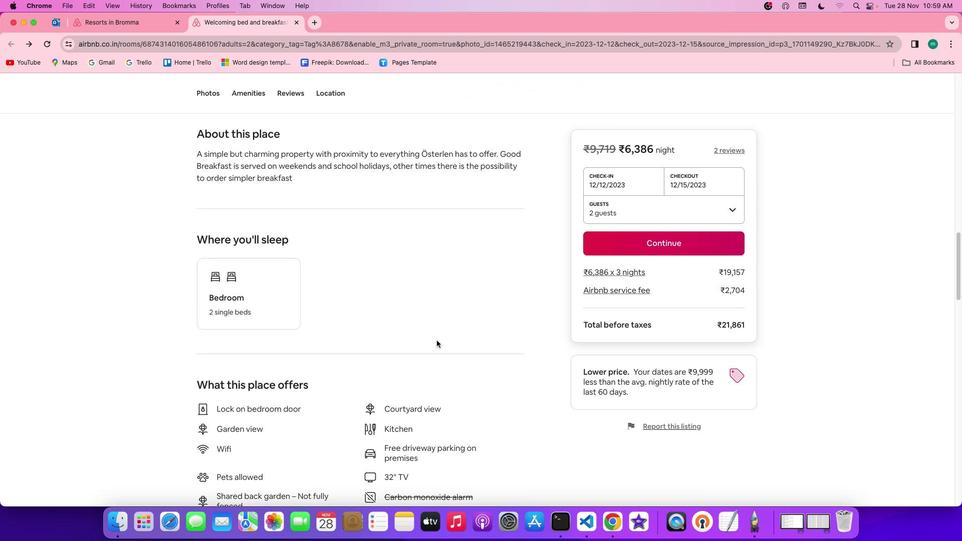 
Action: Mouse scrolled (439, 343) with delta (2, 1)
Screenshot: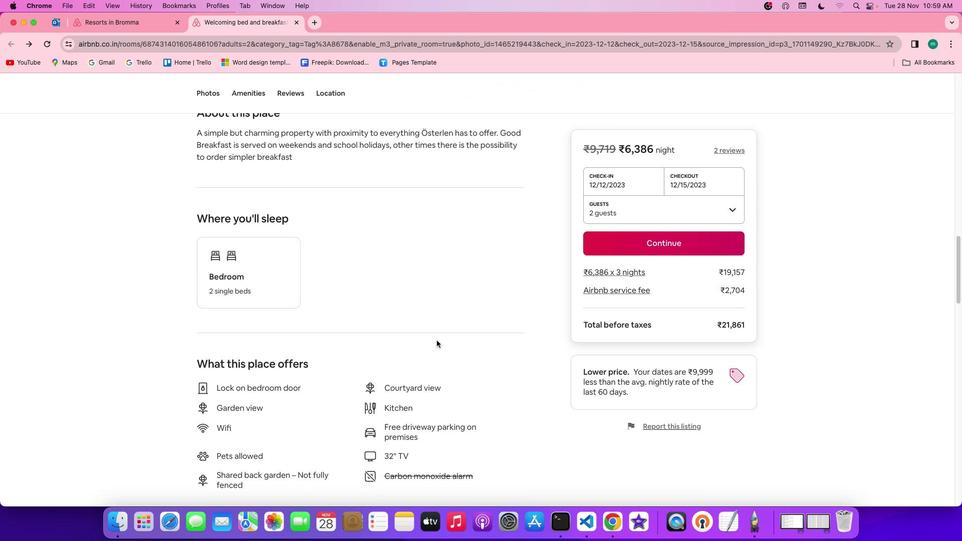 
Action: Mouse scrolled (439, 343) with delta (2, 1)
Screenshot: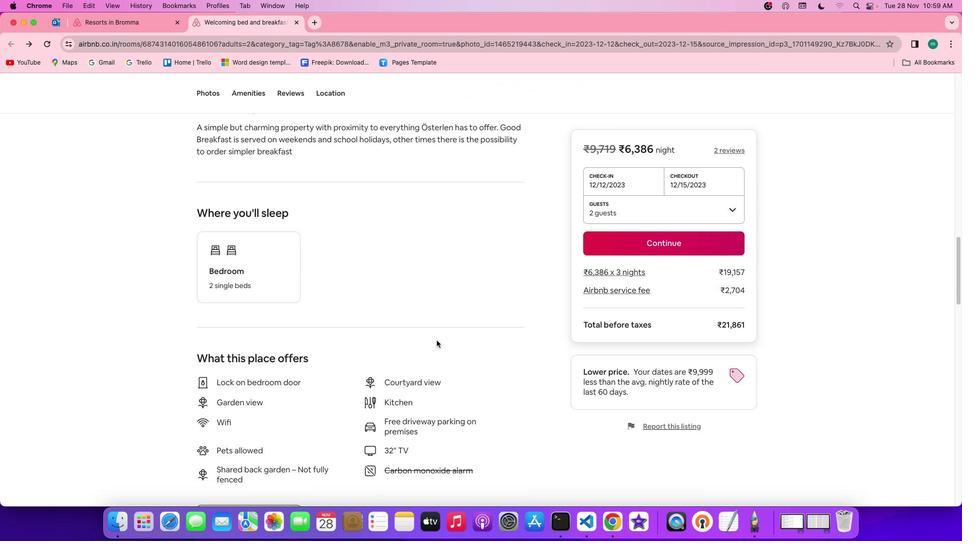 
Action: Mouse scrolled (439, 343) with delta (2, 2)
Screenshot: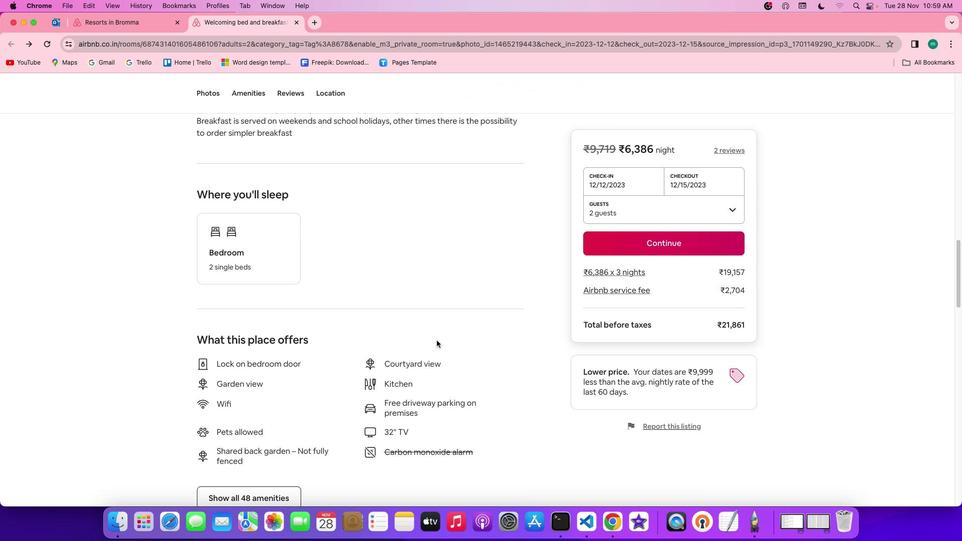 
Action: Mouse scrolled (439, 343) with delta (2, 2)
